 Task: Find connections with filter location Belmopan with filter topic #innovationwith filter profile language French with filter current company YouGov with filter school Rajarshi Shahu Mahavidyalaya (Autonomous), Latur with filter industry Engines and Power Transmission Equipment Manufacturing with filter service category Video Animation with filter keywords title Well Driller
Action: Mouse moved to (209, 313)
Screenshot: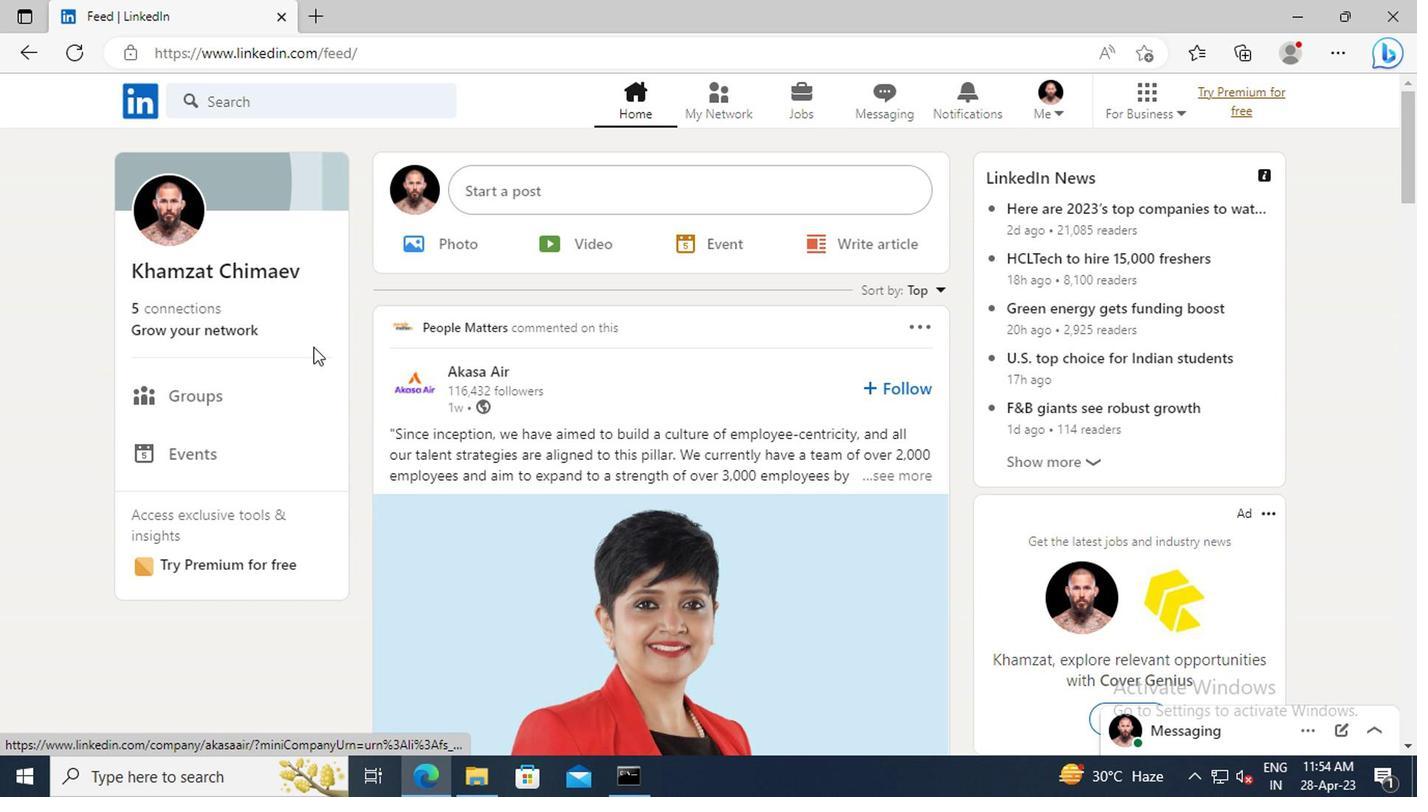 
Action: Mouse pressed left at (209, 313)
Screenshot: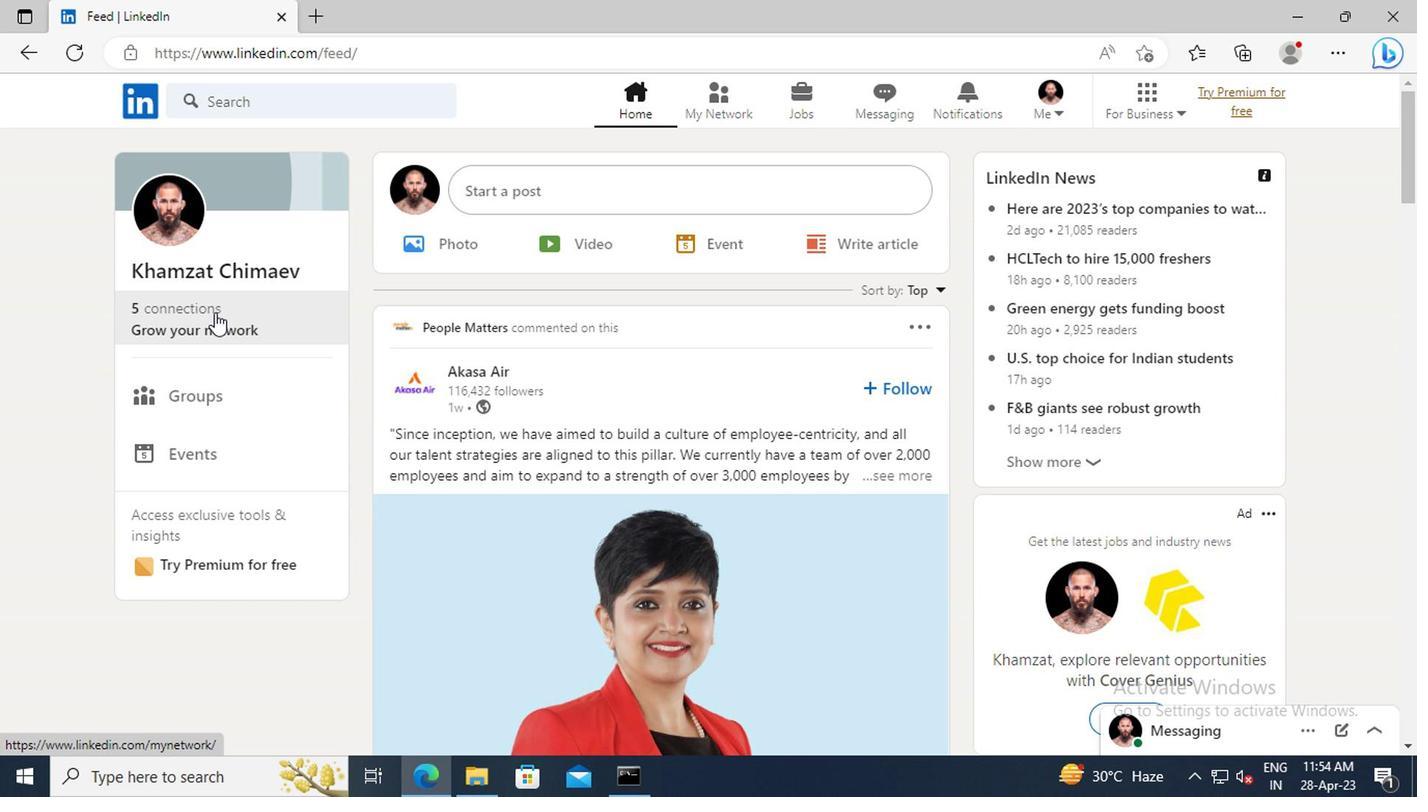 
Action: Mouse moved to (214, 217)
Screenshot: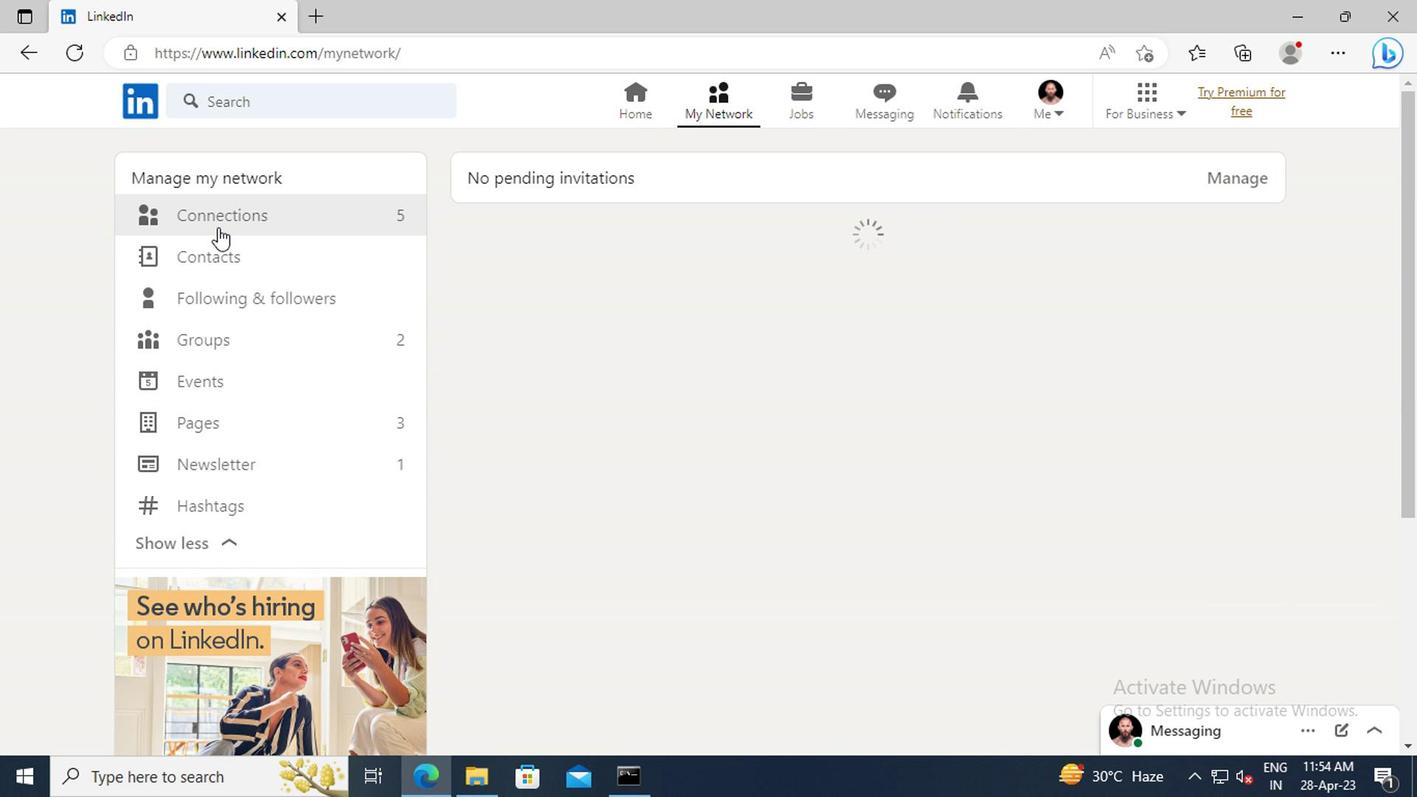 
Action: Mouse pressed left at (214, 217)
Screenshot: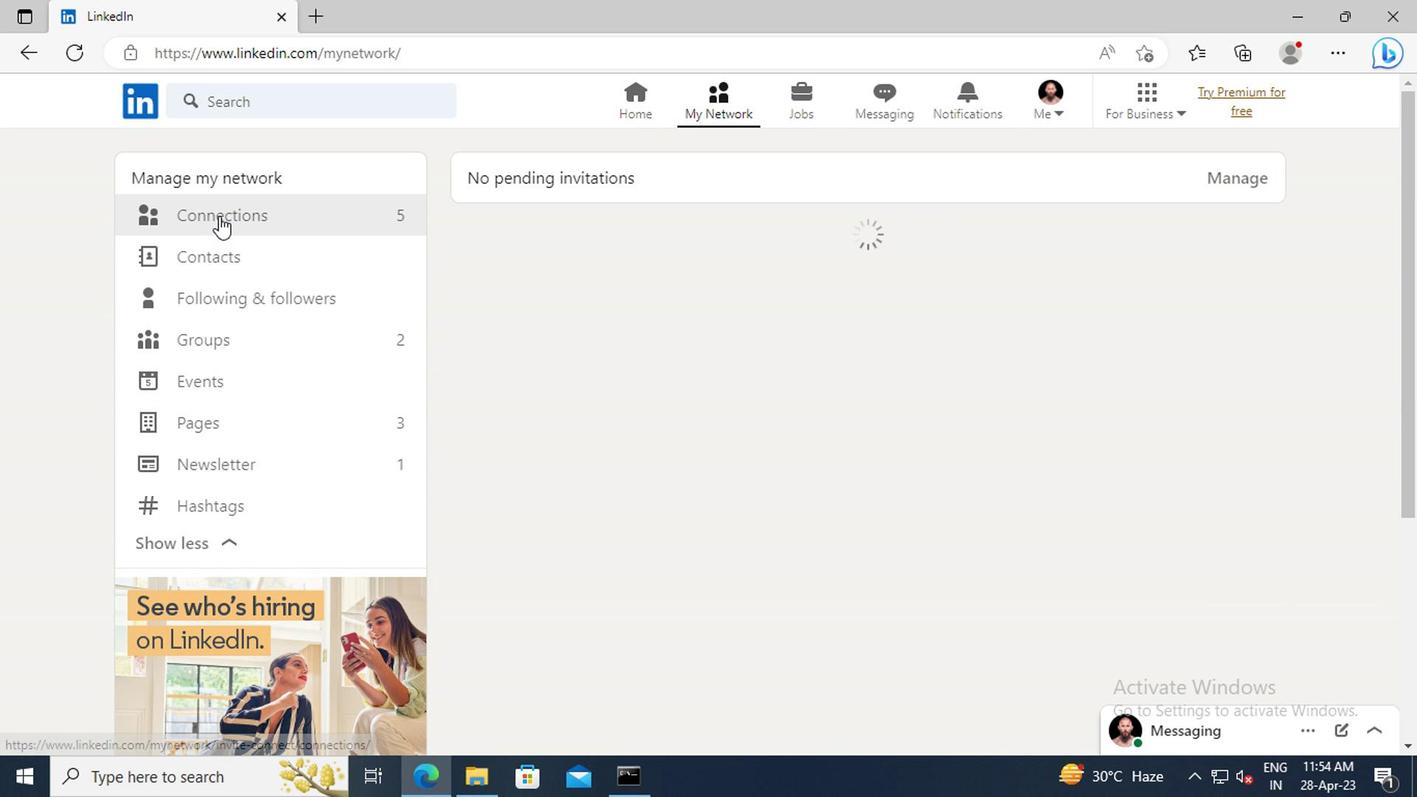 
Action: Mouse moved to (851, 219)
Screenshot: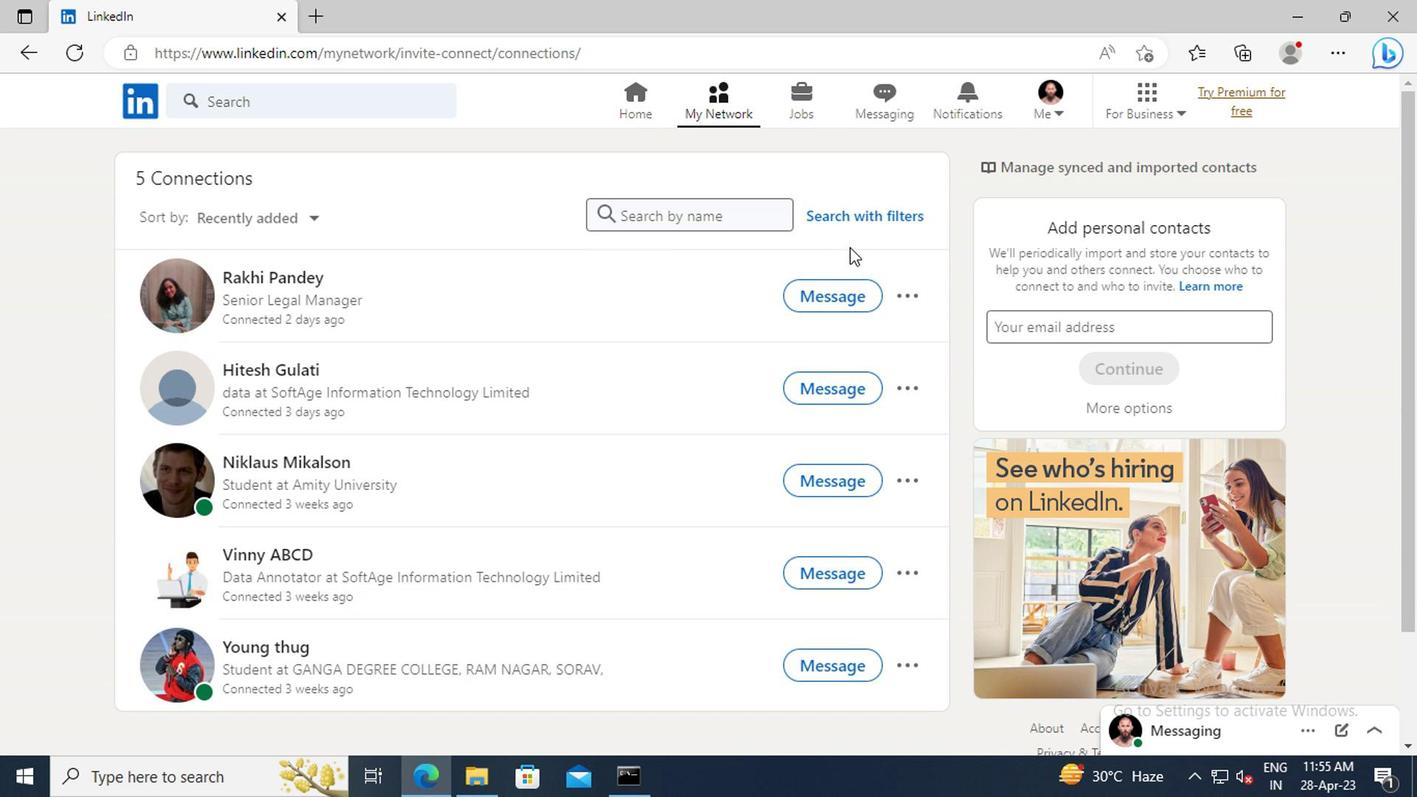 
Action: Mouse pressed left at (851, 219)
Screenshot: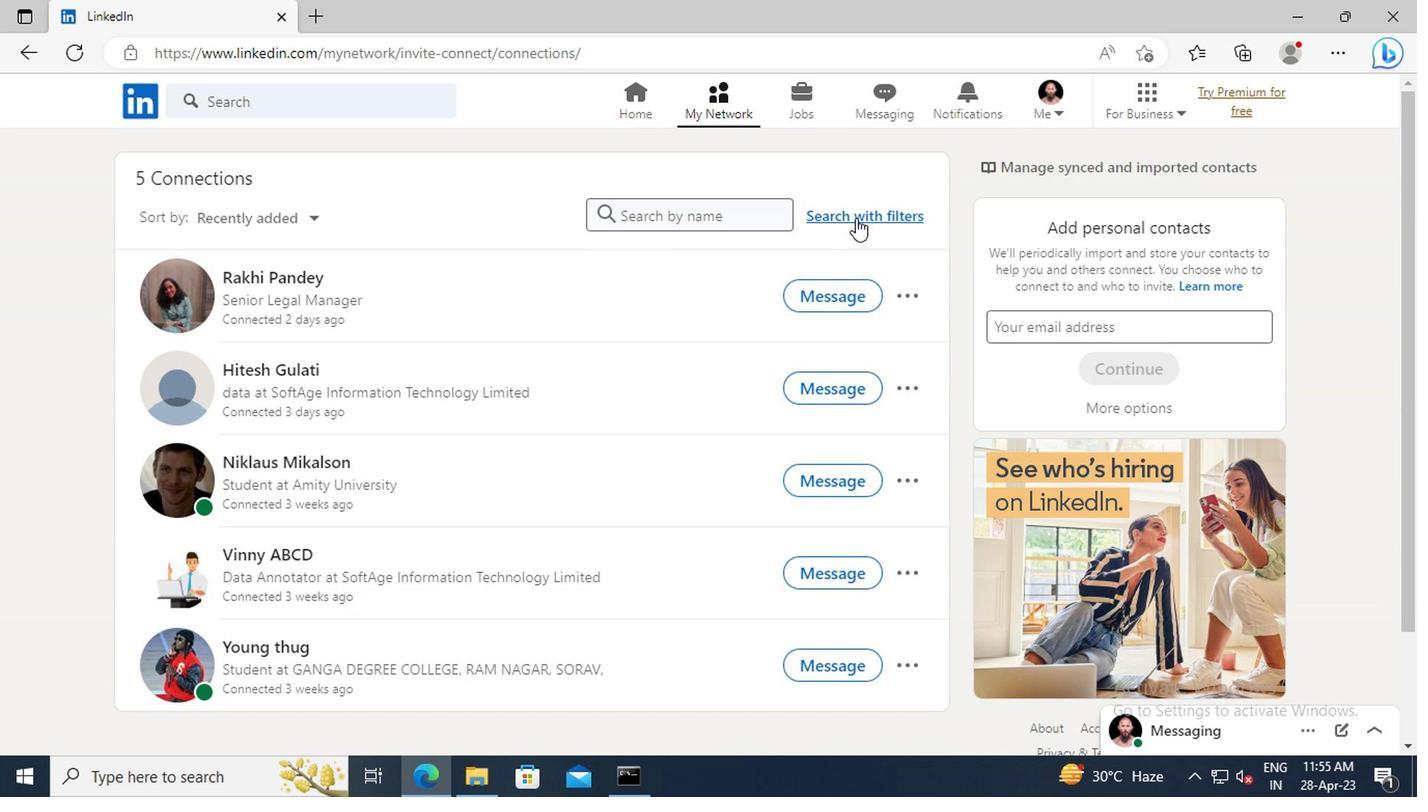 
Action: Mouse moved to (792, 171)
Screenshot: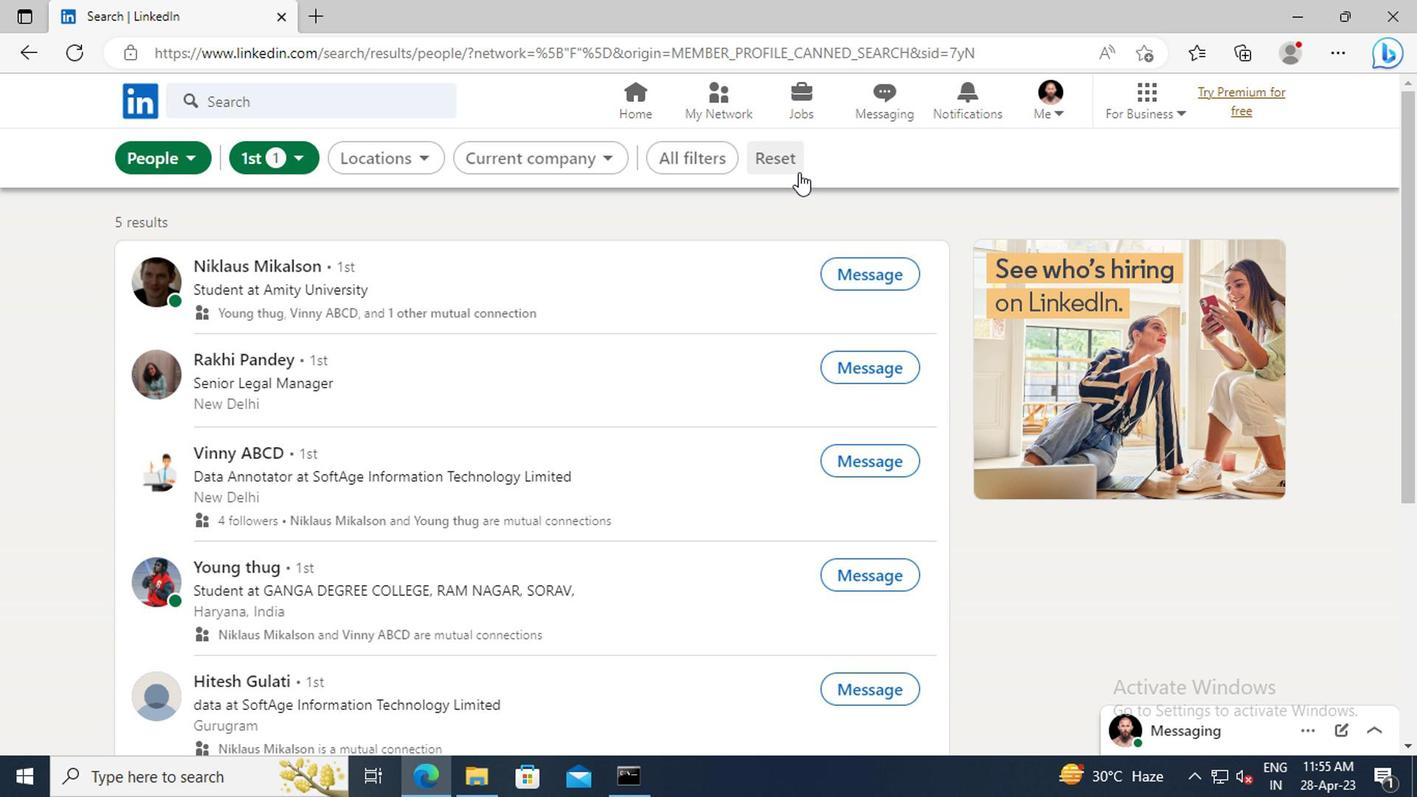 
Action: Mouse pressed left at (792, 171)
Screenshot: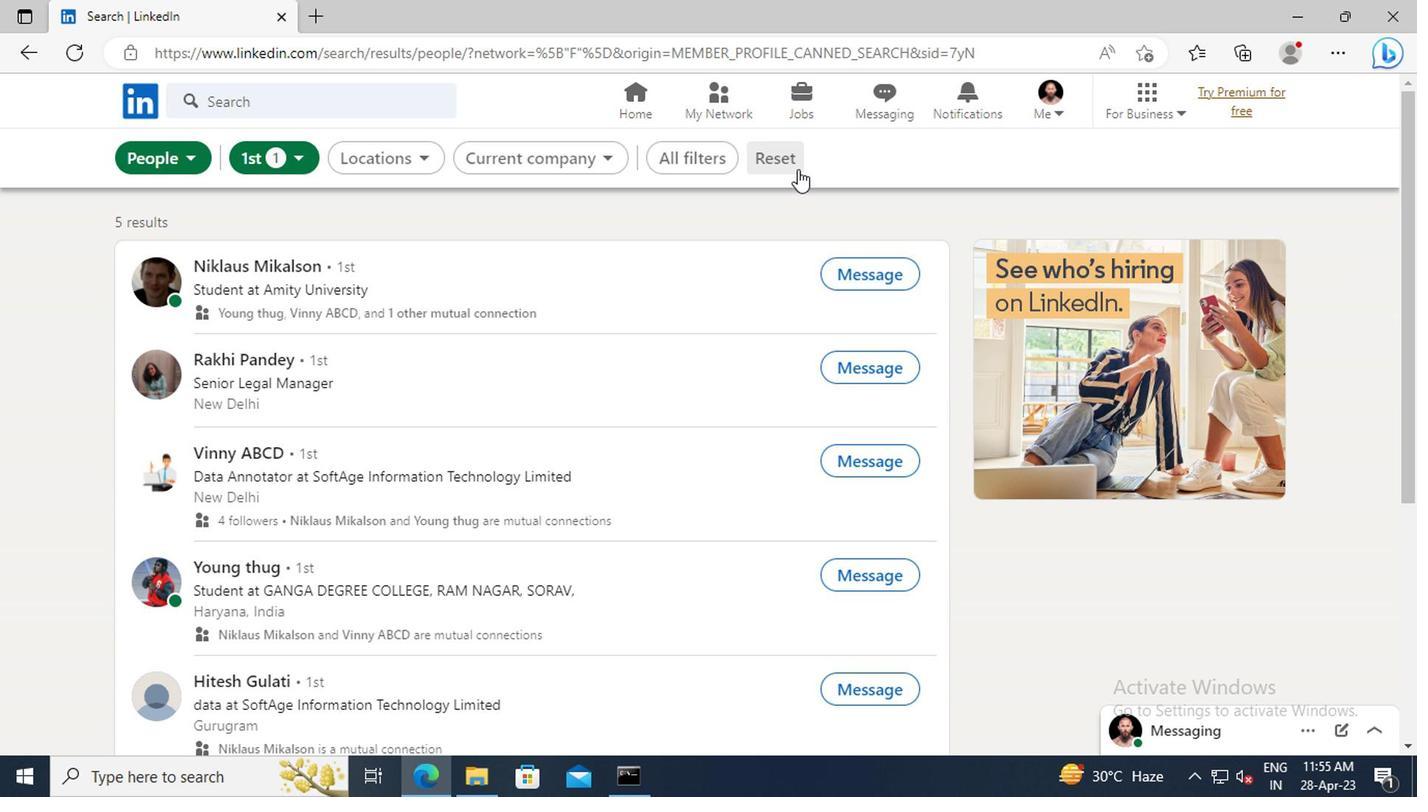 
Action: Mouse moved to (758, 166)
Screenshot: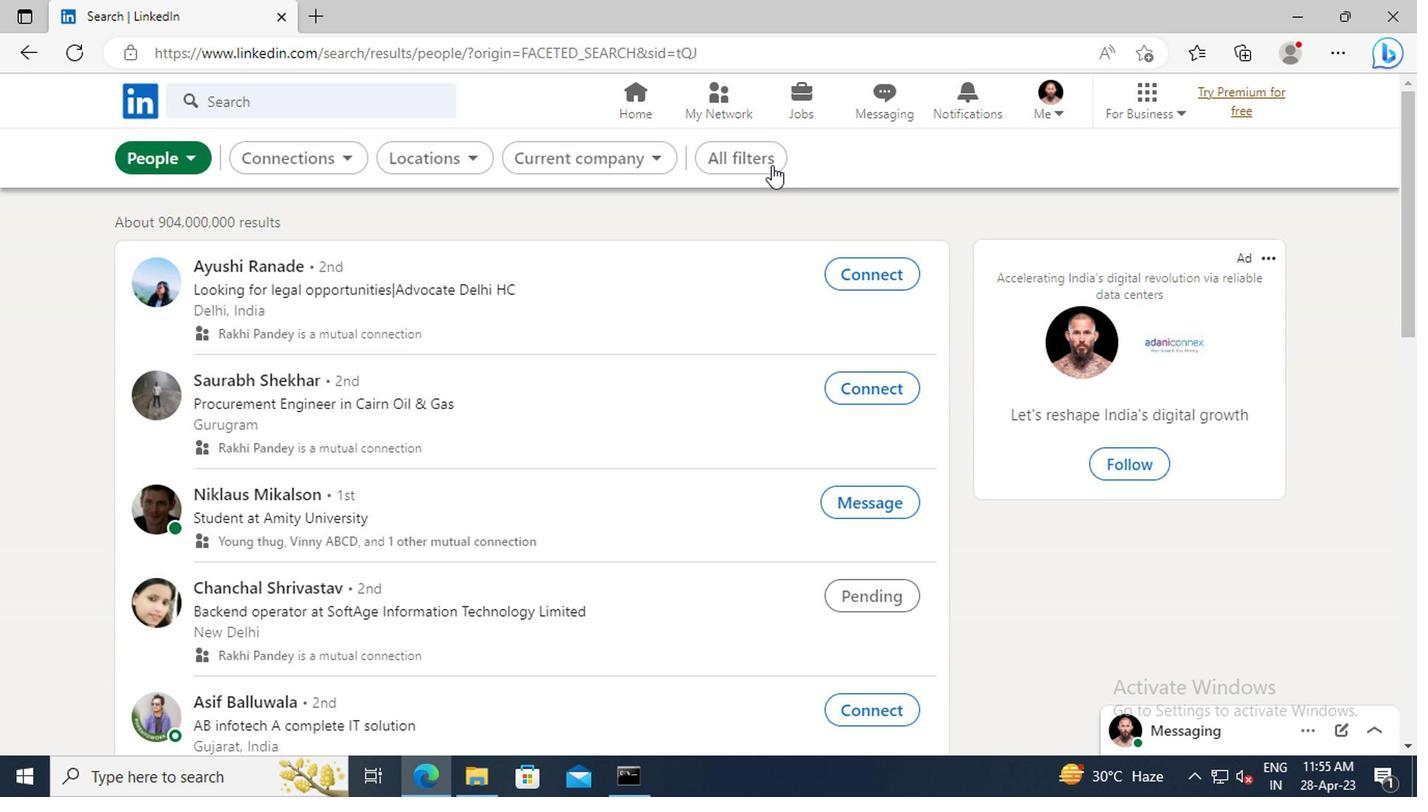 
Action: Mouse pressed left at (758, 166)
Screenshot: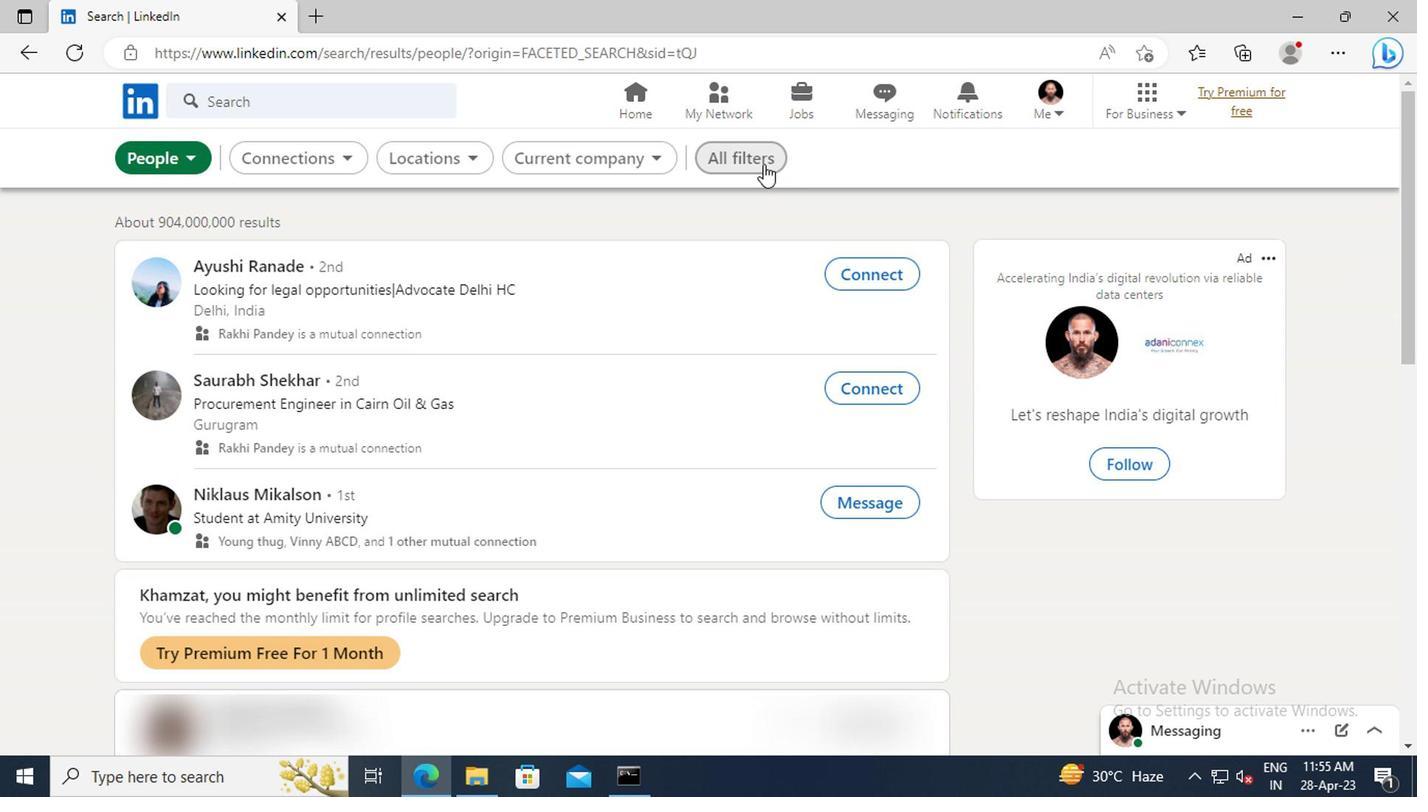
Action: Mouse moved to (1174, 401)
Screenshot: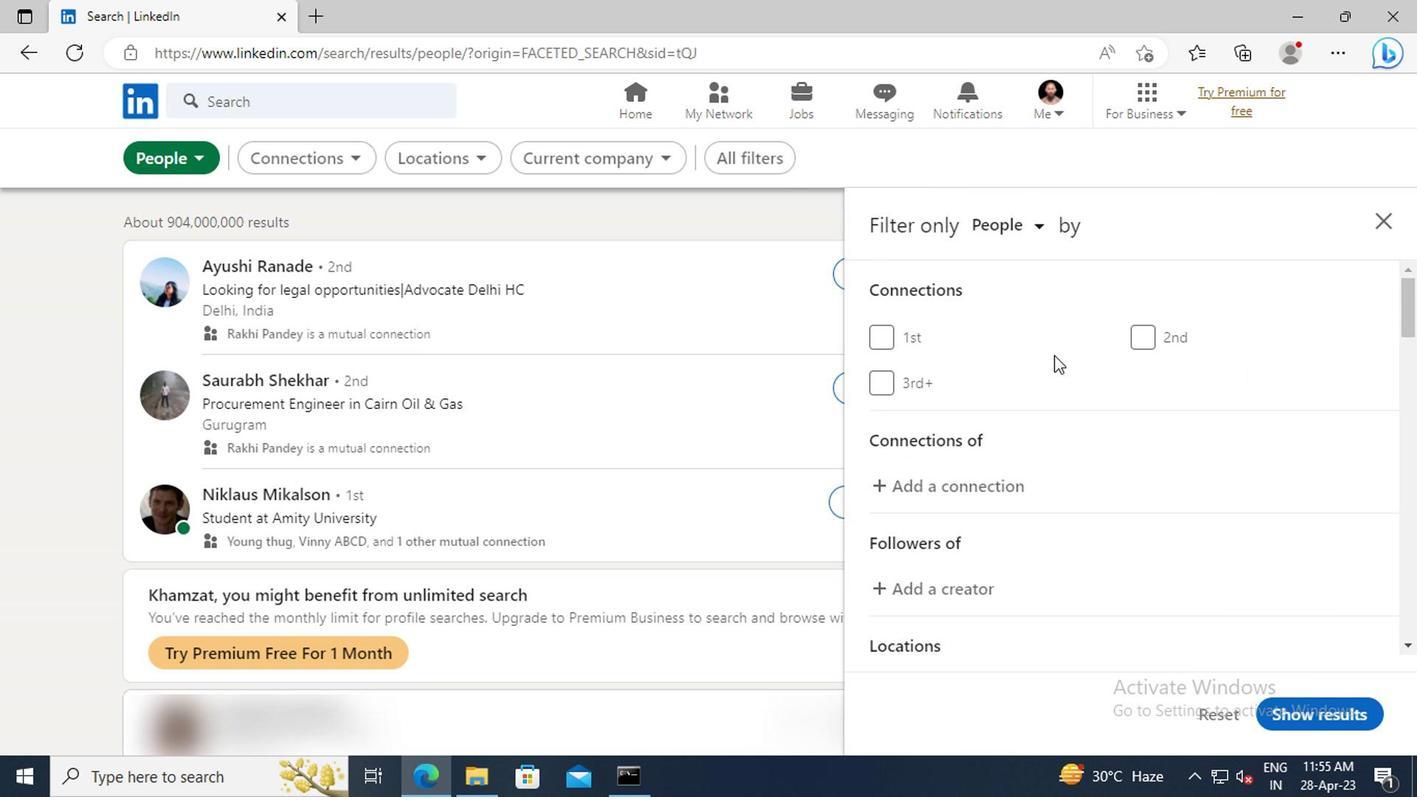 
Action: Mouse scrolled (1174, 400) with delta (0, 0)
Screenshot: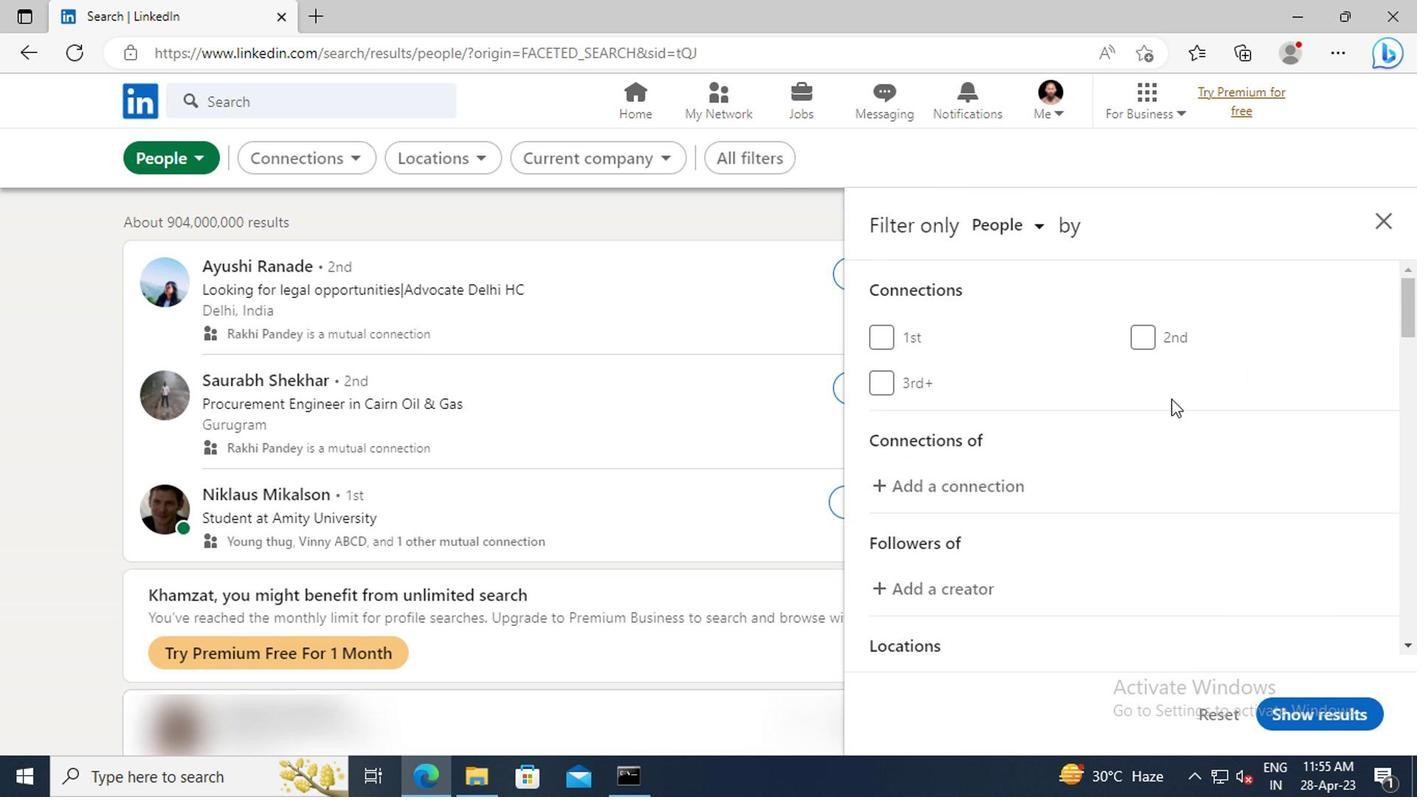 
Action: Mouse scrolled (1174, 400) with delta (0, 0)
Screenshot: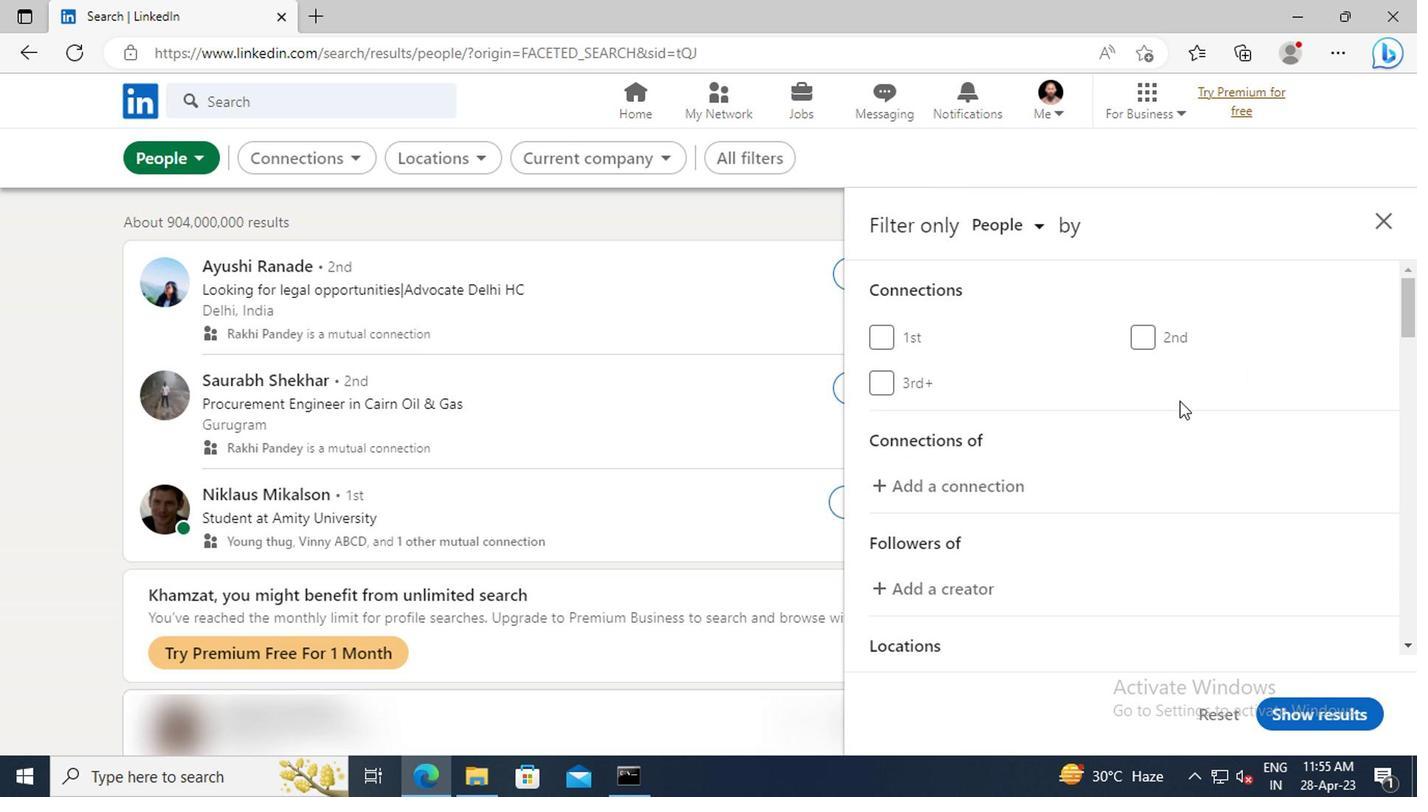 
Action: Mouse scrolled (1174, 400) with delta (0, 0)
Screenshot: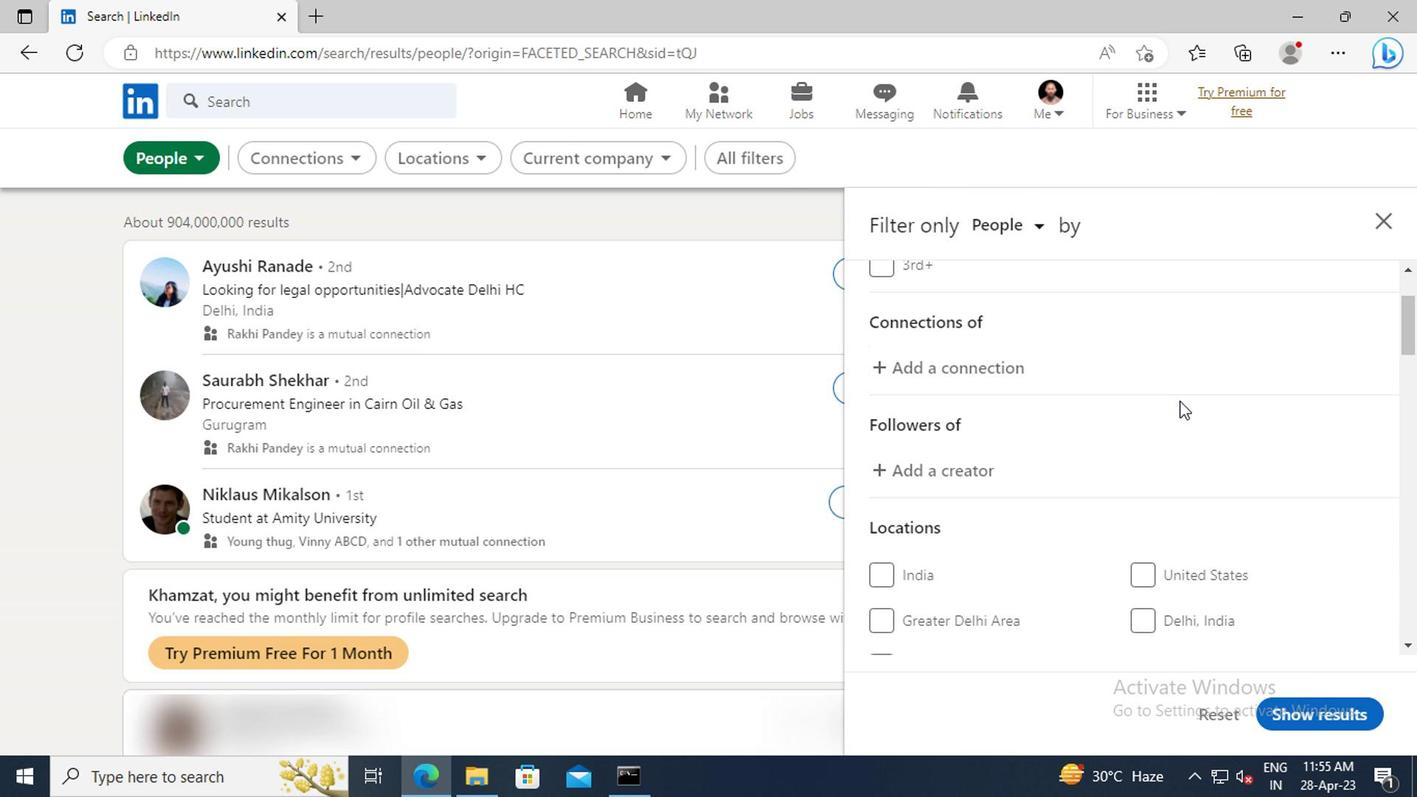 
Action: Mouse scrolled (1174, 400) with delta (0, 0)
Screenshot: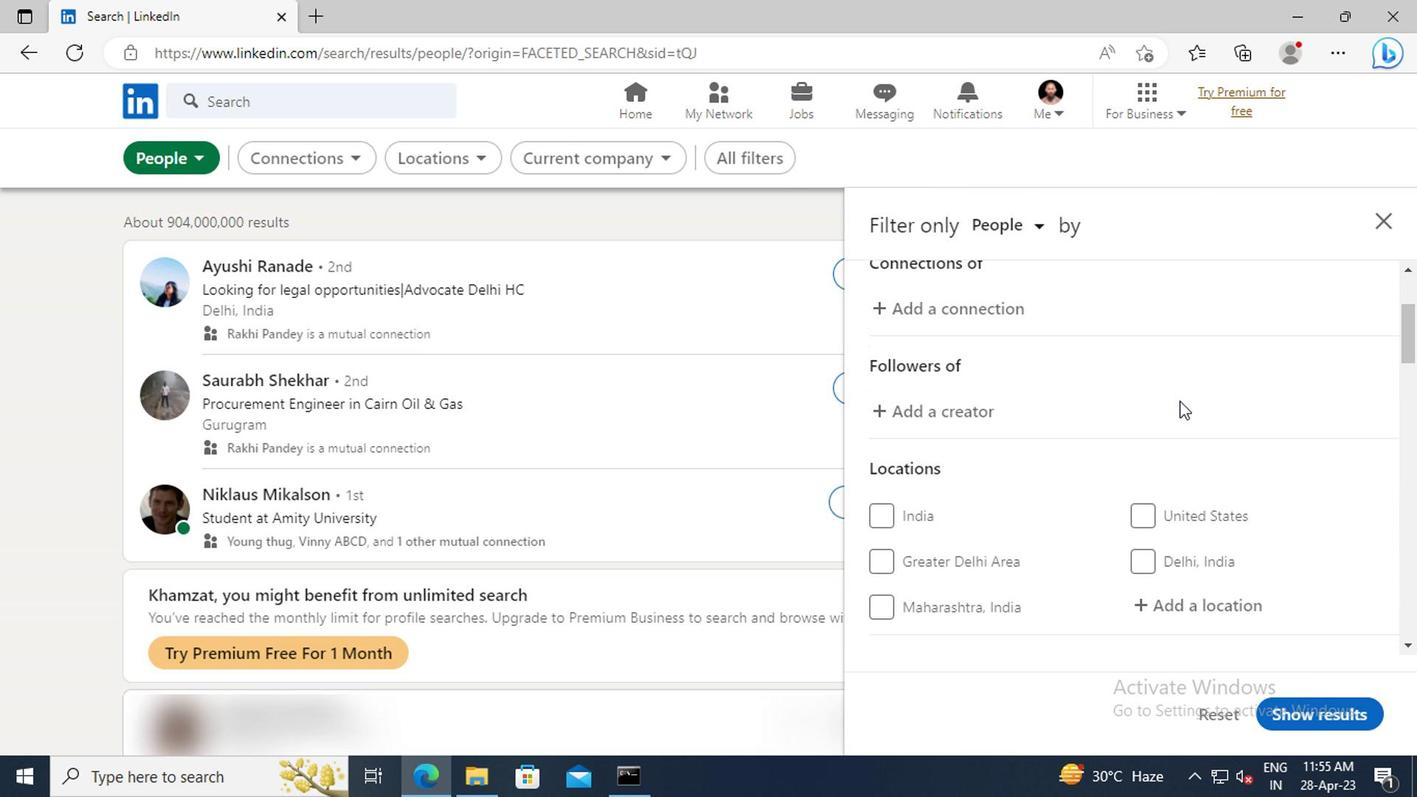 
Action: Mouse scrolled (1174, 400) with delta (0, 0)
Screenshot: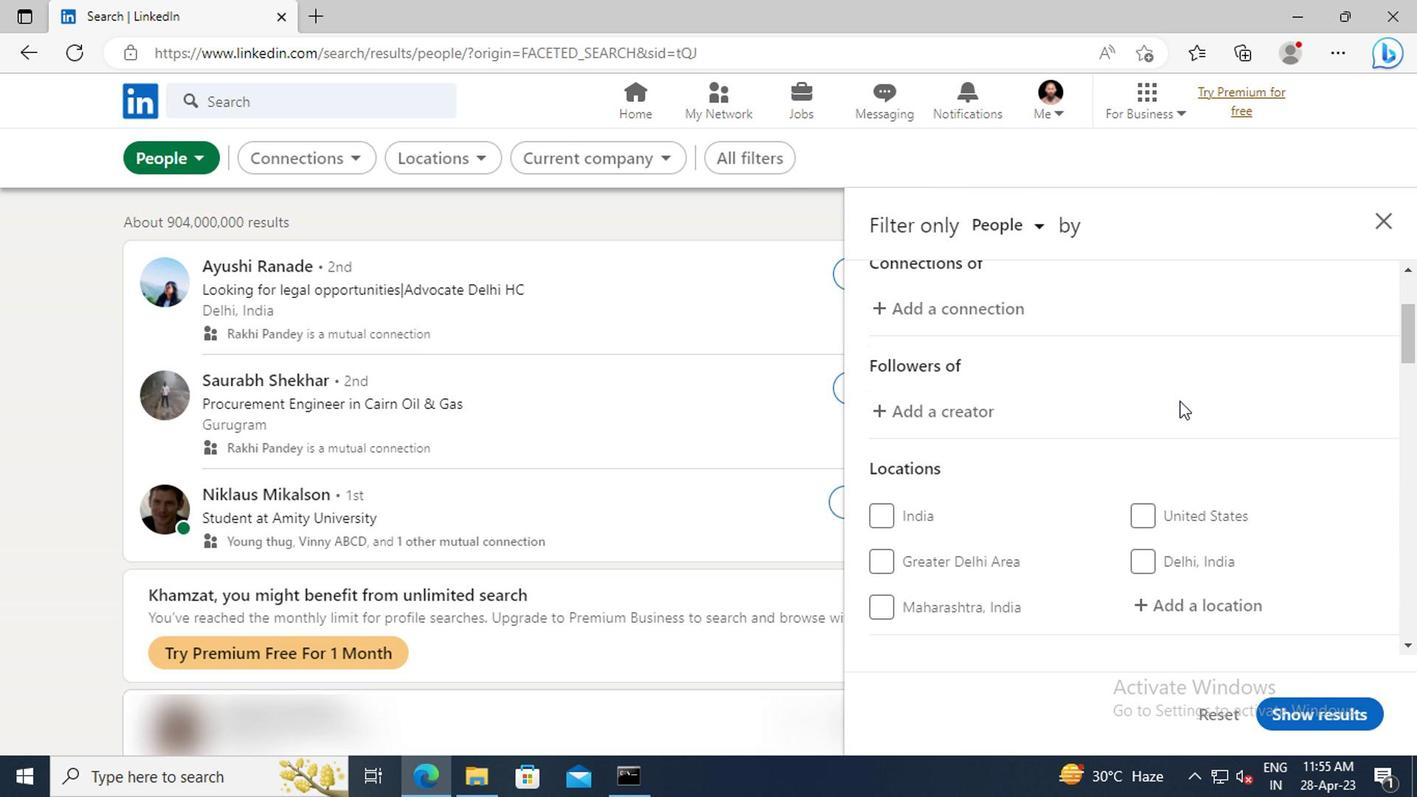 
Action: Mouse moved to (1181, 482)
Screenshot: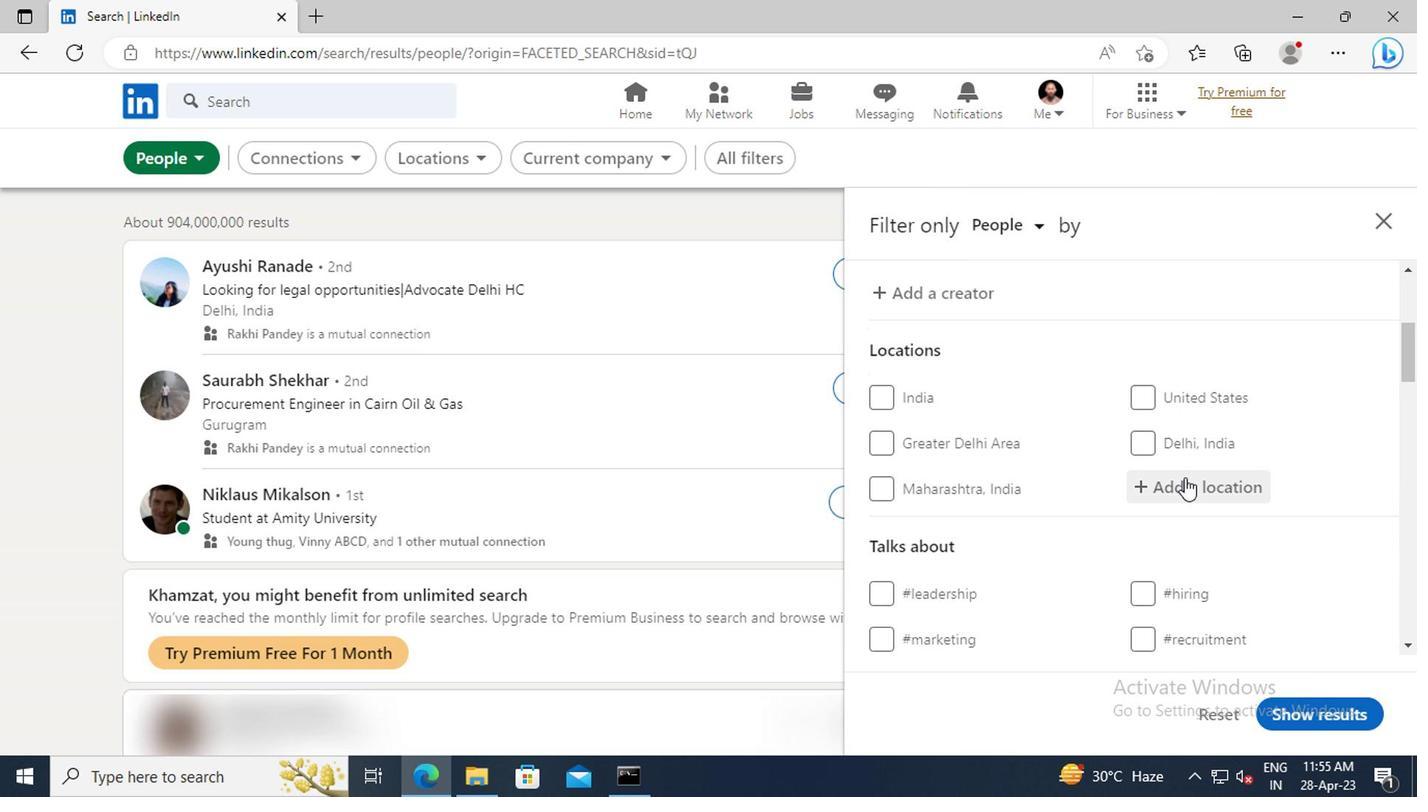 
Action: Mouse pressed left at (1181, 482)
Screenshot: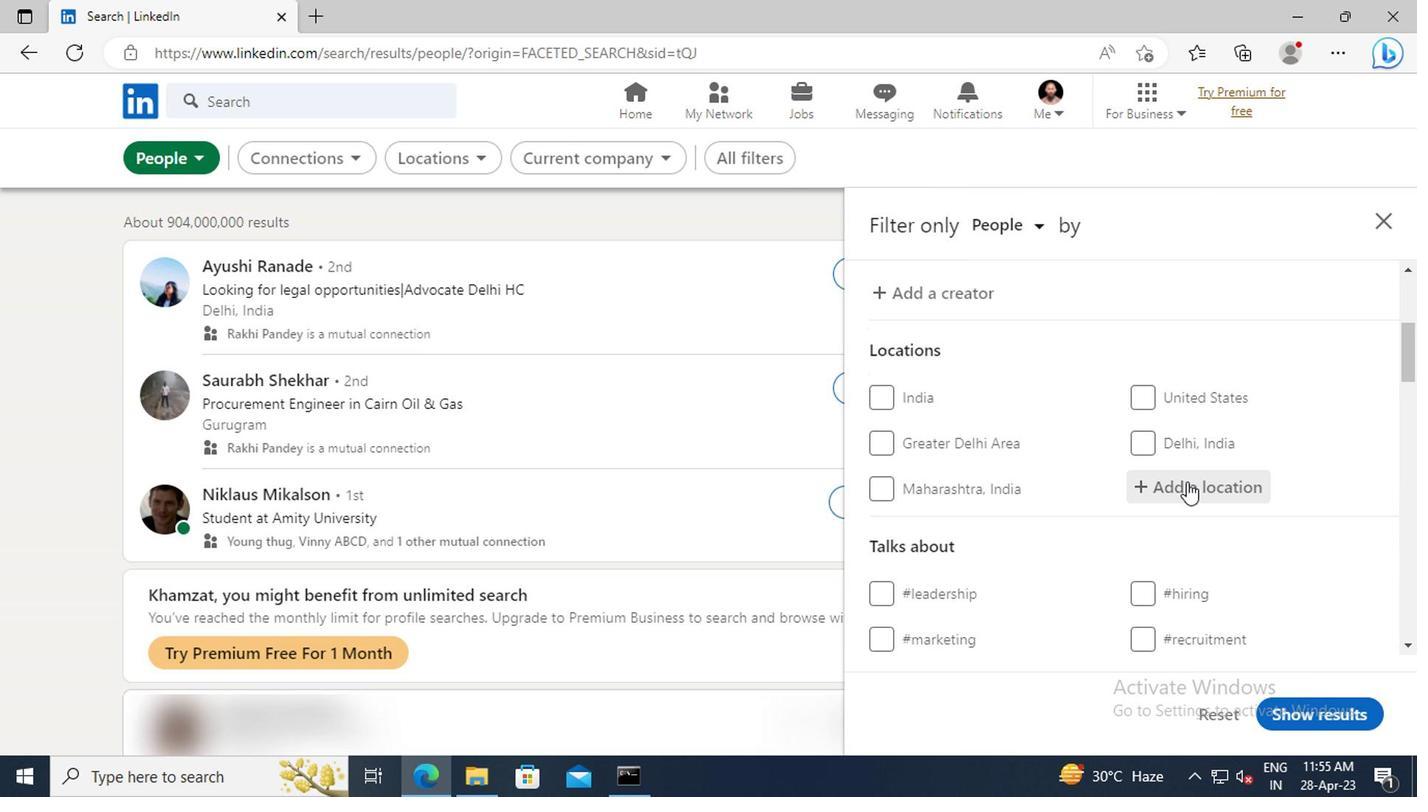 
Action: Key pressed <Key.shift>BELMOPAN<Key.enter>
Screenshot: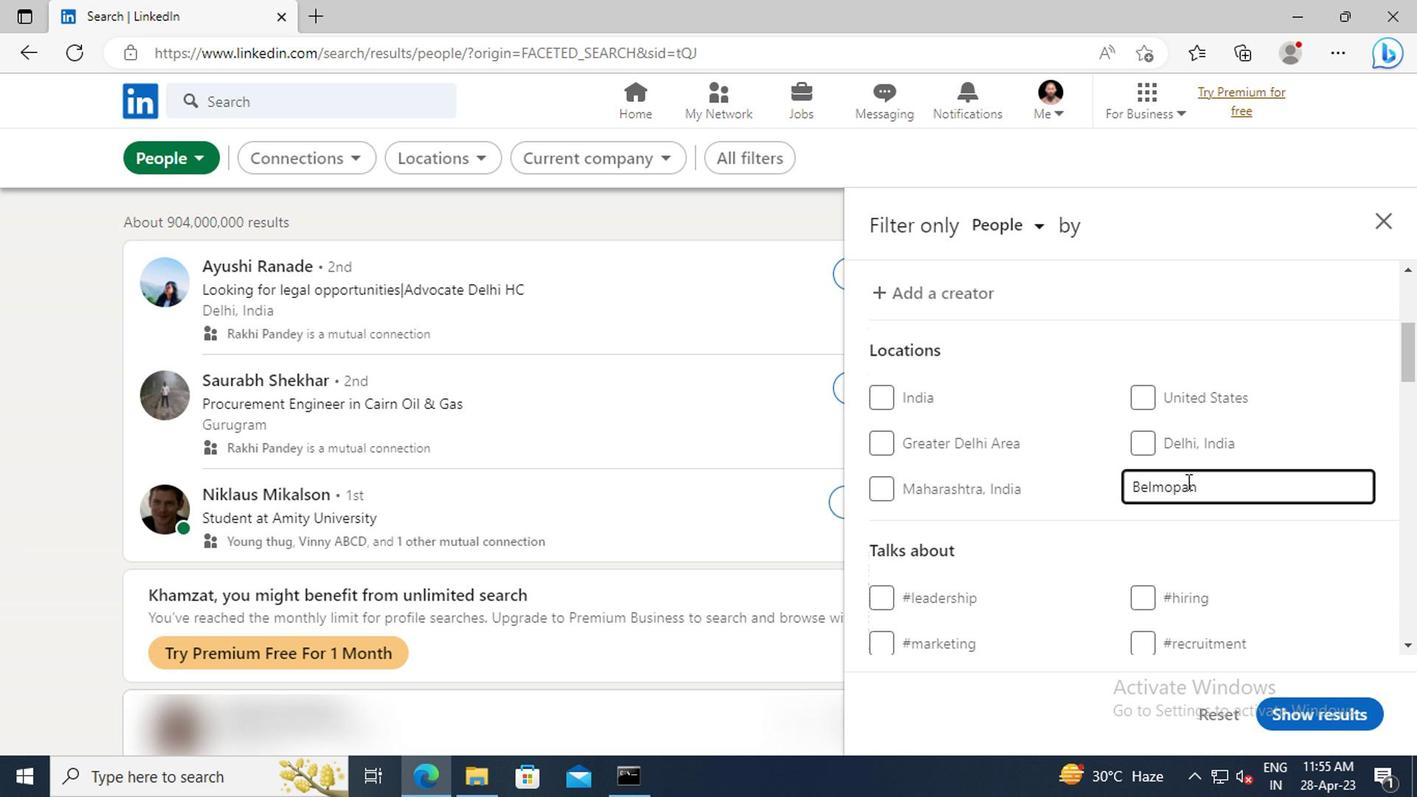 
Action: Mouse scrolled (1181, 481) with delta (0, 0)
Screenshot: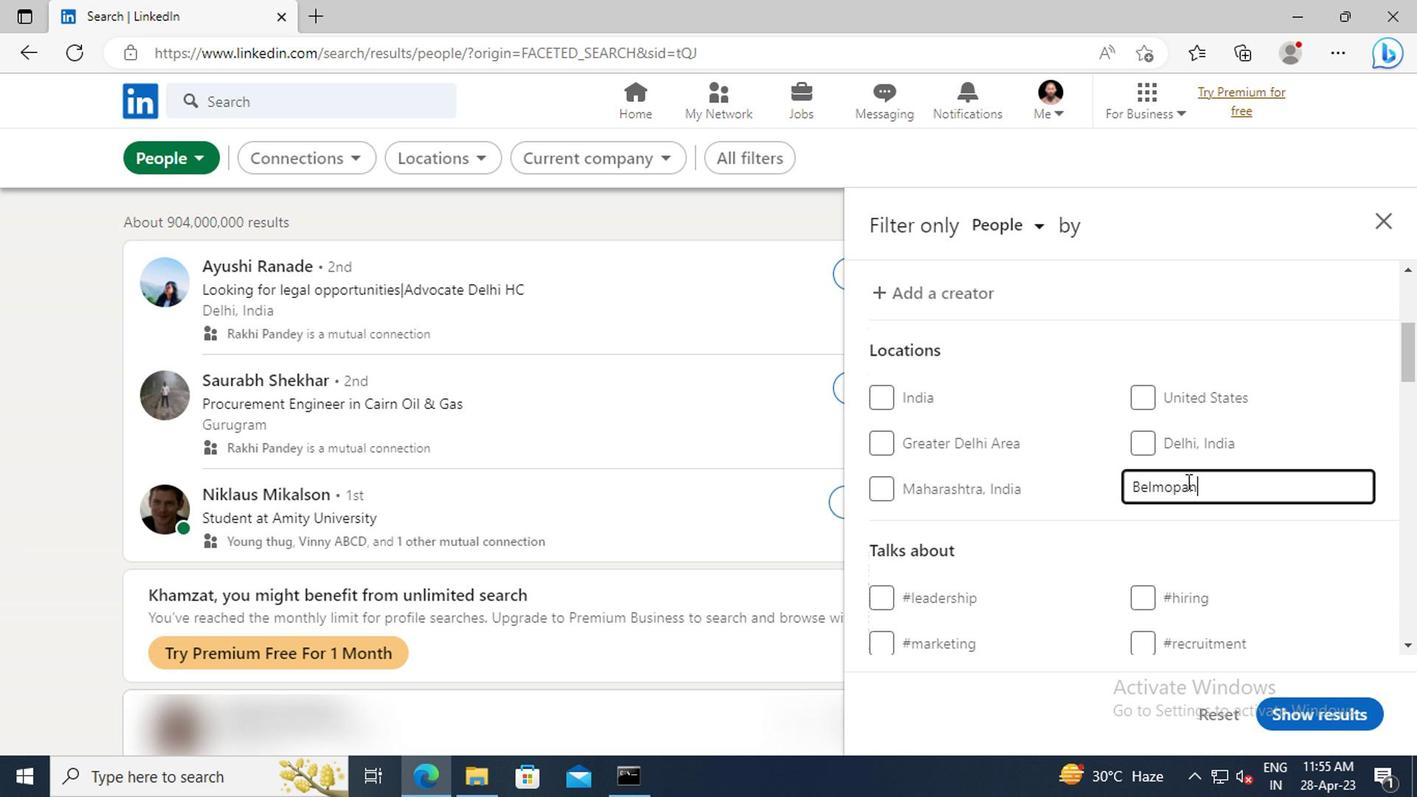 
Action: Mouse scrolled (1181, 481) with delta (0, 0)
Screenshot: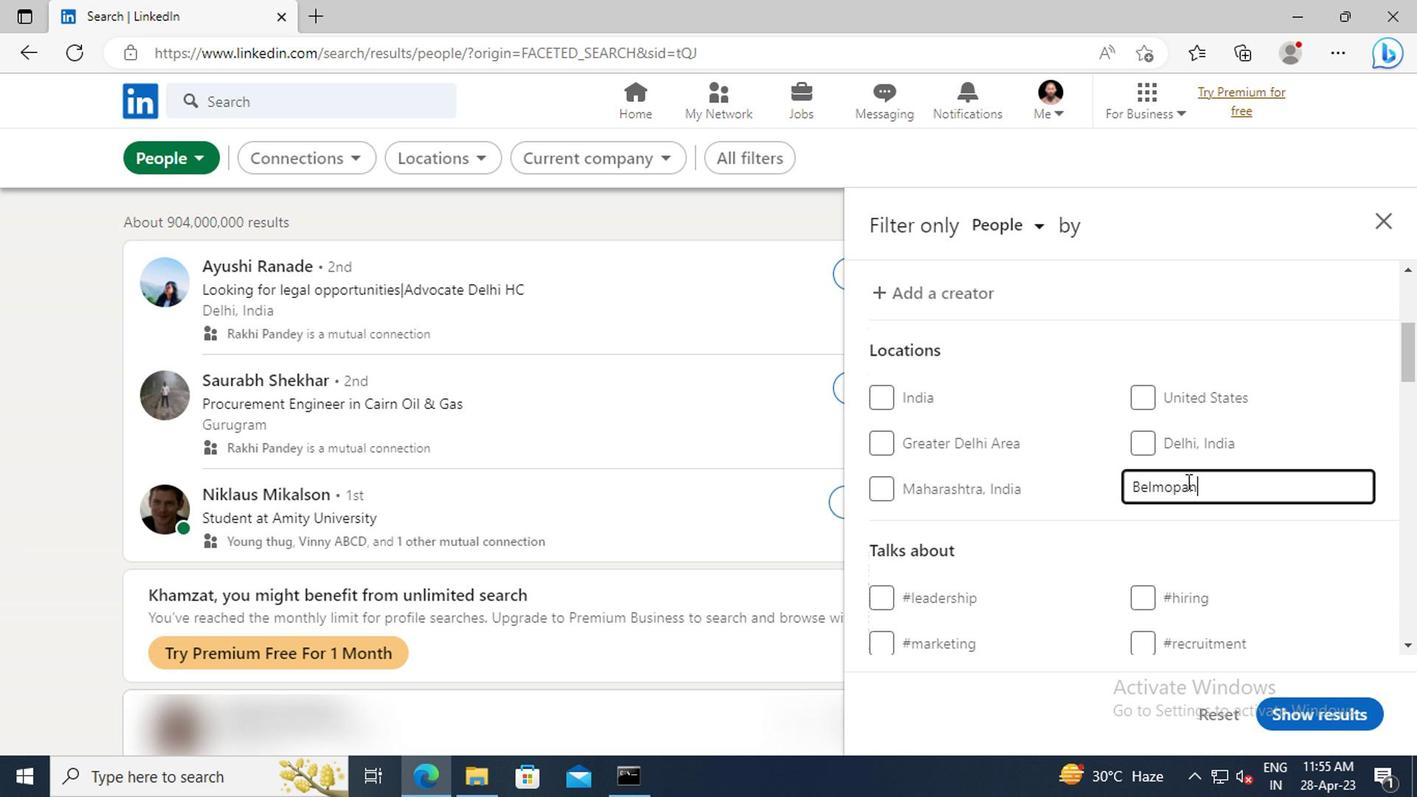 
Action: Mouse scrolled (1181, 481) with delta (0, 0)
Screenshot: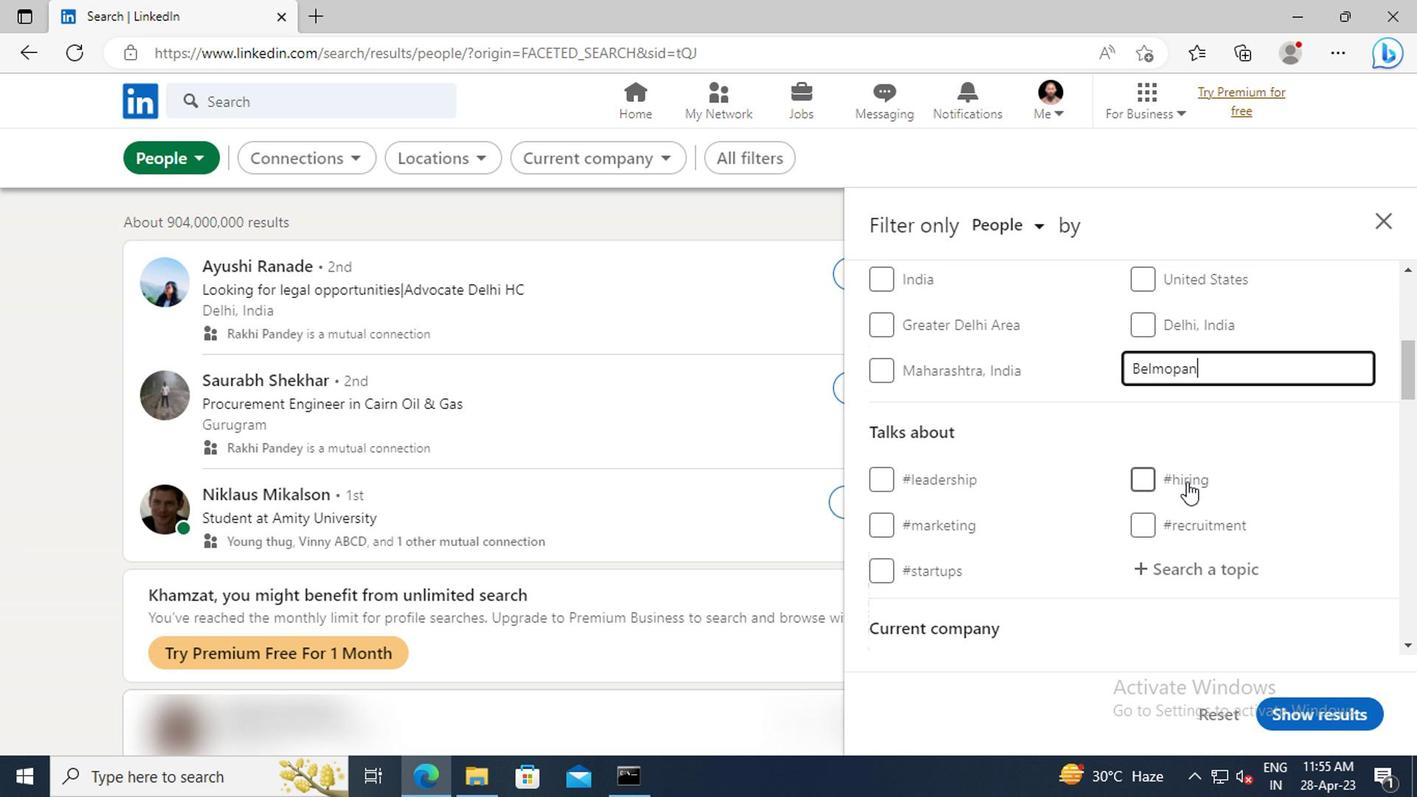 
Action: Mouse moved to (1173, 510)
Screenshot: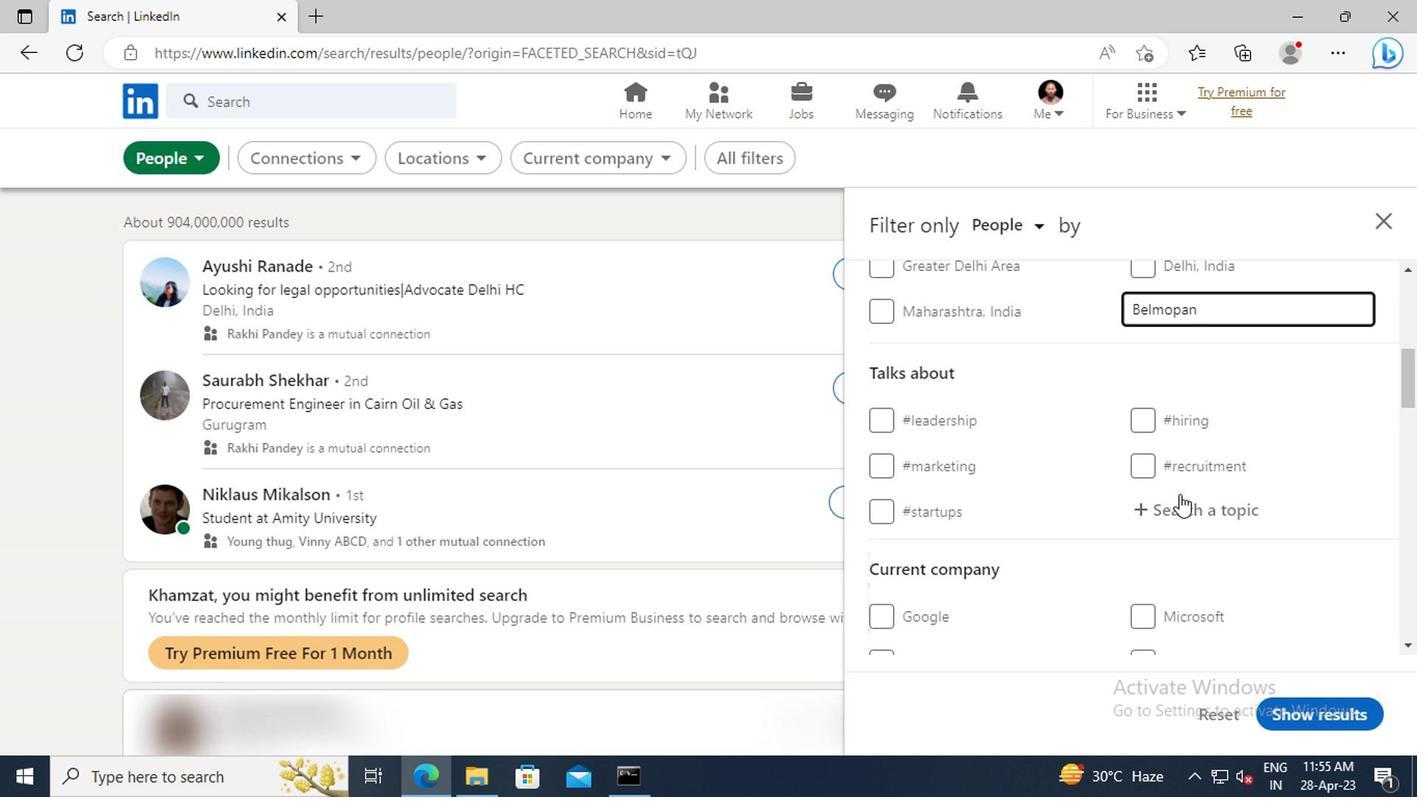 
Action: Mouse pressed left at (1173, 510)
Screenshot: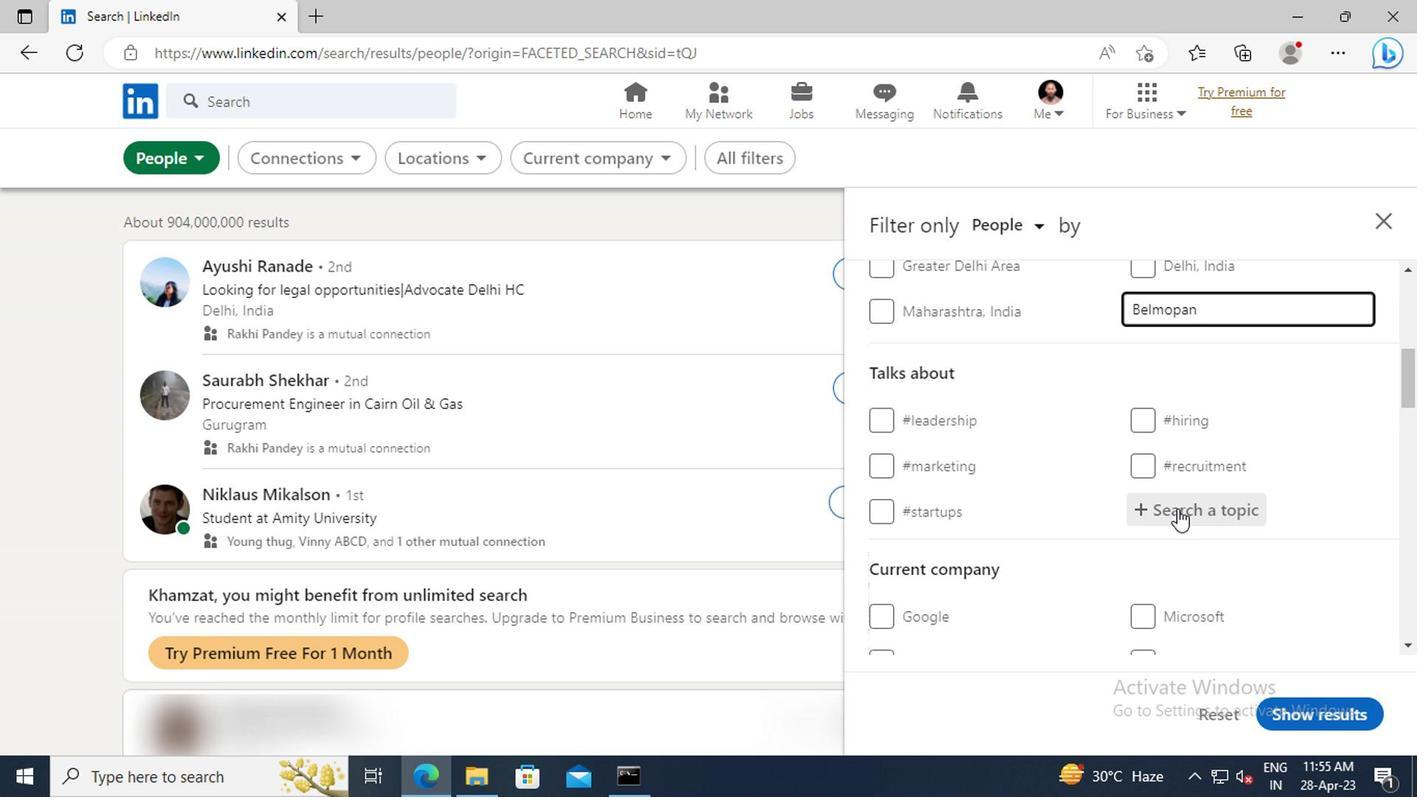 
Action: Key pressed INNOVATION
Screenshot: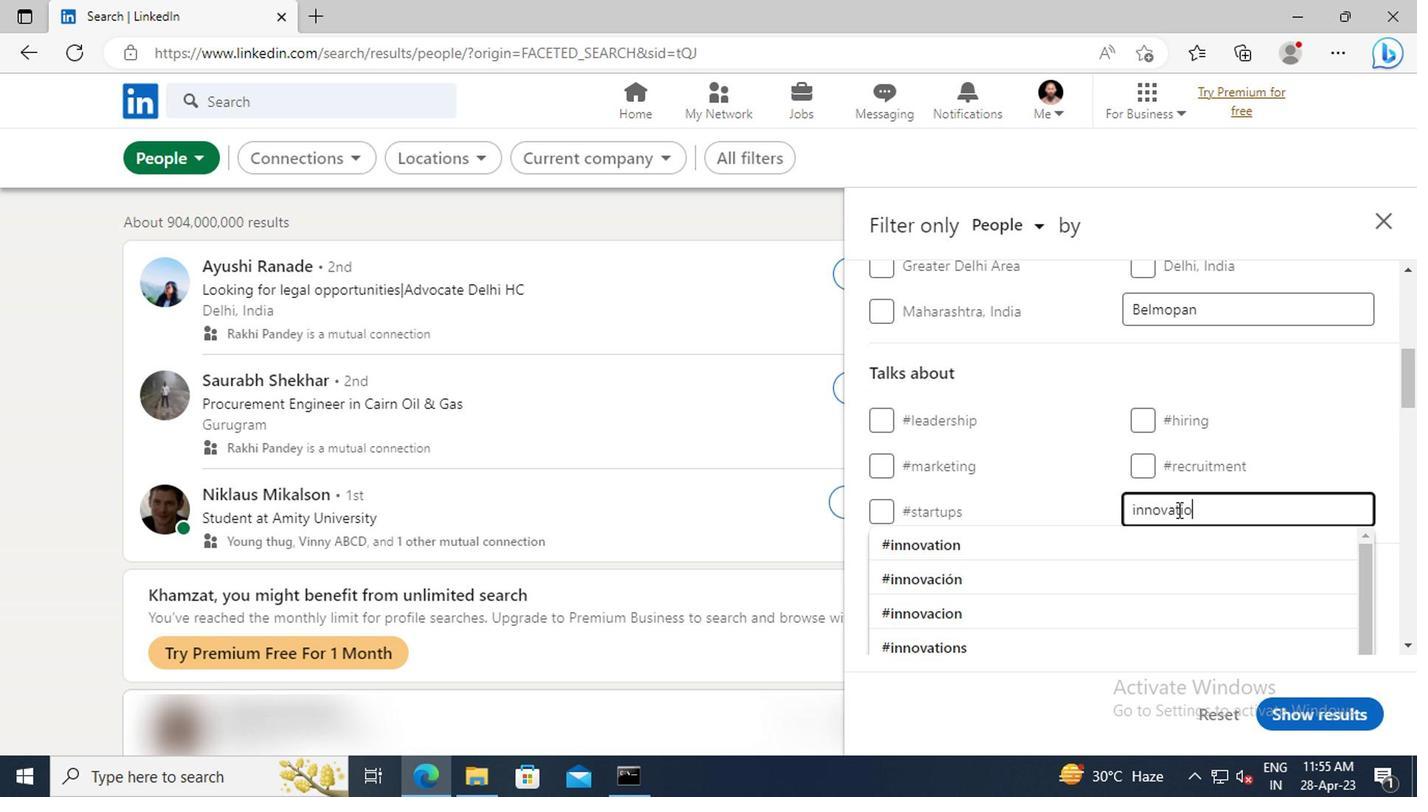 
Action: Mouse moved to (1174, 541)
Screenshot: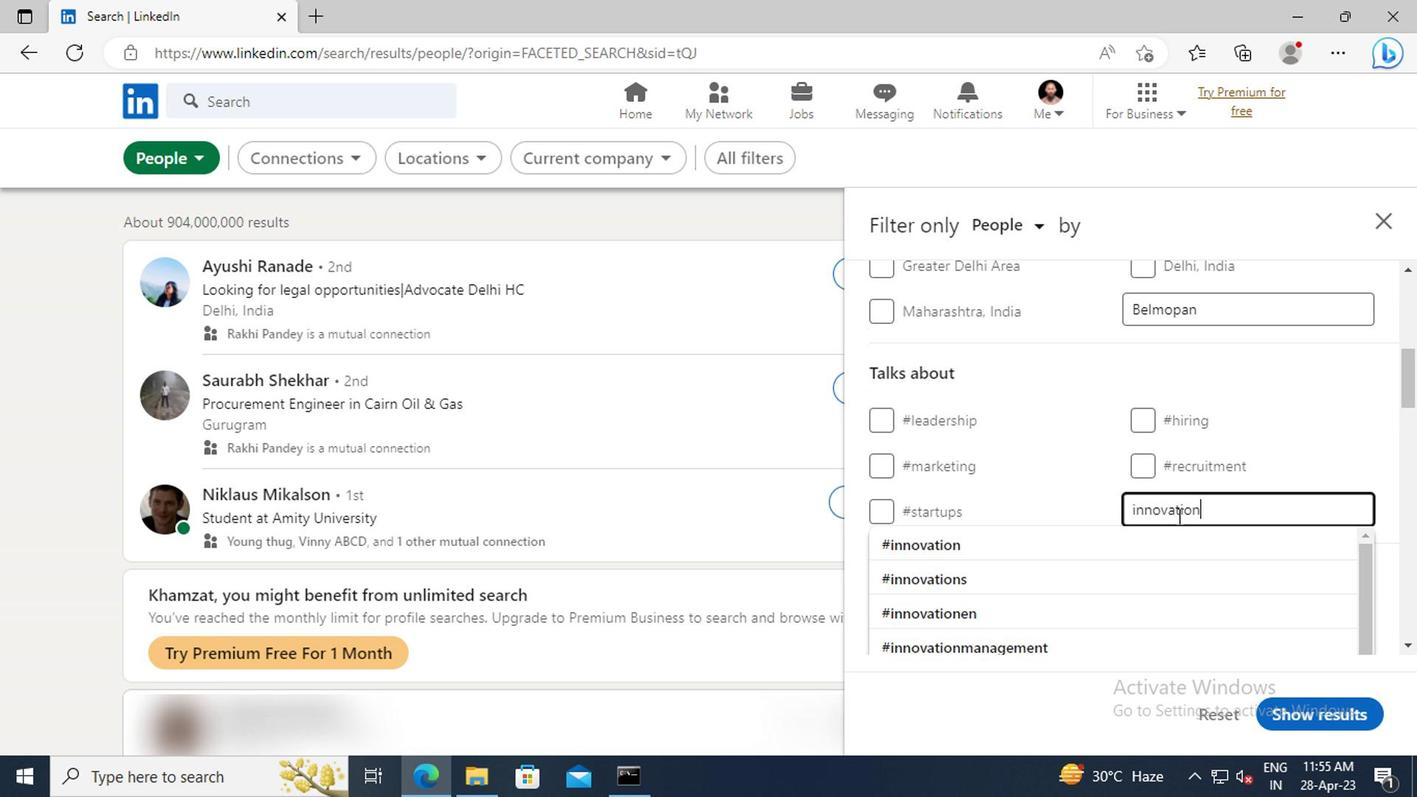 
Action: Mouse pressed left at (1174, 541)
Screenshot: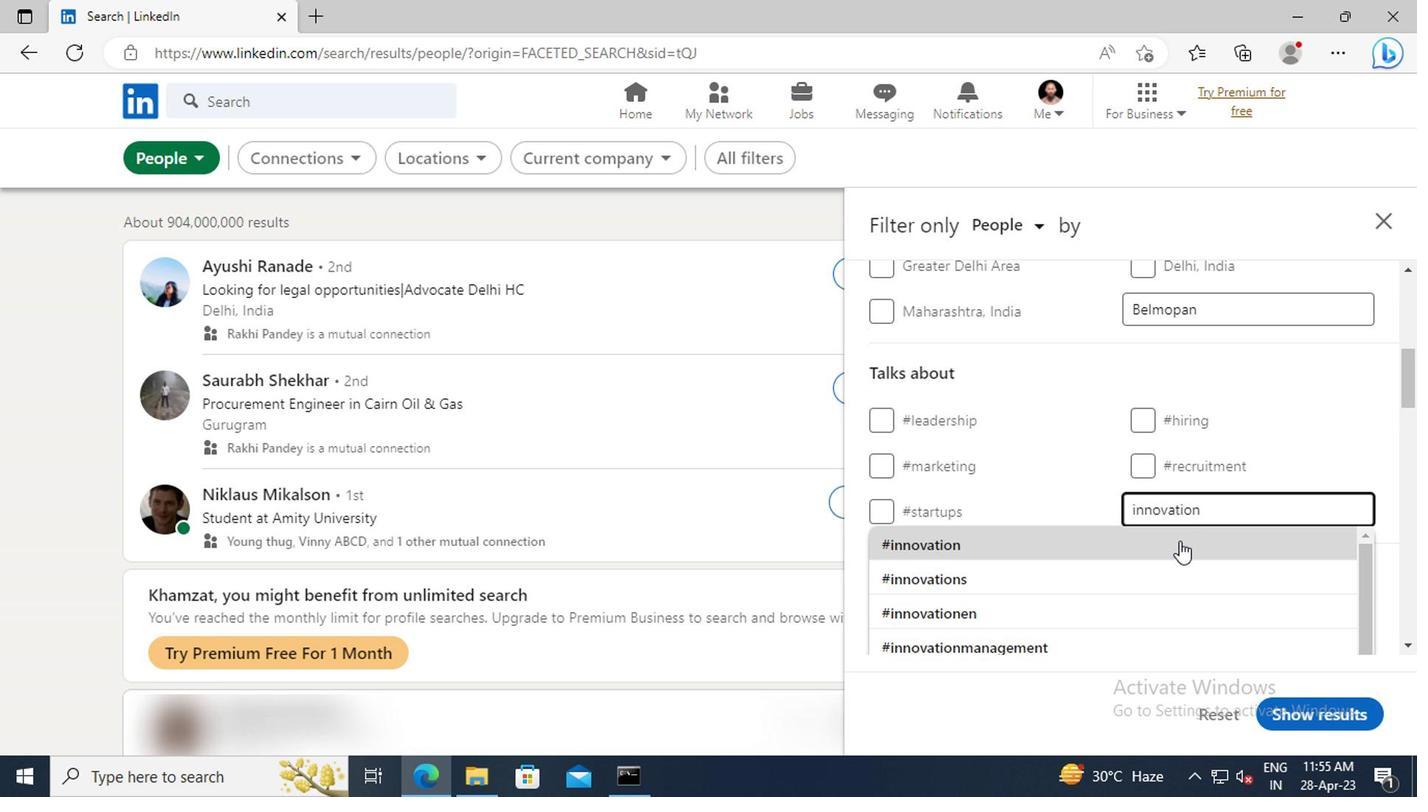 
Action: Mouse moved to (1183, 439)
Screenshot: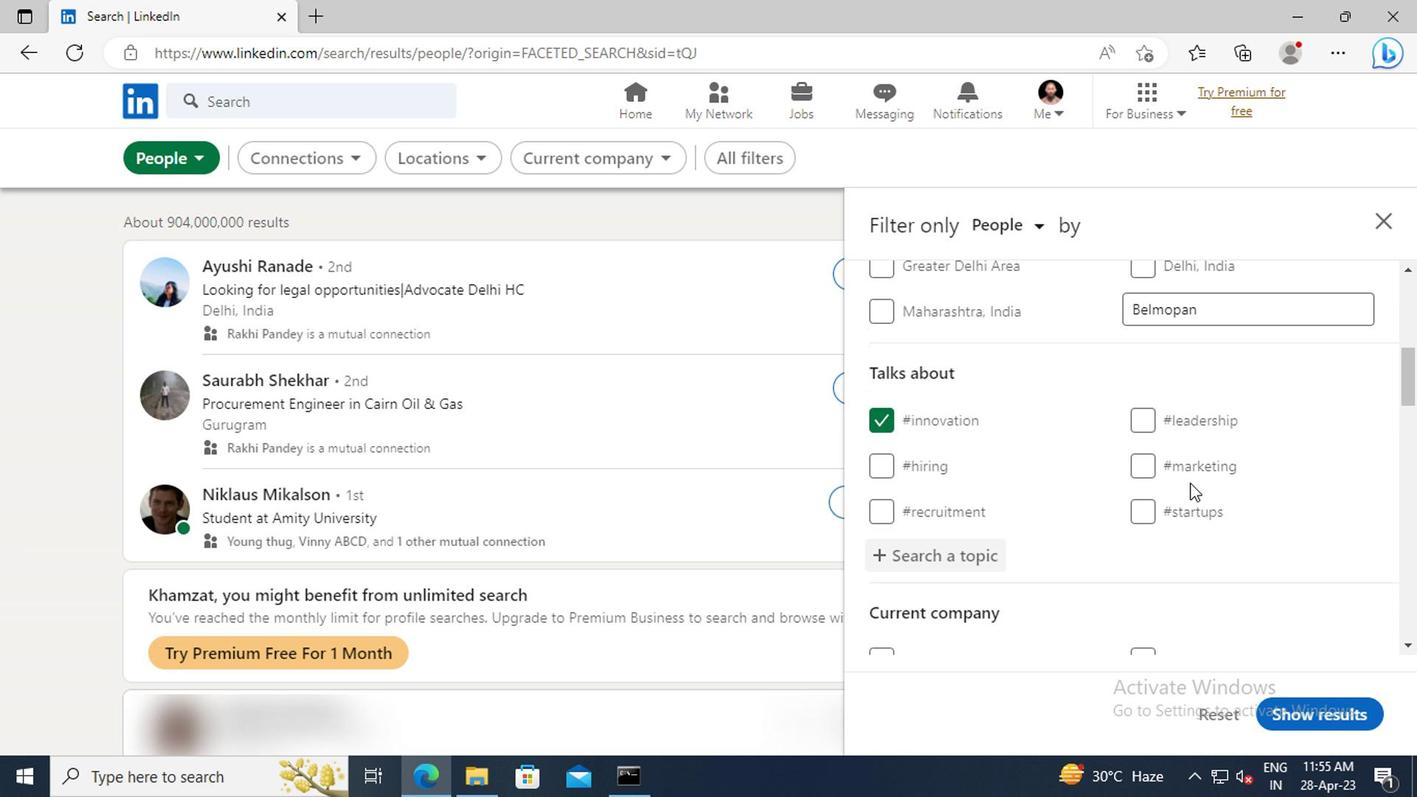 
Action: Mouse scrolled (1183, 439) with delta (0, 0)
Screenshot: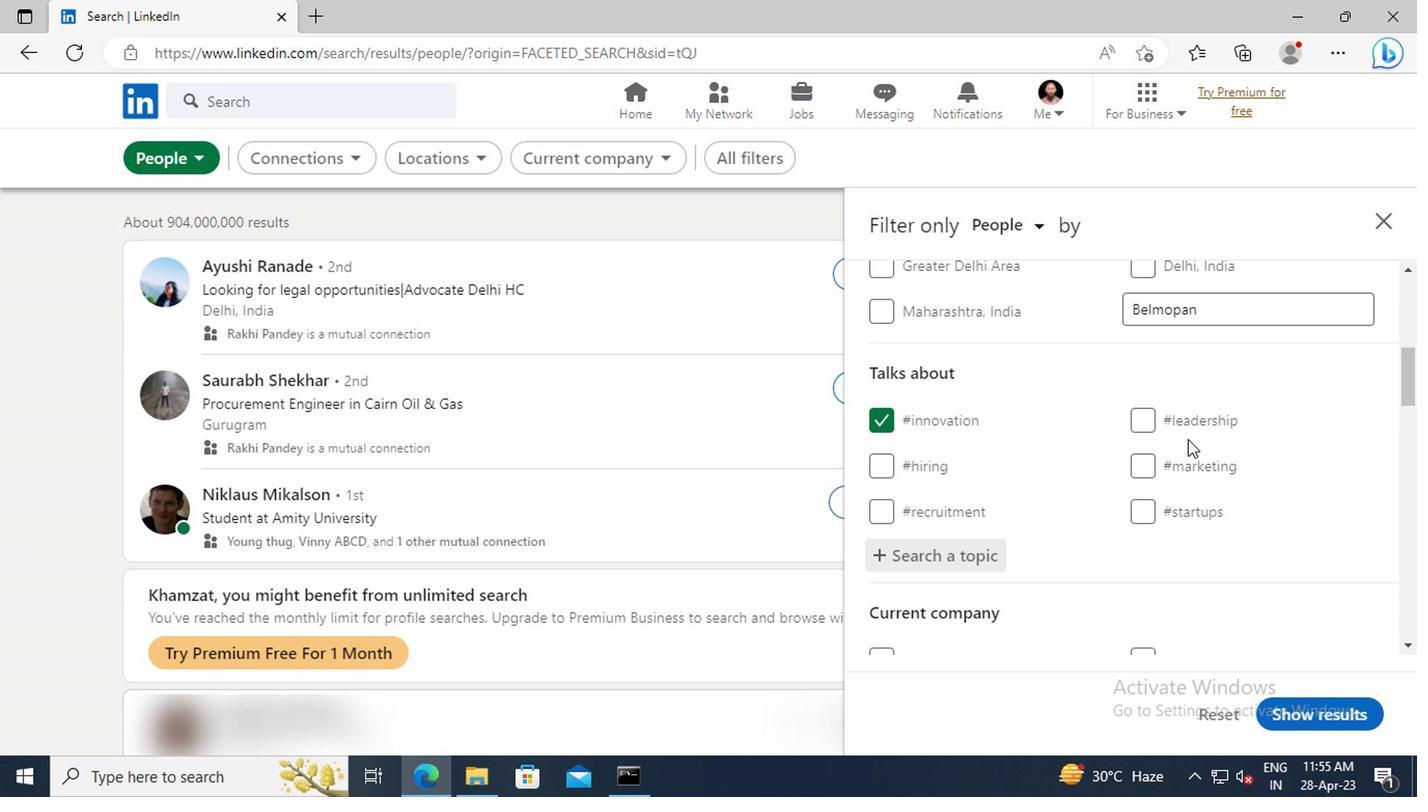 
Action: Mouse scrolled (1183, 439) with delta (0, 0)
Screenshot: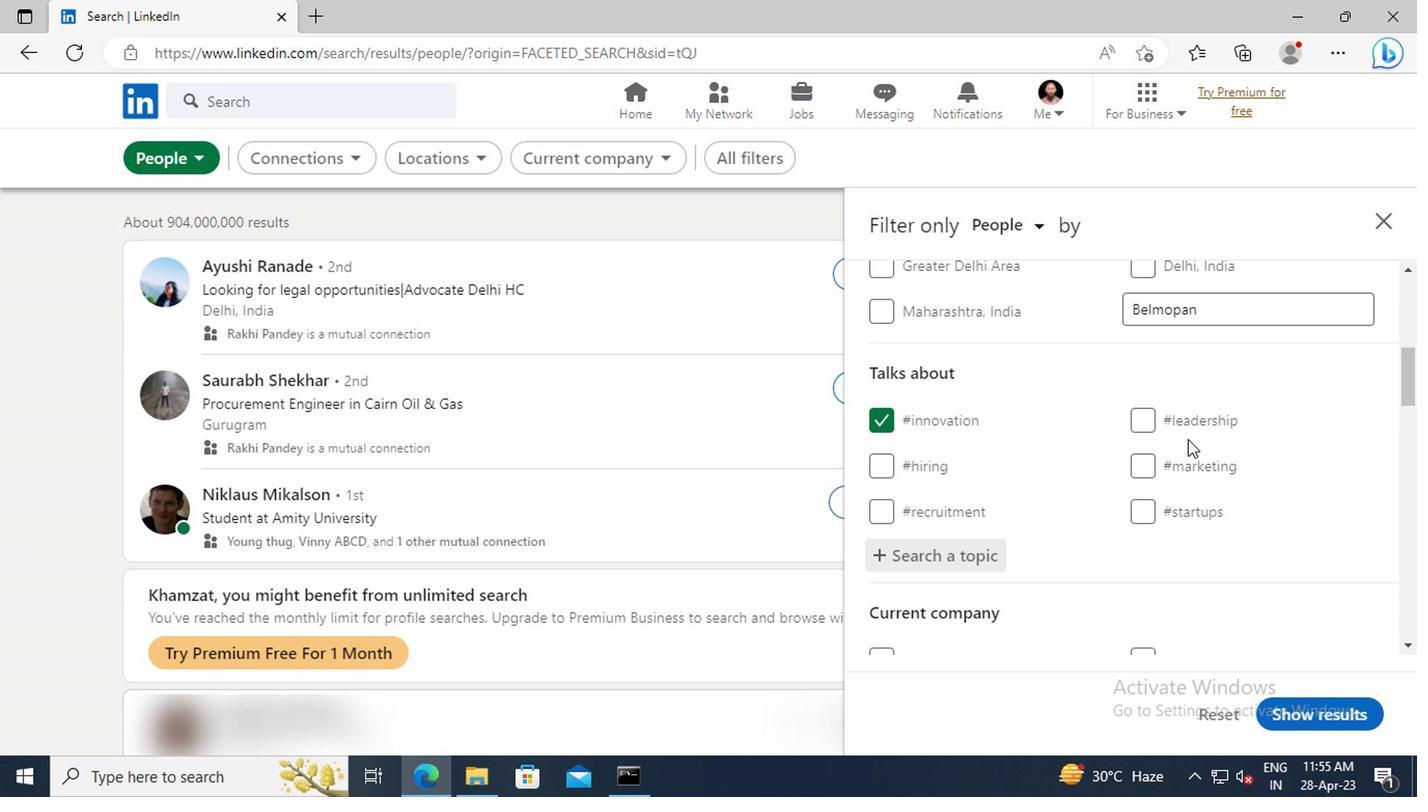 
Action: Mouse scrolled (1183, 439) with delta (0, 0)
Screenshot: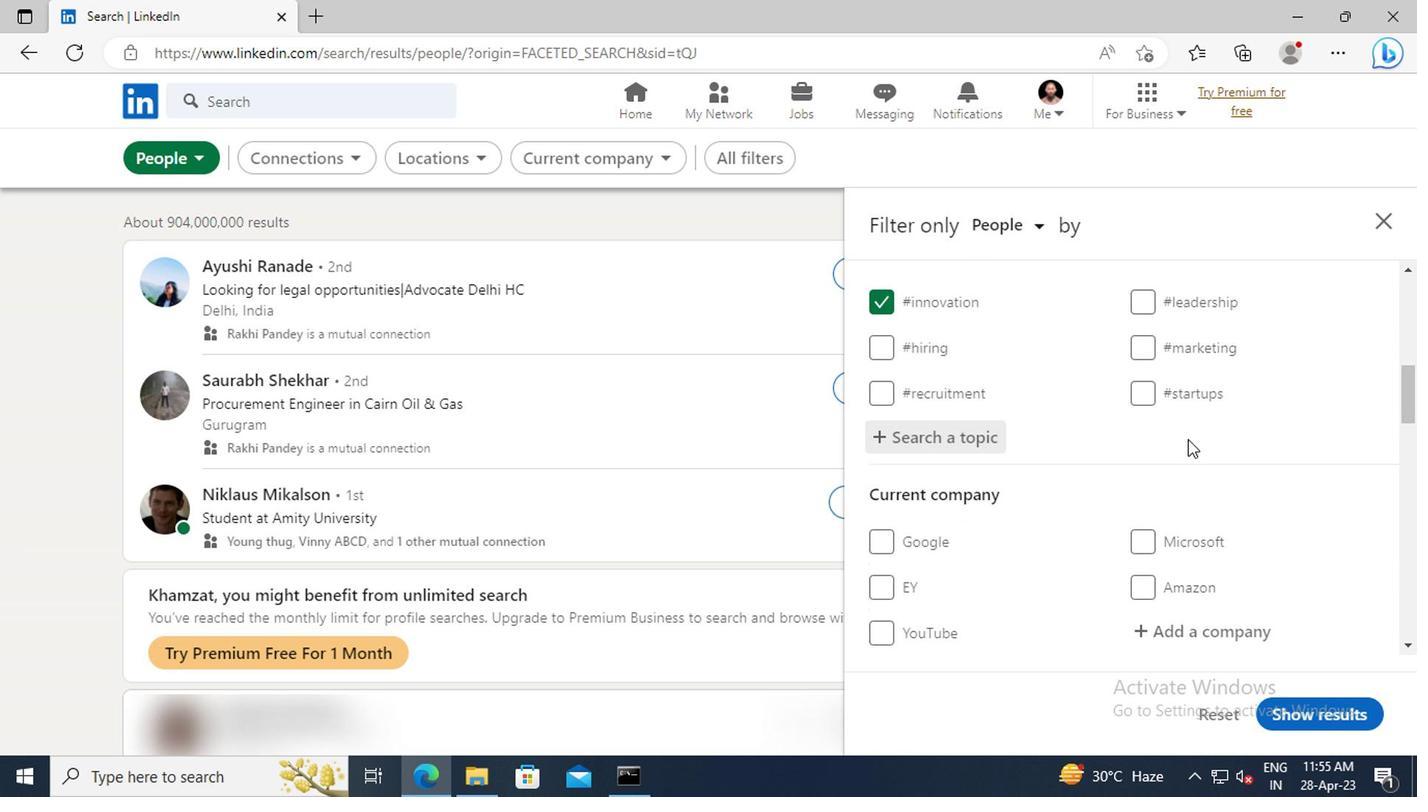 
Action: Mouse scrolled (1183, 439) with delta (0, 0)
Screenshot: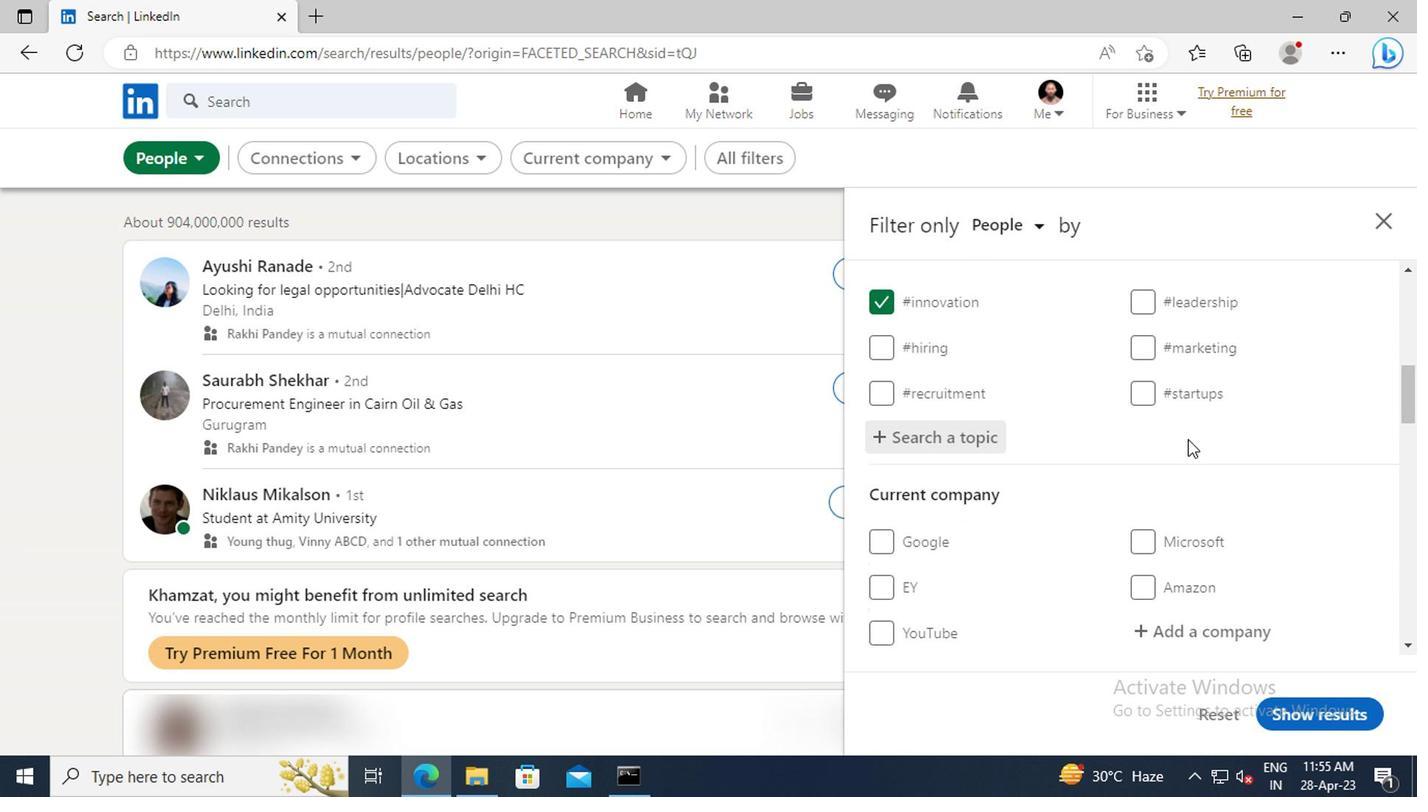 
Action: Mouse scrolled (1183, 439) with delta (0, 0)
Screenshot: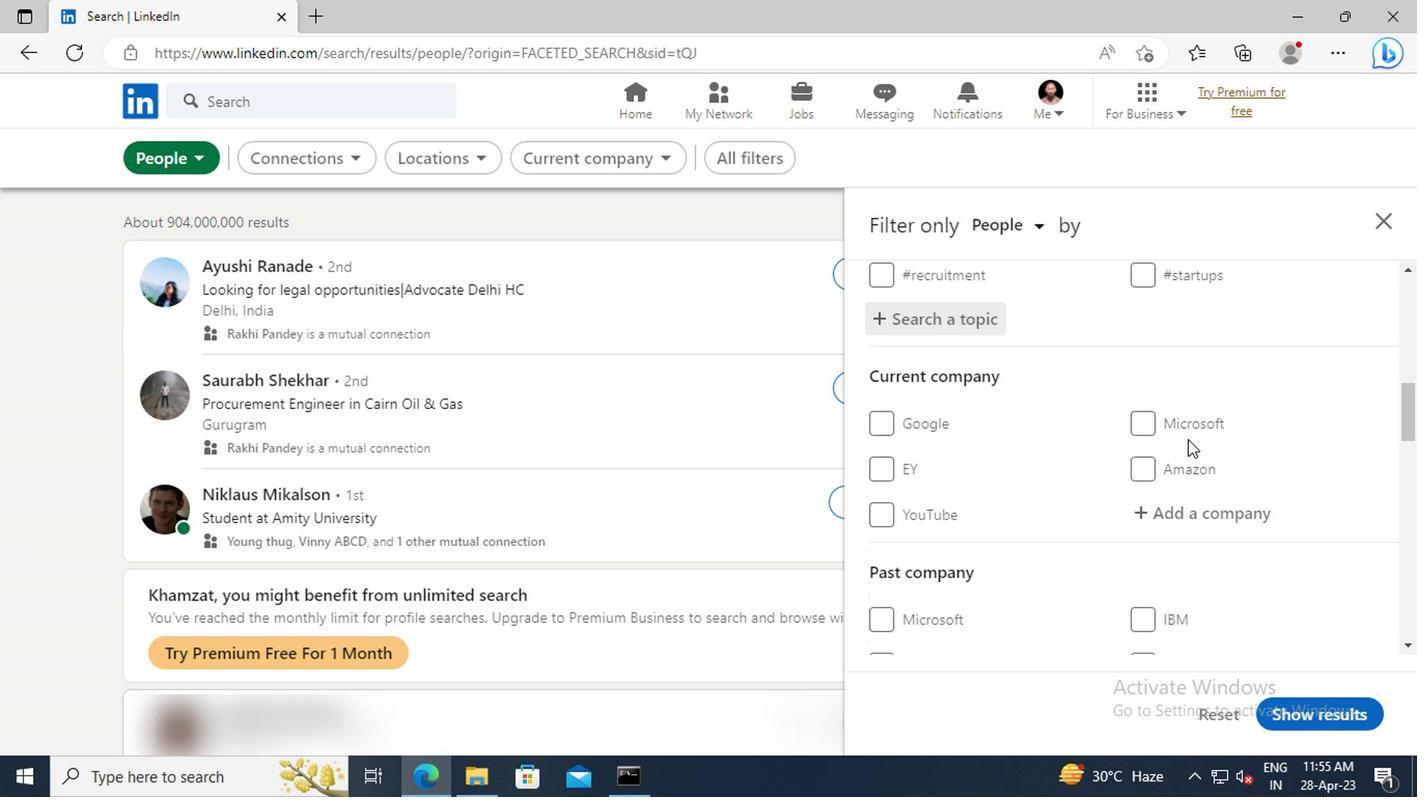 
Action: Mouse scrolled (1183, 439) with delta (0, 0)
Screenshot: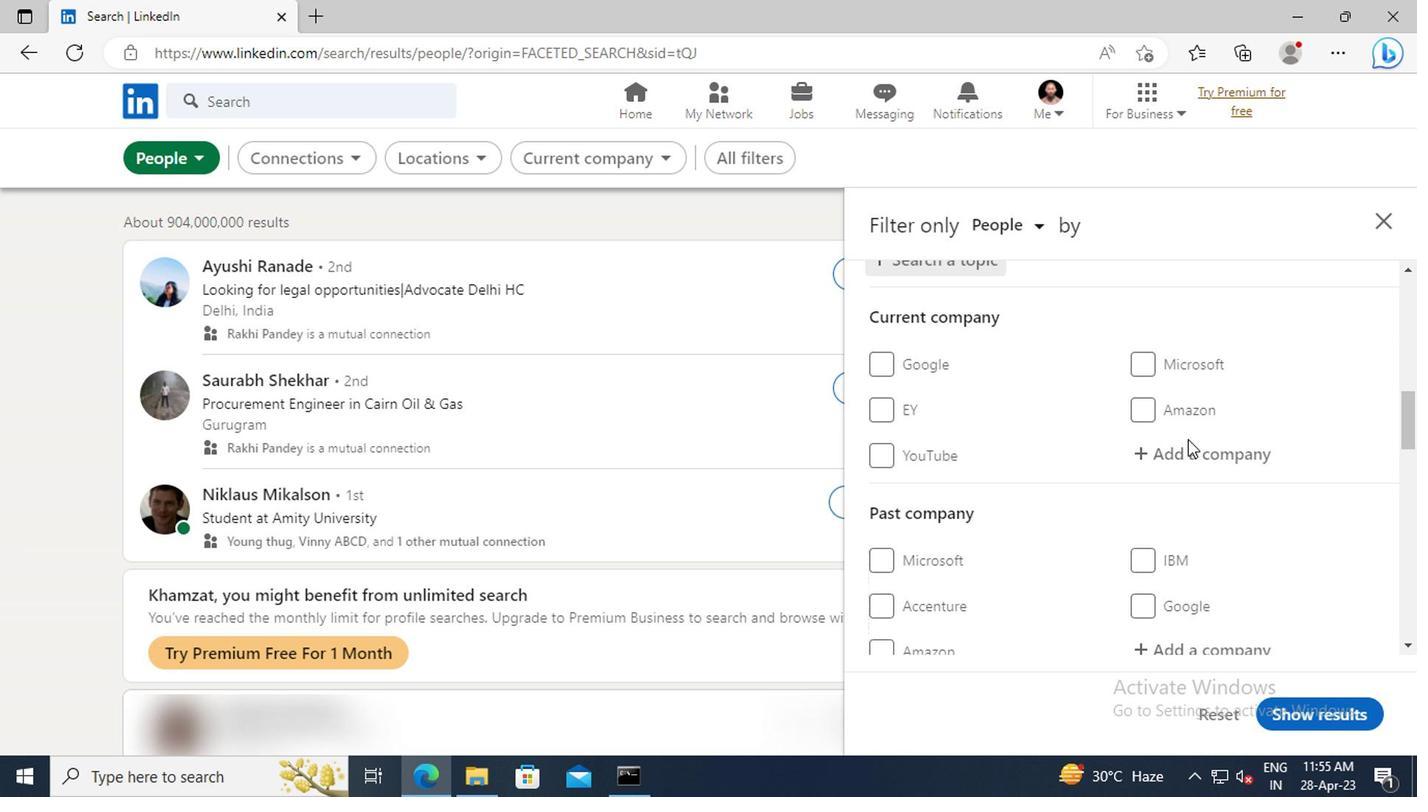 
Action: Mouse scrolled (1183, 439) with delta (0, 0)
Screenshot: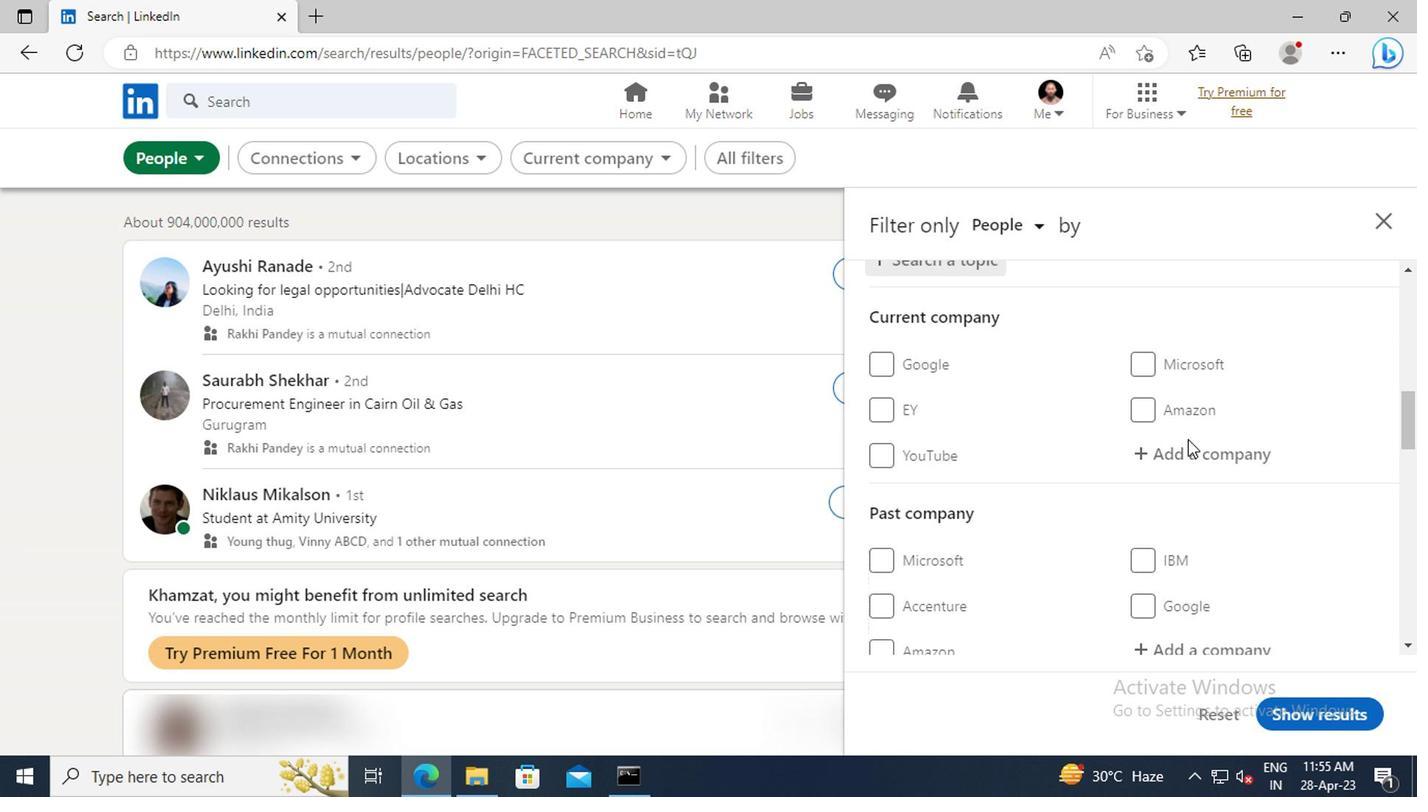 
Action: Mouse scrolled (1183, 439) with delta (0, 0)
Screenshot: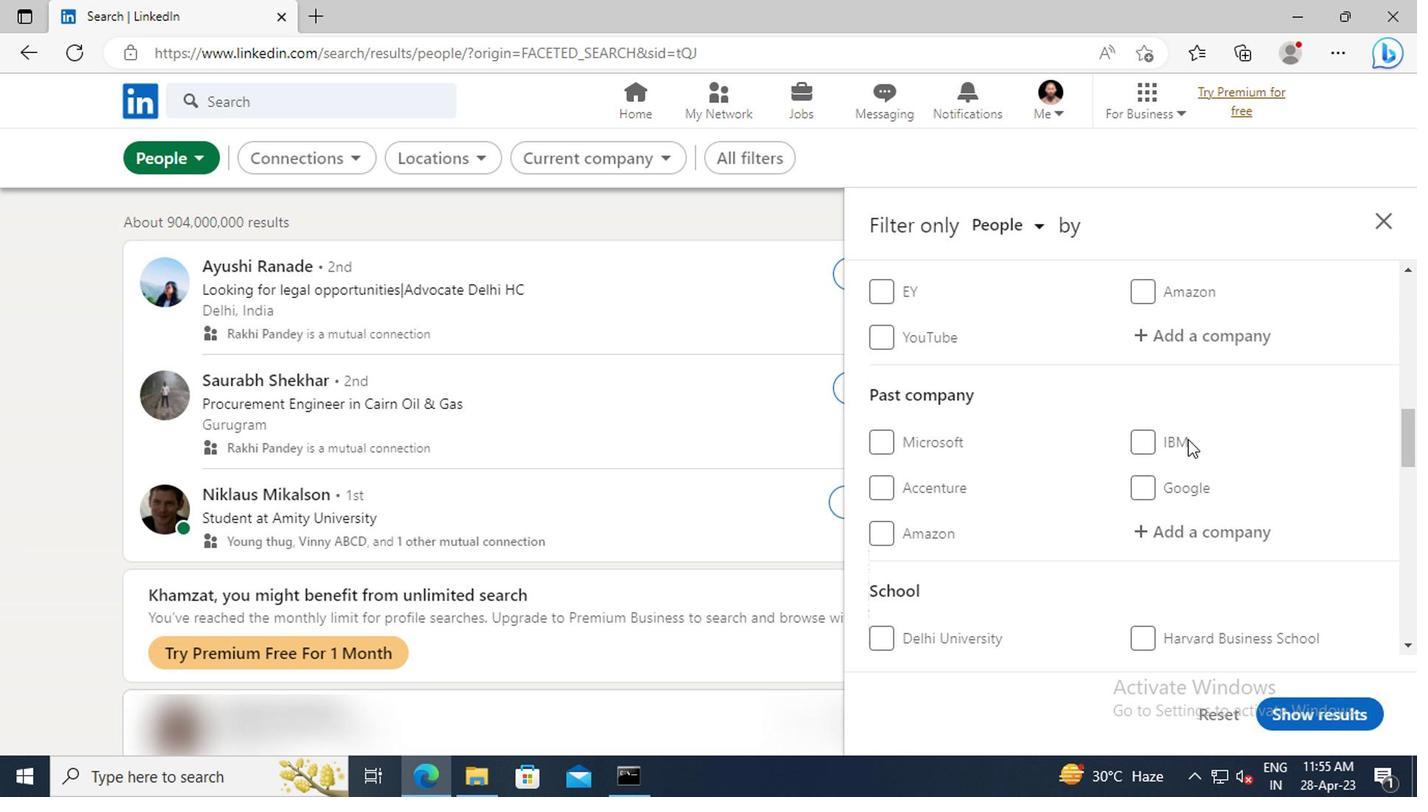 
Action: Mouse scrolled (1183, 439) with delta (0, 0)
Screenshot: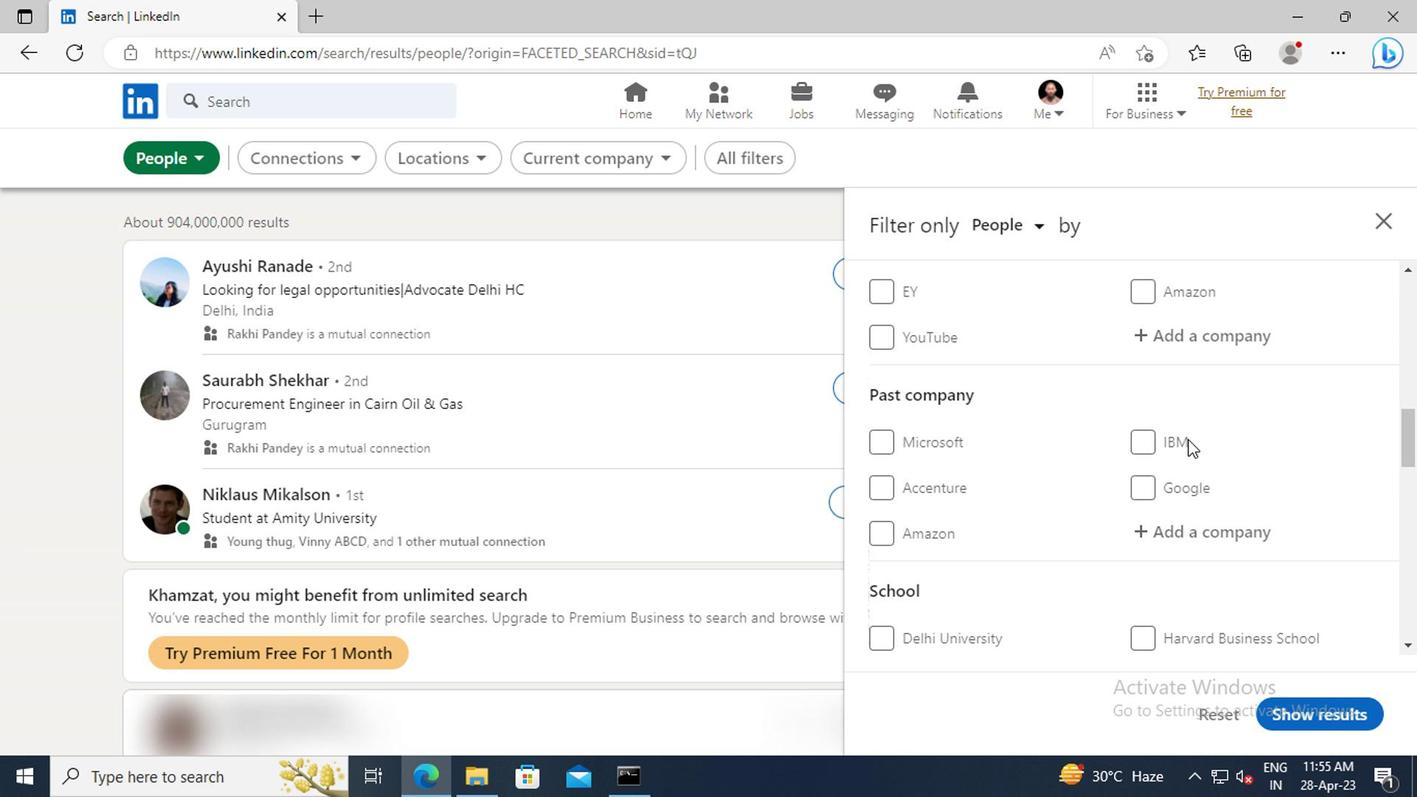 
Action: Mouse scrolled (1183, 439) with delta (0, 0)
Screenshot: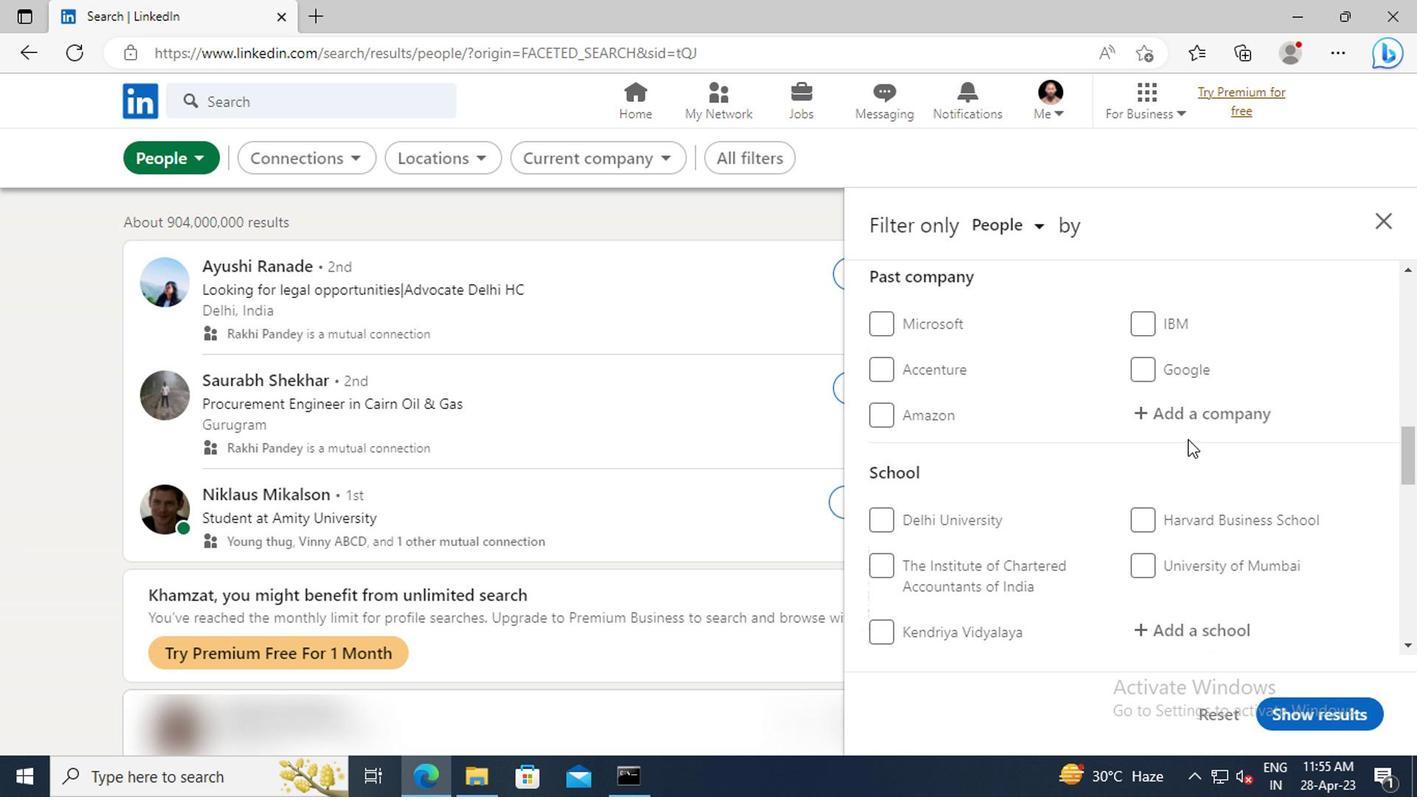 
Action: Mouse scrolled (1183, 439) with delta (0, 0)
Screenshot: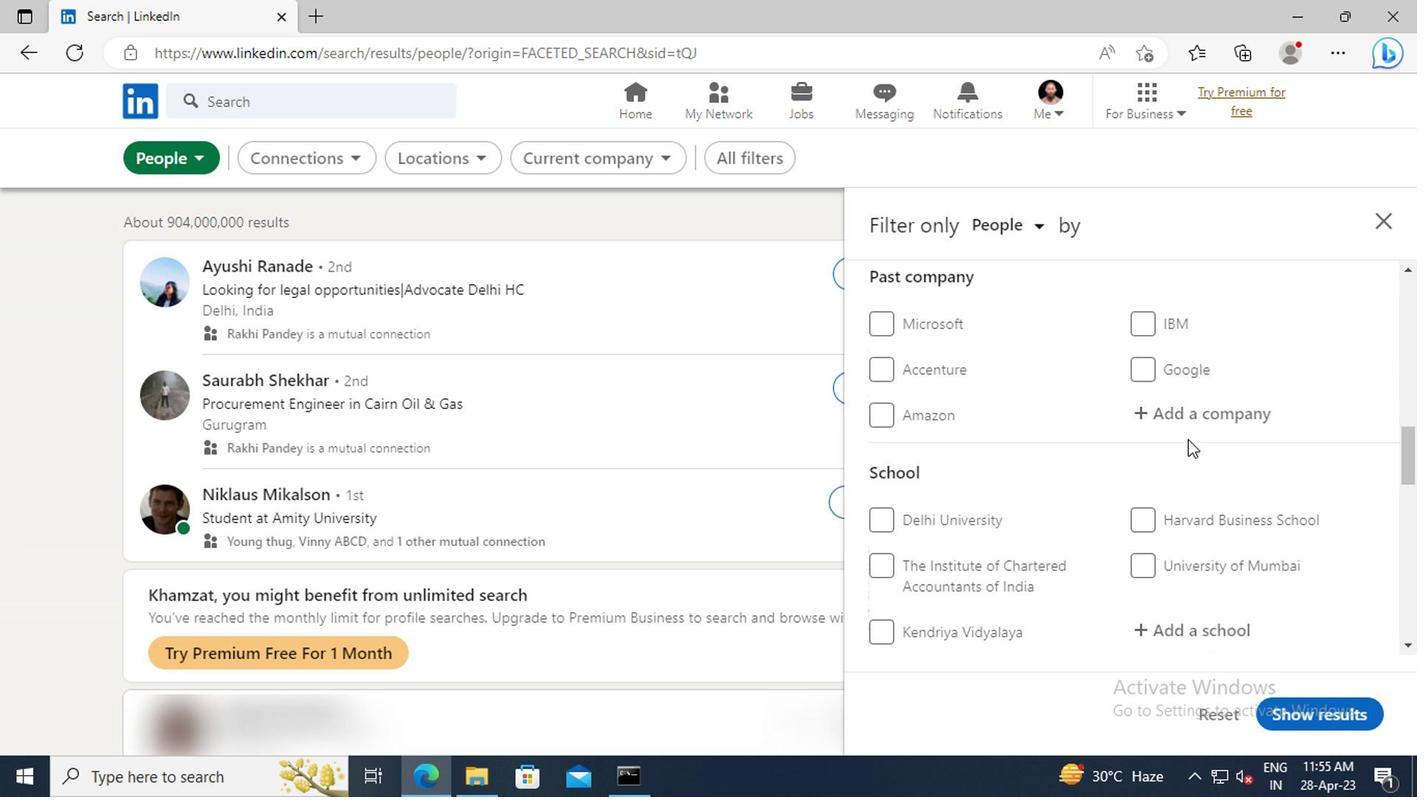 
Action: Mouse scrolled (1183, 439) with delta (0, 0)
Screenshot: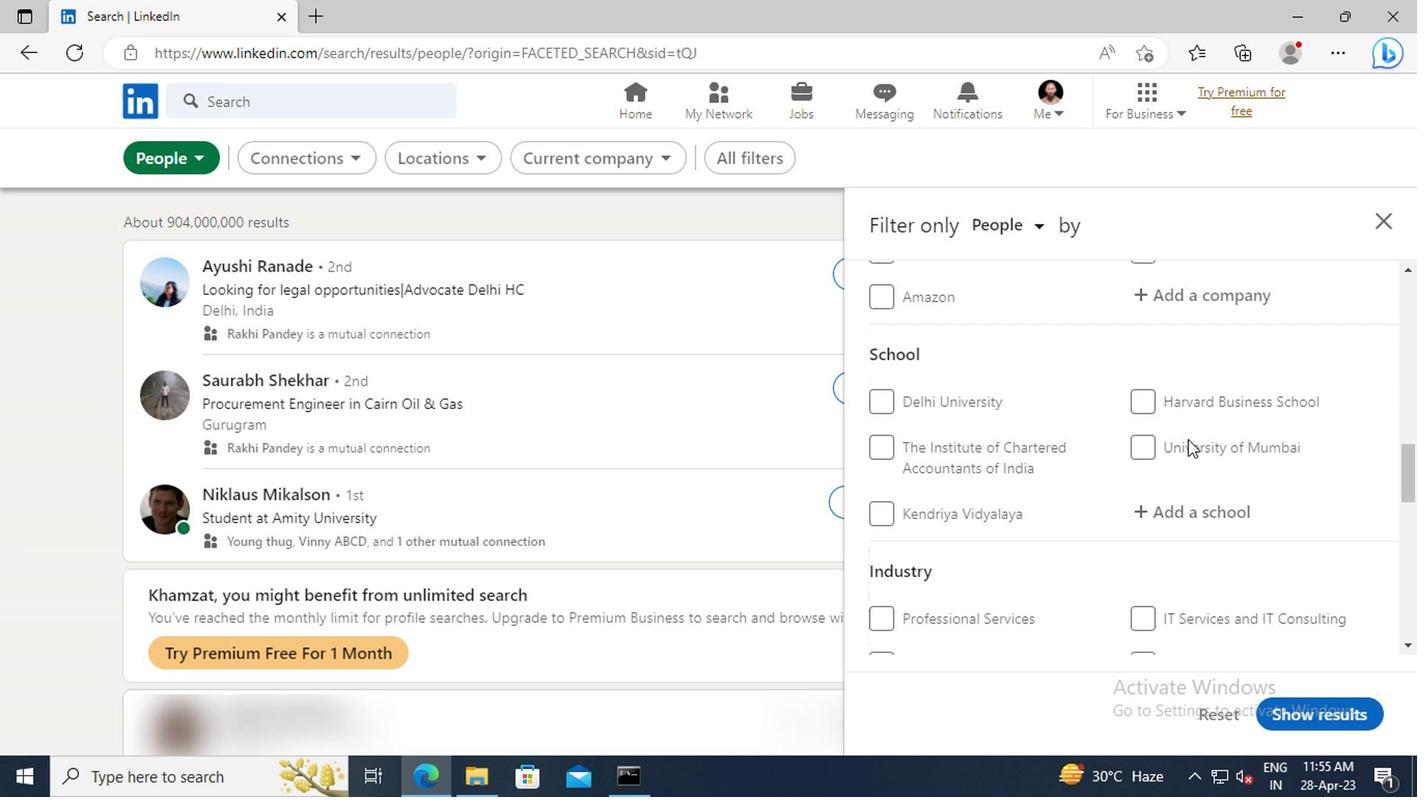 
Action: Mouse scrolled (1183, 439) with delta (0, 0)
Screenshot: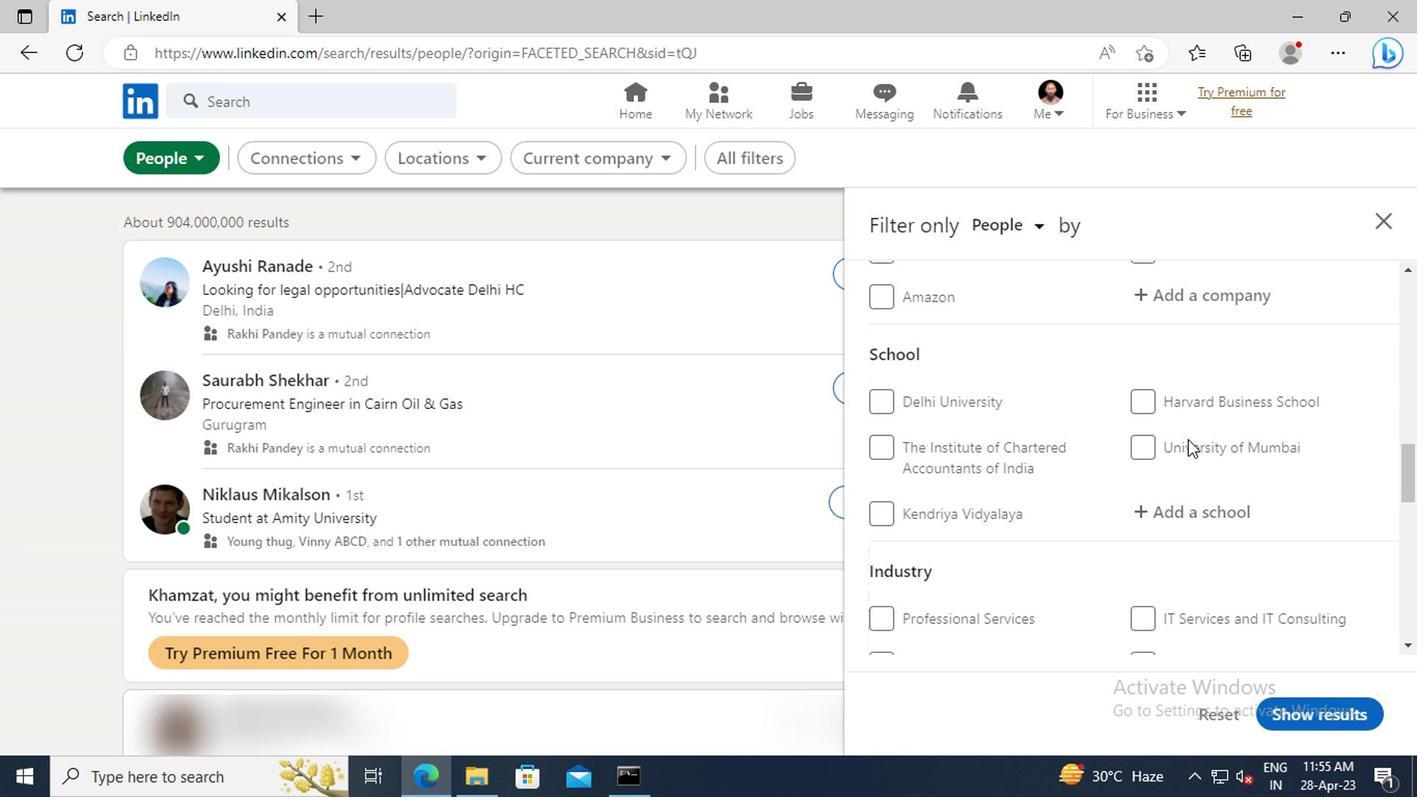 
Action: Mouse scrolled (1183, 439) with delta (0, 0)
Screenshot: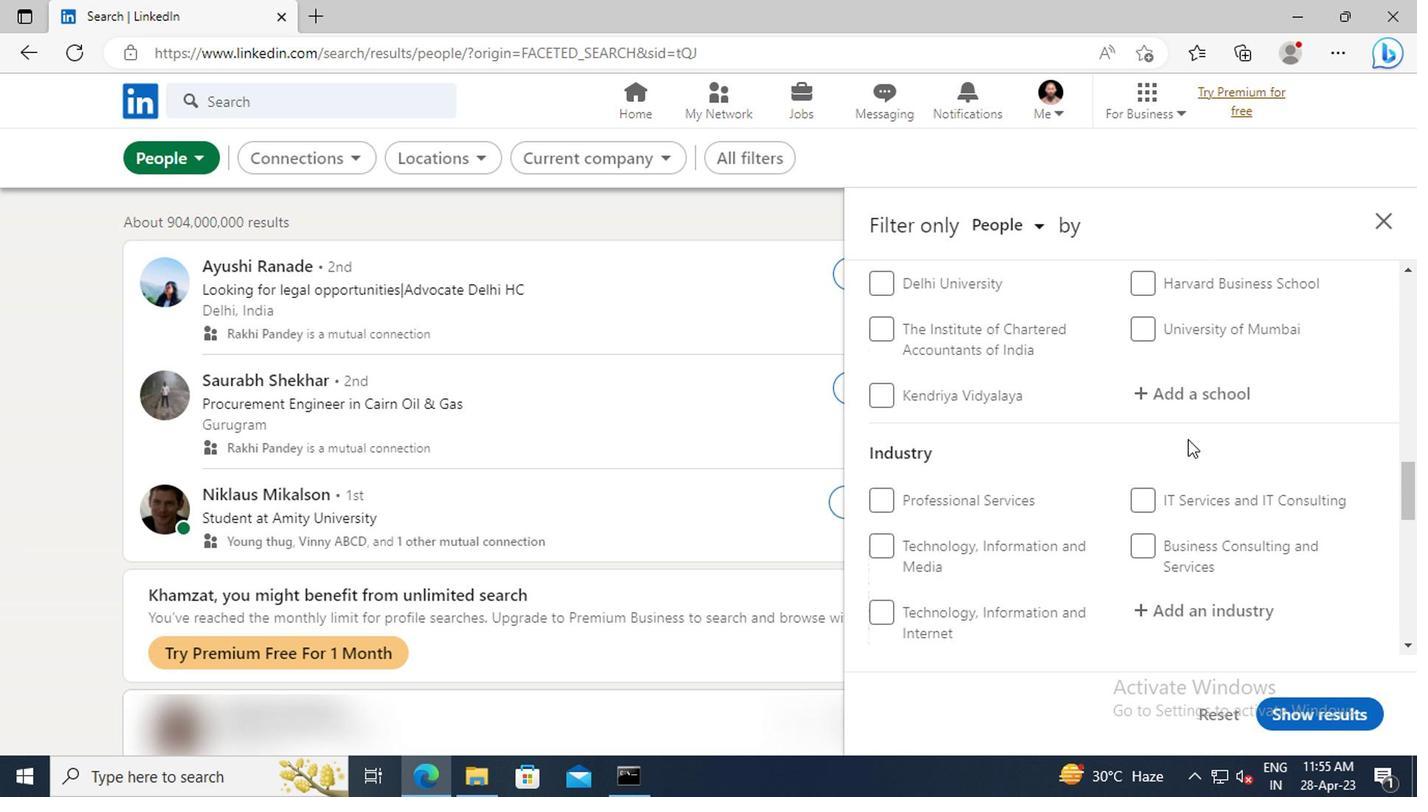 
Action: Mouse scrolled (1183, 439) with delta (0, 0)
Screenshot: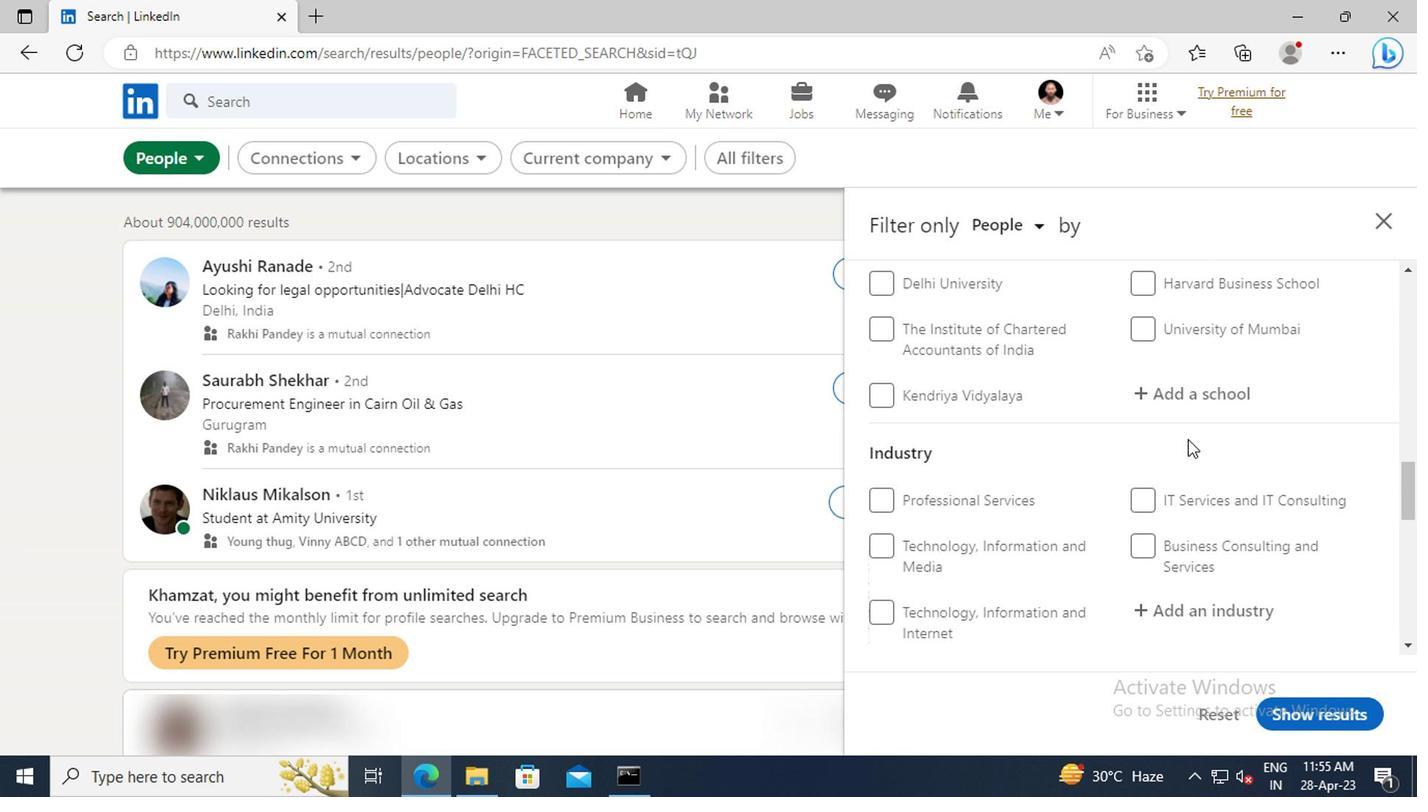 
Action: Mouse scrolled (1183, 439) with delta (0, 0)
Screenshot: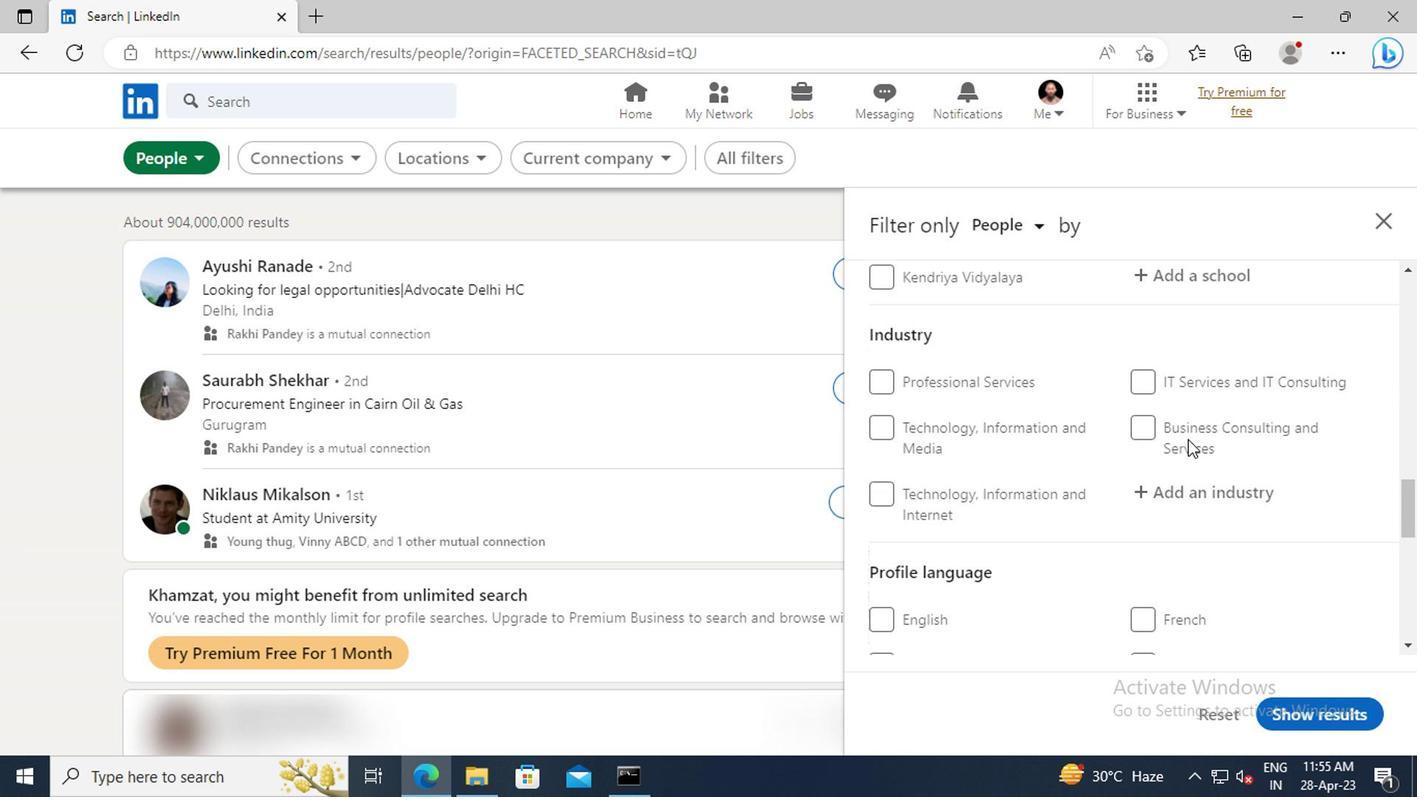 
Action: Mouse scrolled (1183, 439) with delta (0, 0)
Screenshot: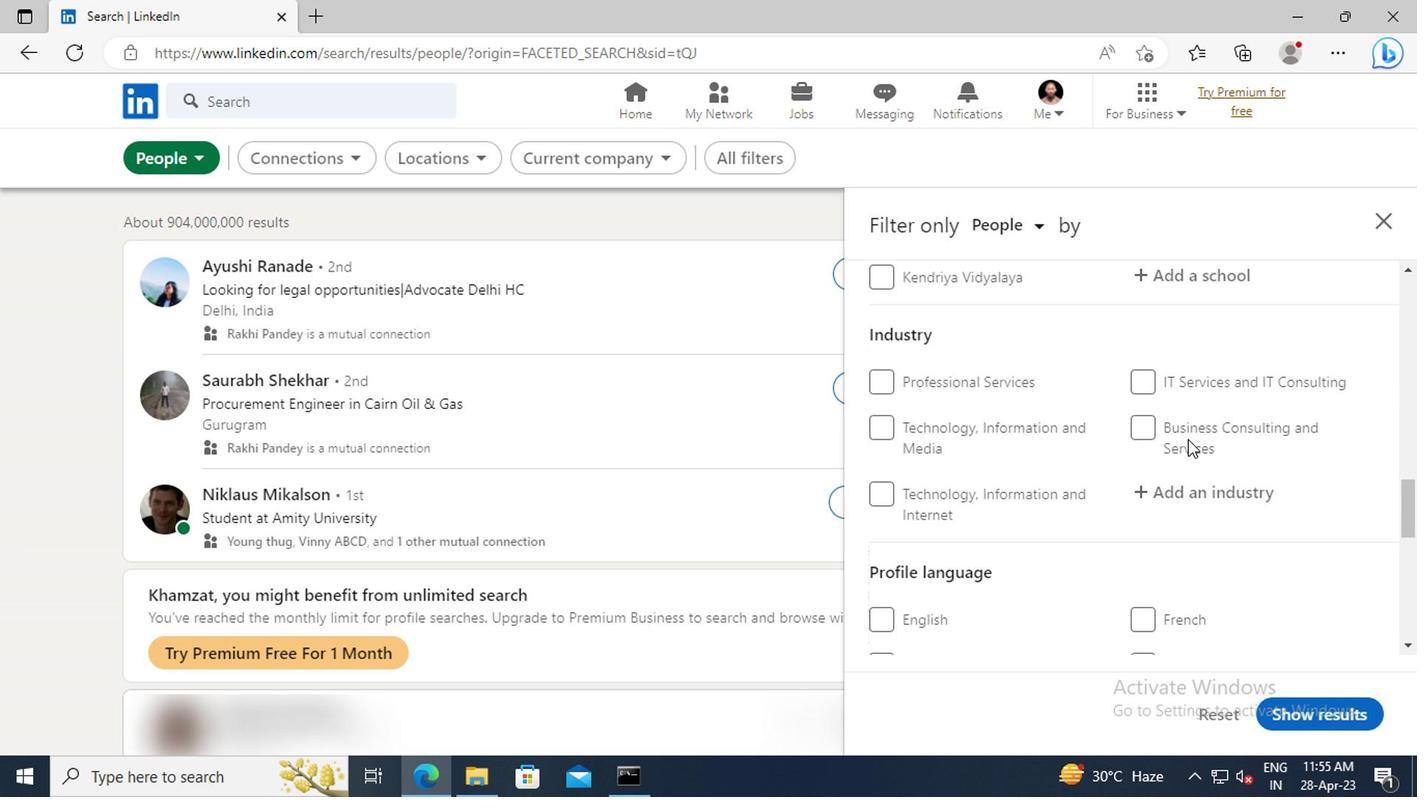 
Action: Mouse moved to (1144, 507)
Screenshot: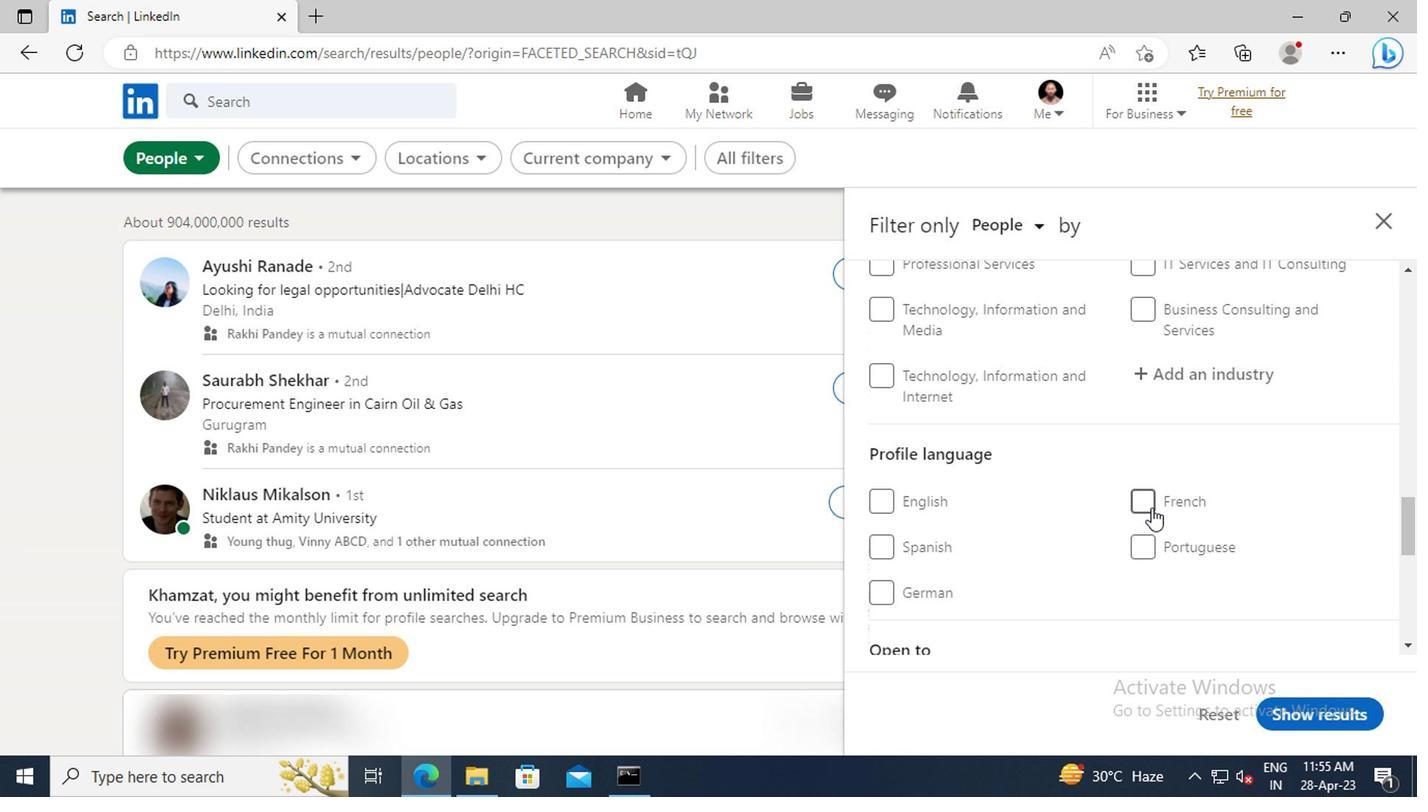 
Action: Mouse pressed left at (1144, 507)
Screenshot: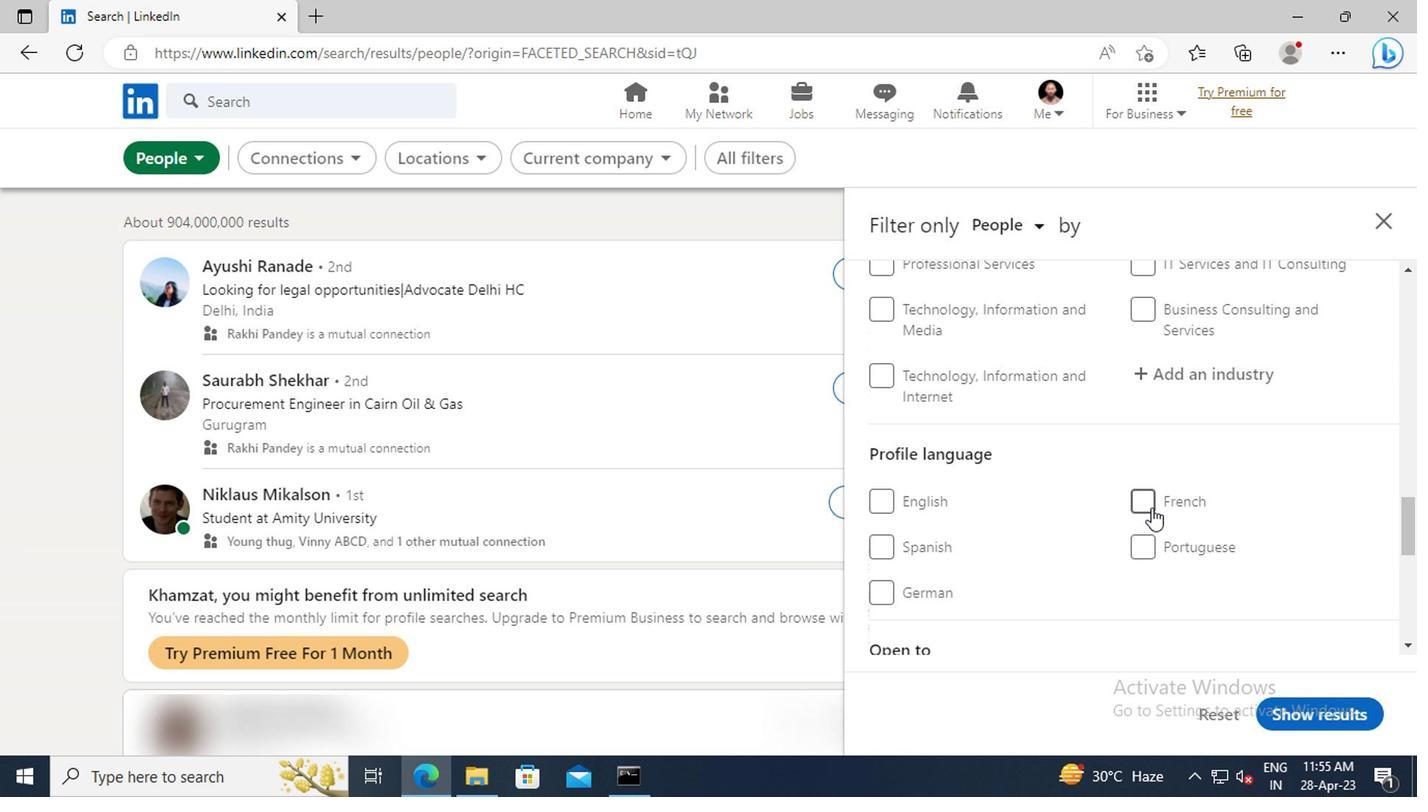 
Action: Mouse moved to (1159, 496)
Screenshot: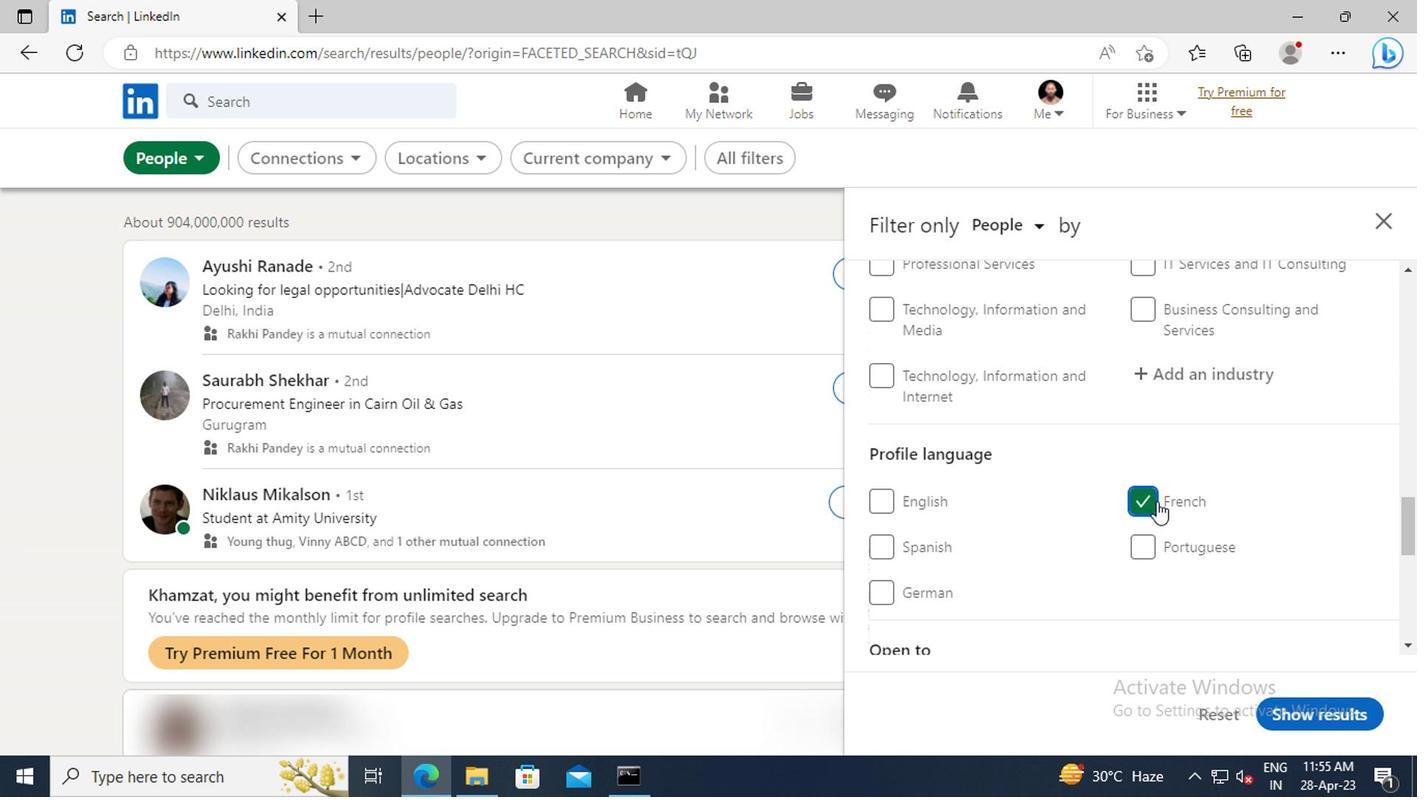 
Action: Mouse scrolled (1159, 496) with delta (0, 0)
Screenshot: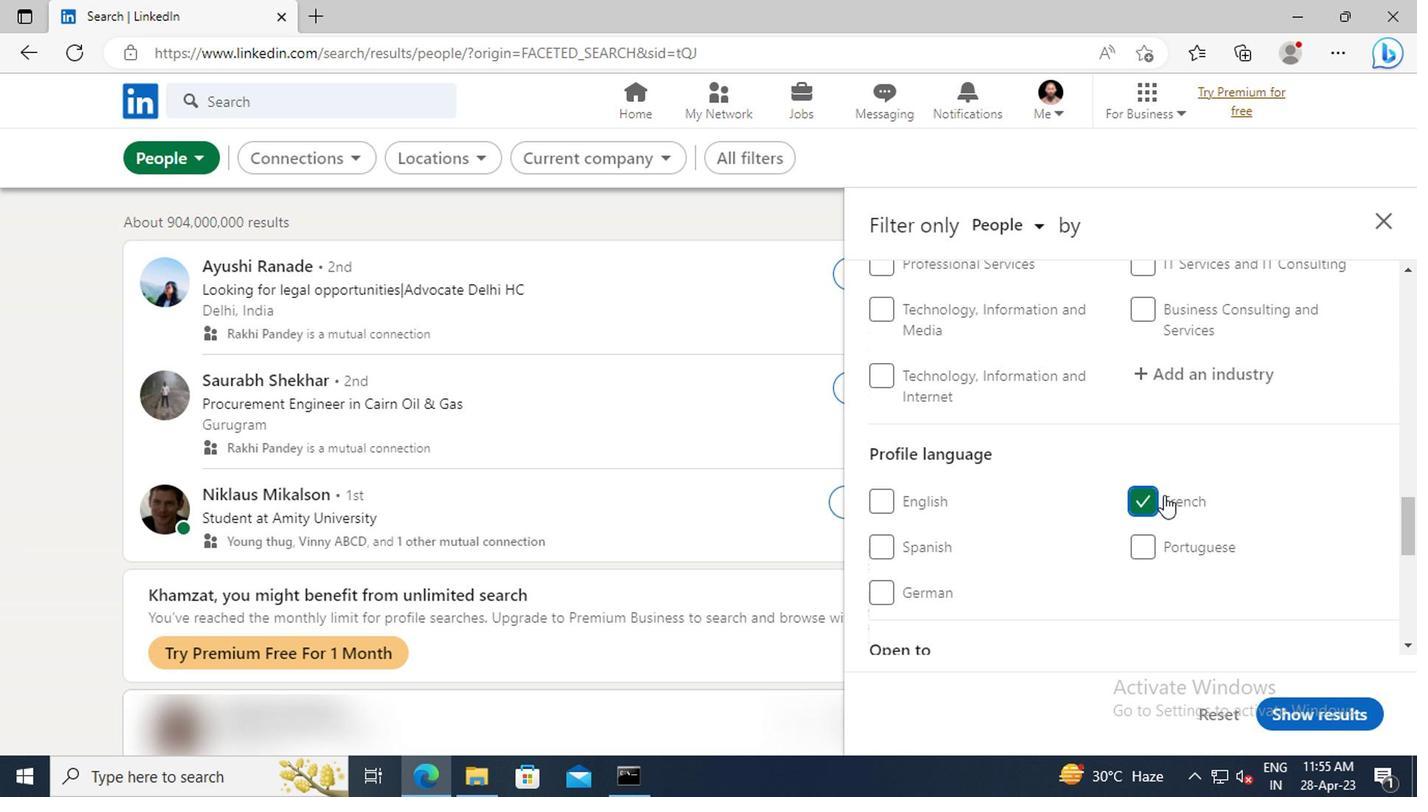 
Action: Mouse scrolled (1159, 496) with delta (0, 0)
Screenshot: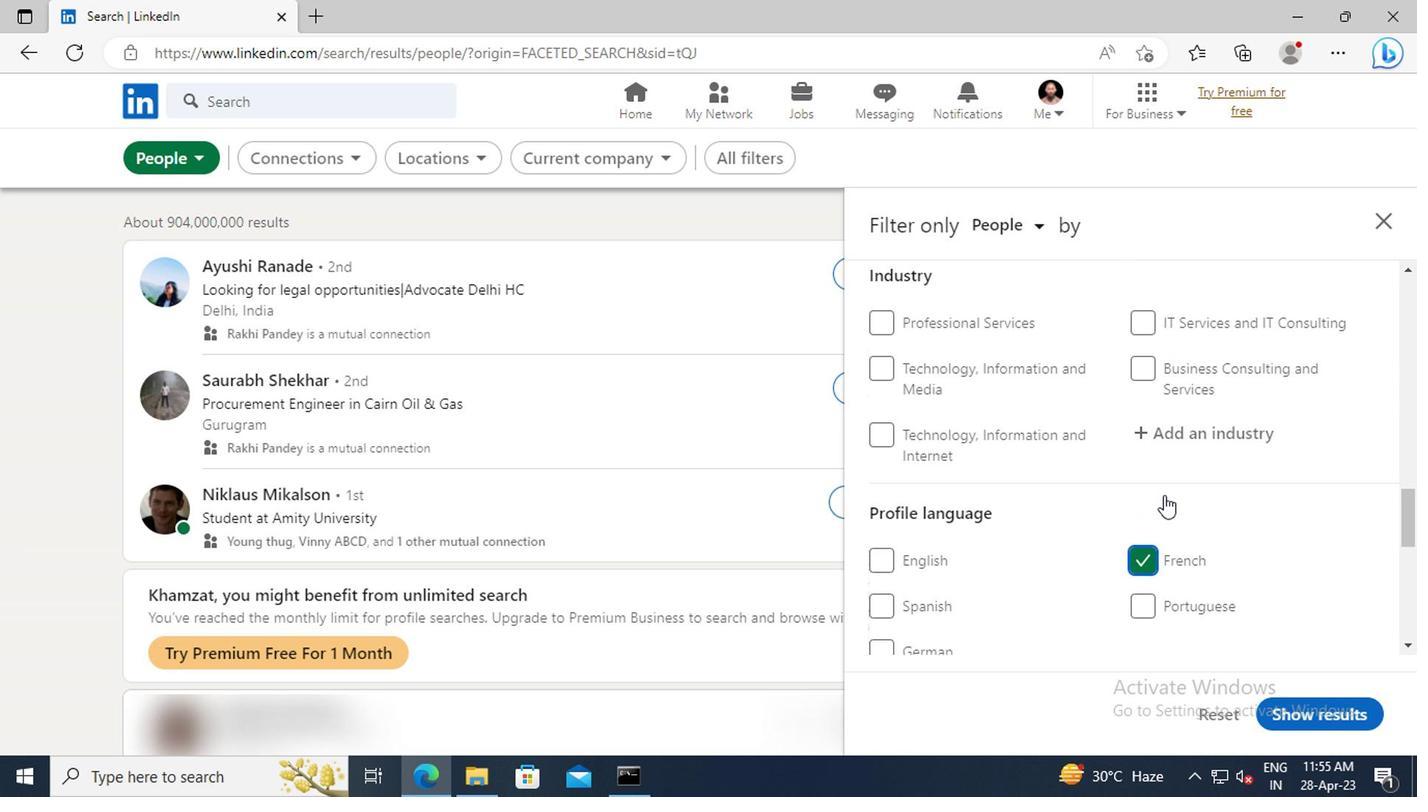 
Action: Mouse scrolled (1159, 496) with delta (0, 0)
Screenshot: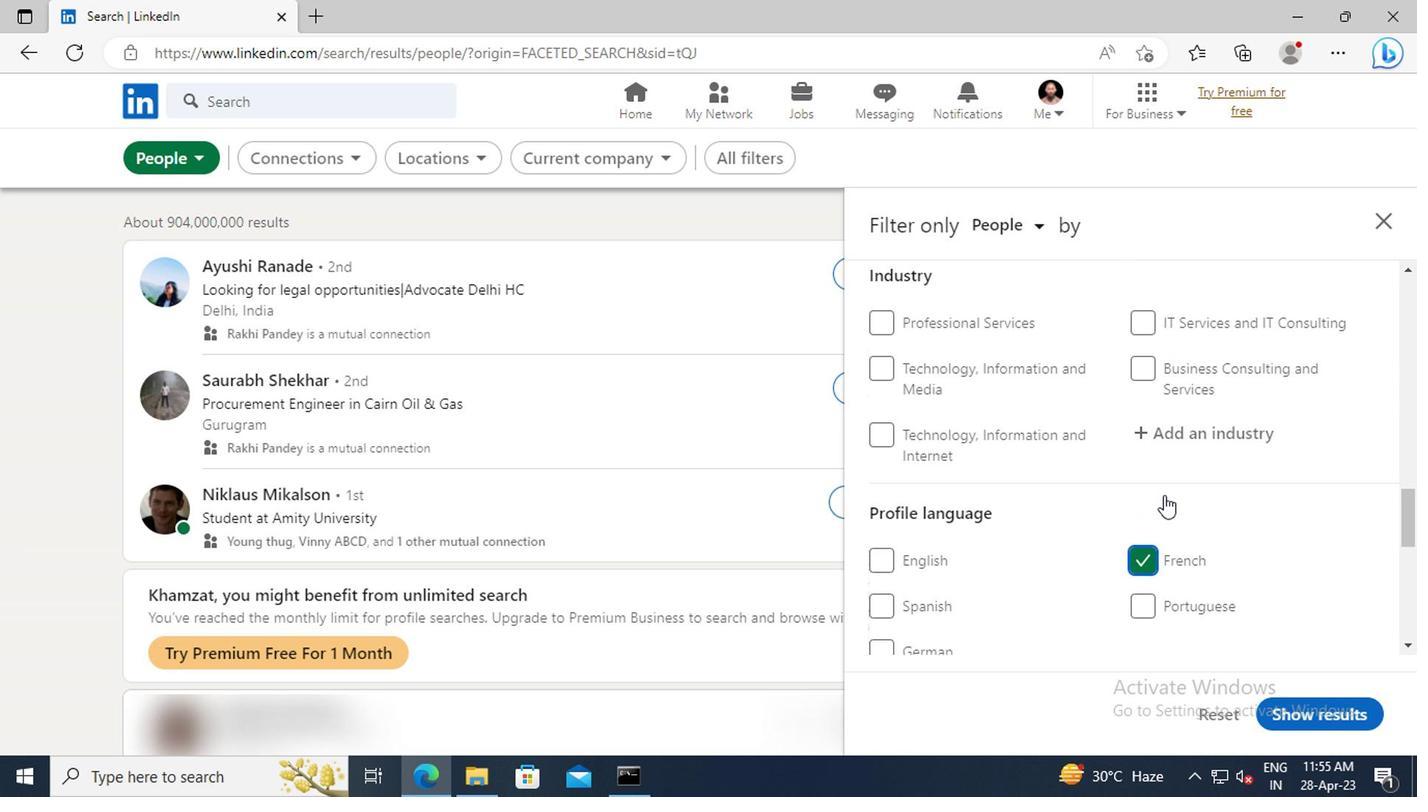 
Action: Mouse scrolled (1159, 496) with delta (0, 0)
Screenshot: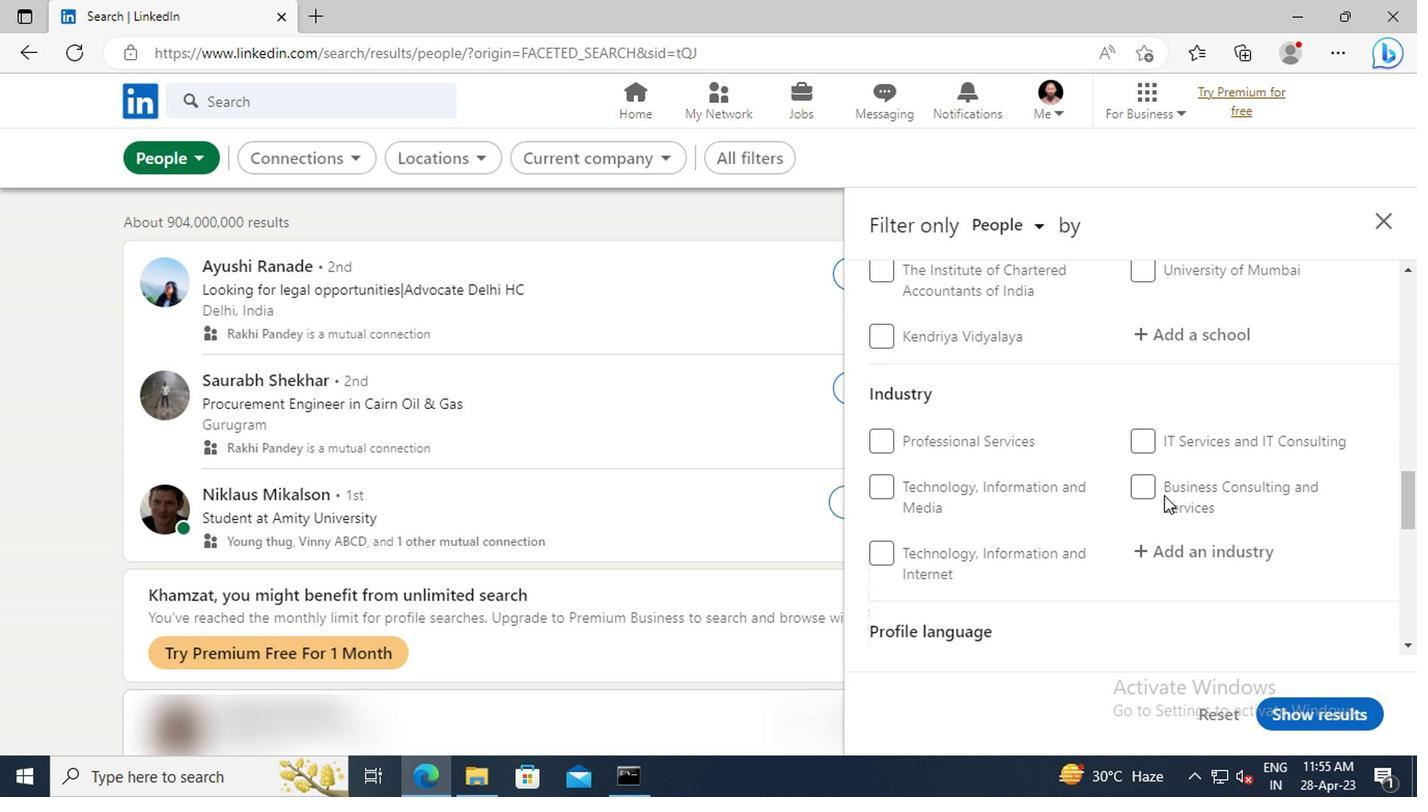 
Action: Mouse scrolled (1159, 496) with delta (0, 0)
Screenshot: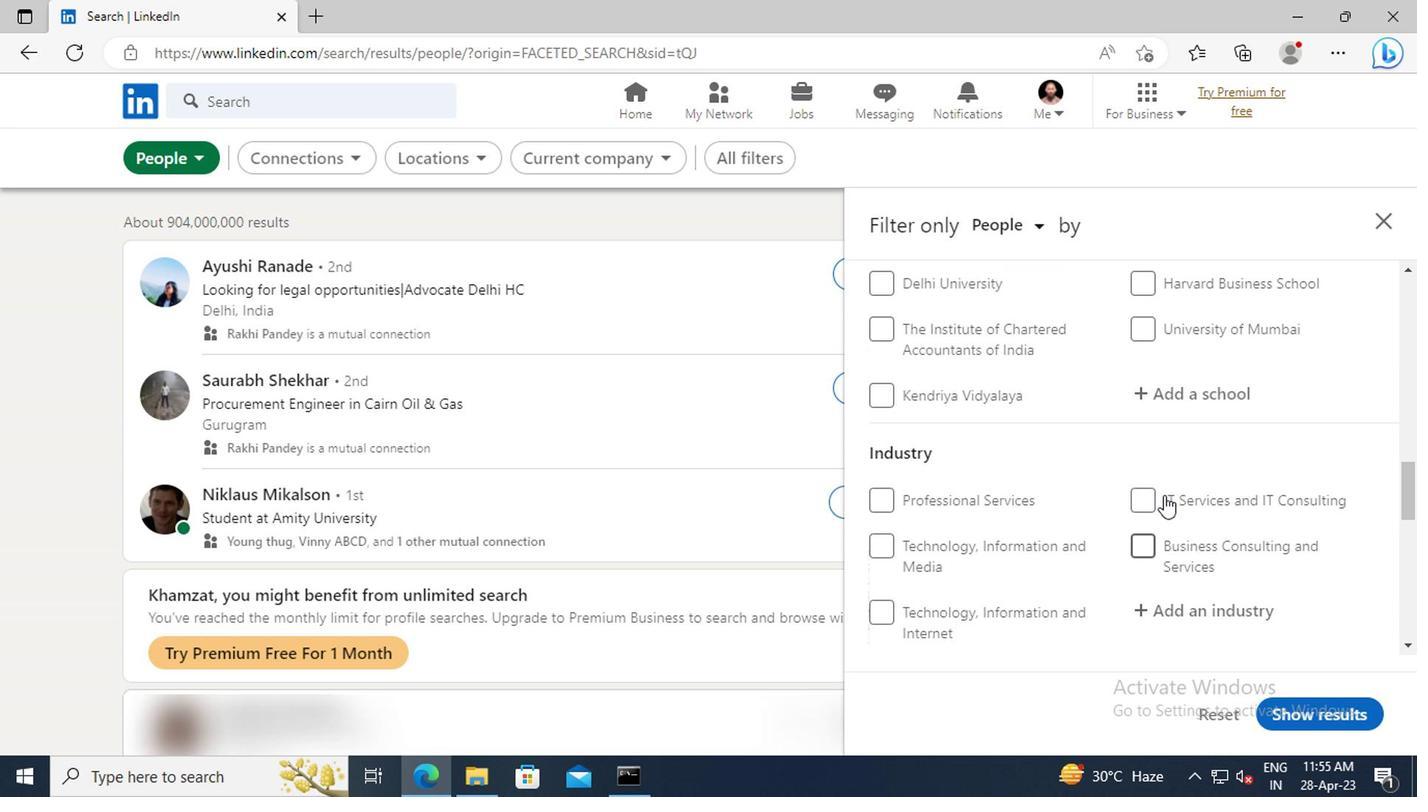 
Action: Mouse scrolled (1159, 496) with delta (0, 0)
Screenshot: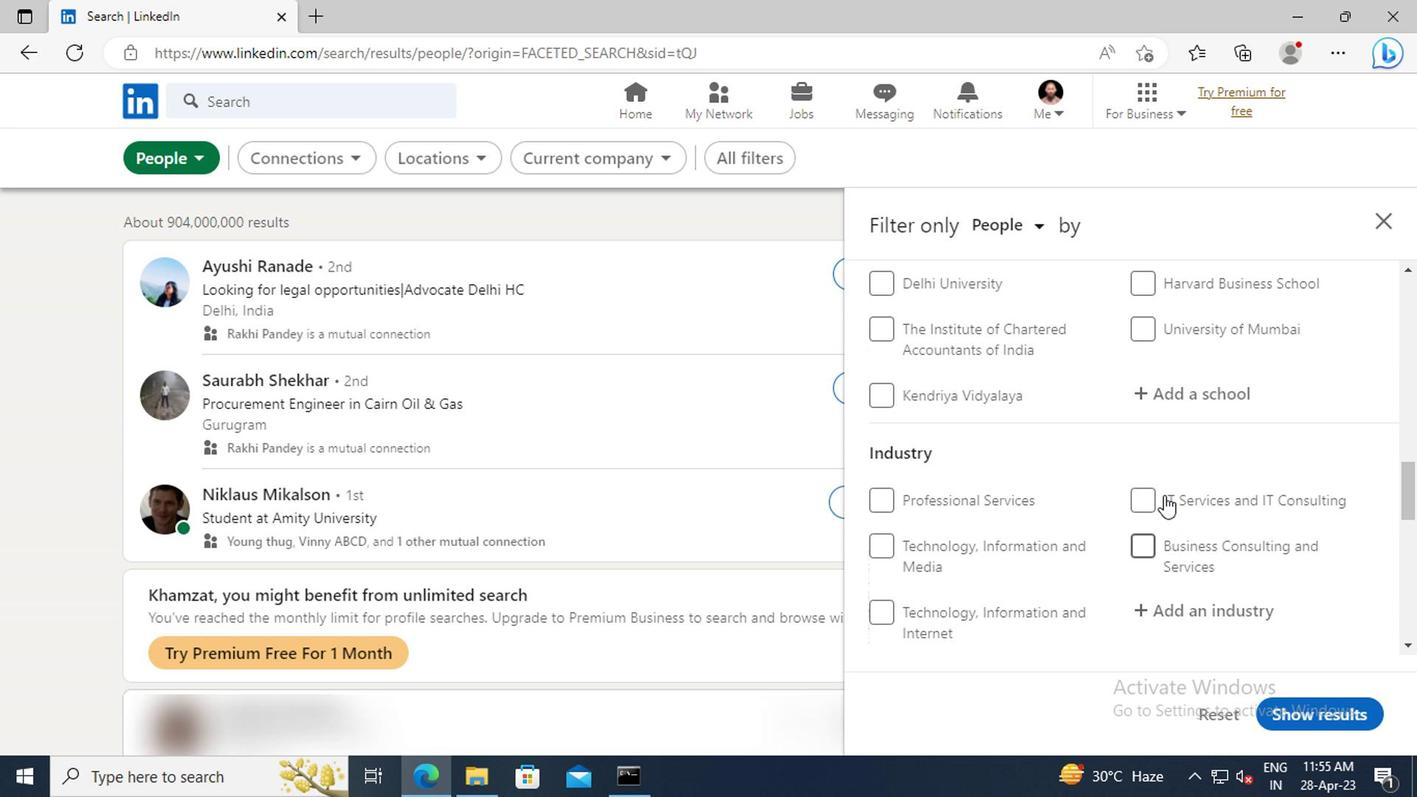 
Action: Mouse scrolled (1159, 496) with delta (0, 0)
Screenshot: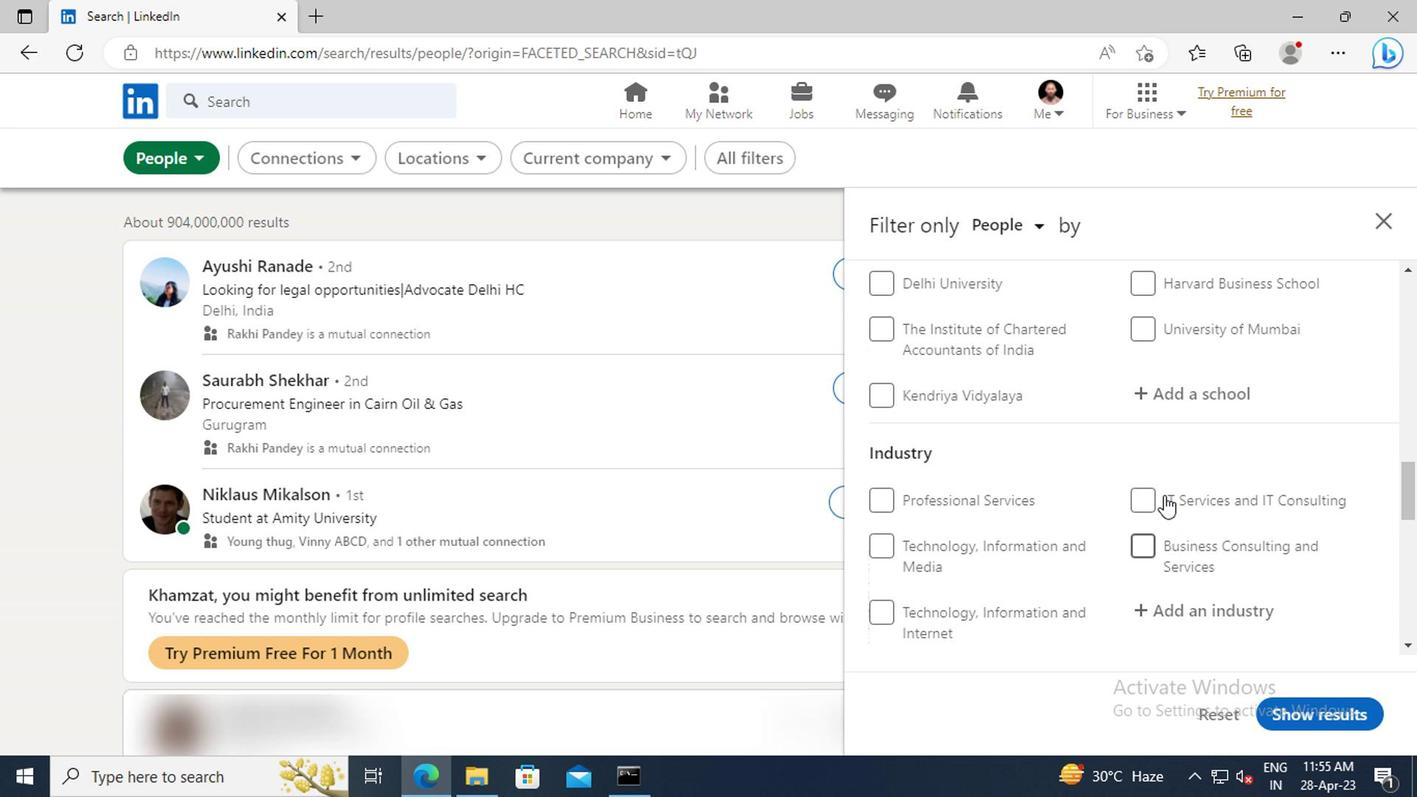 
Action: Mouse moved to (1162, 487)
Screenshot: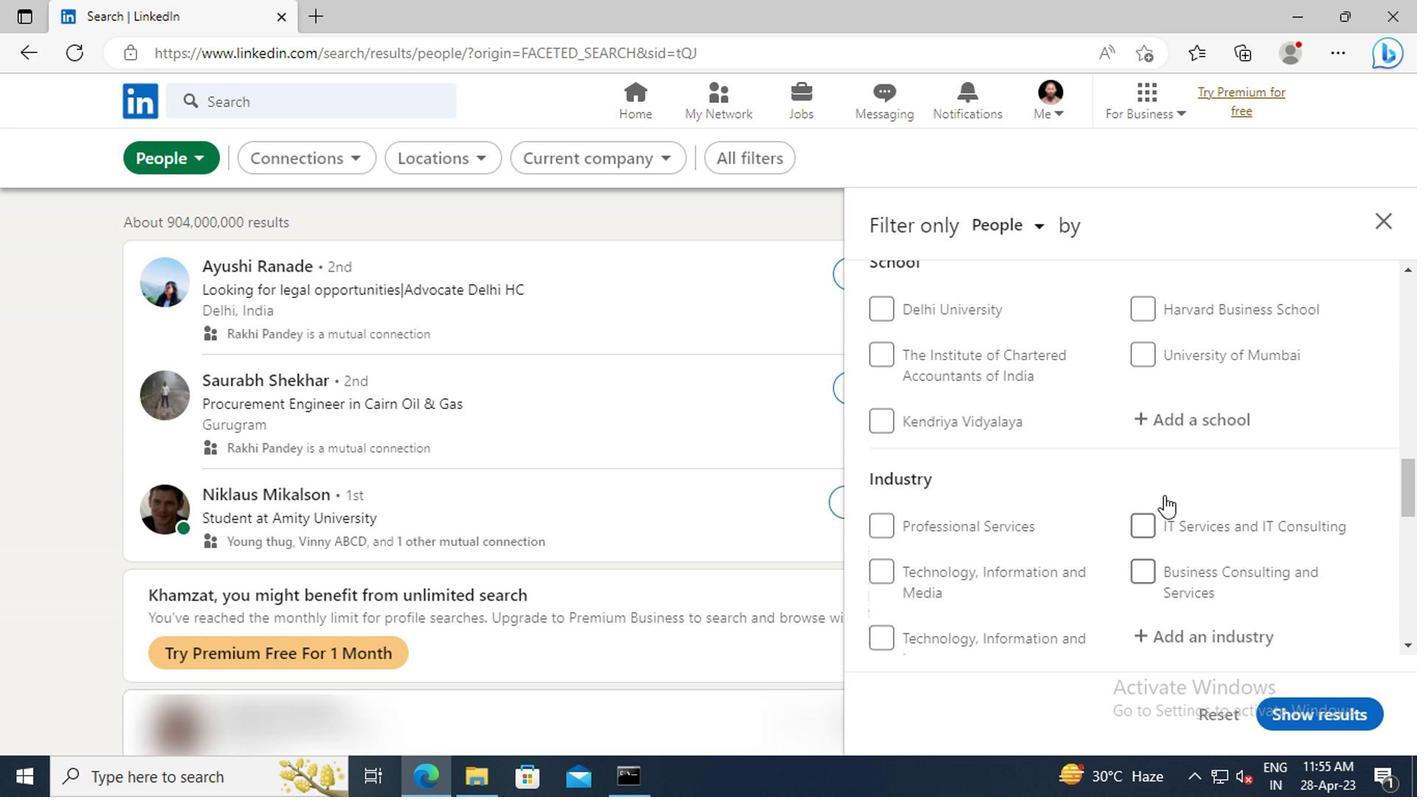 
Action: Mouse scrolled (1162, 488) with delta (0, 1)
Screenshot: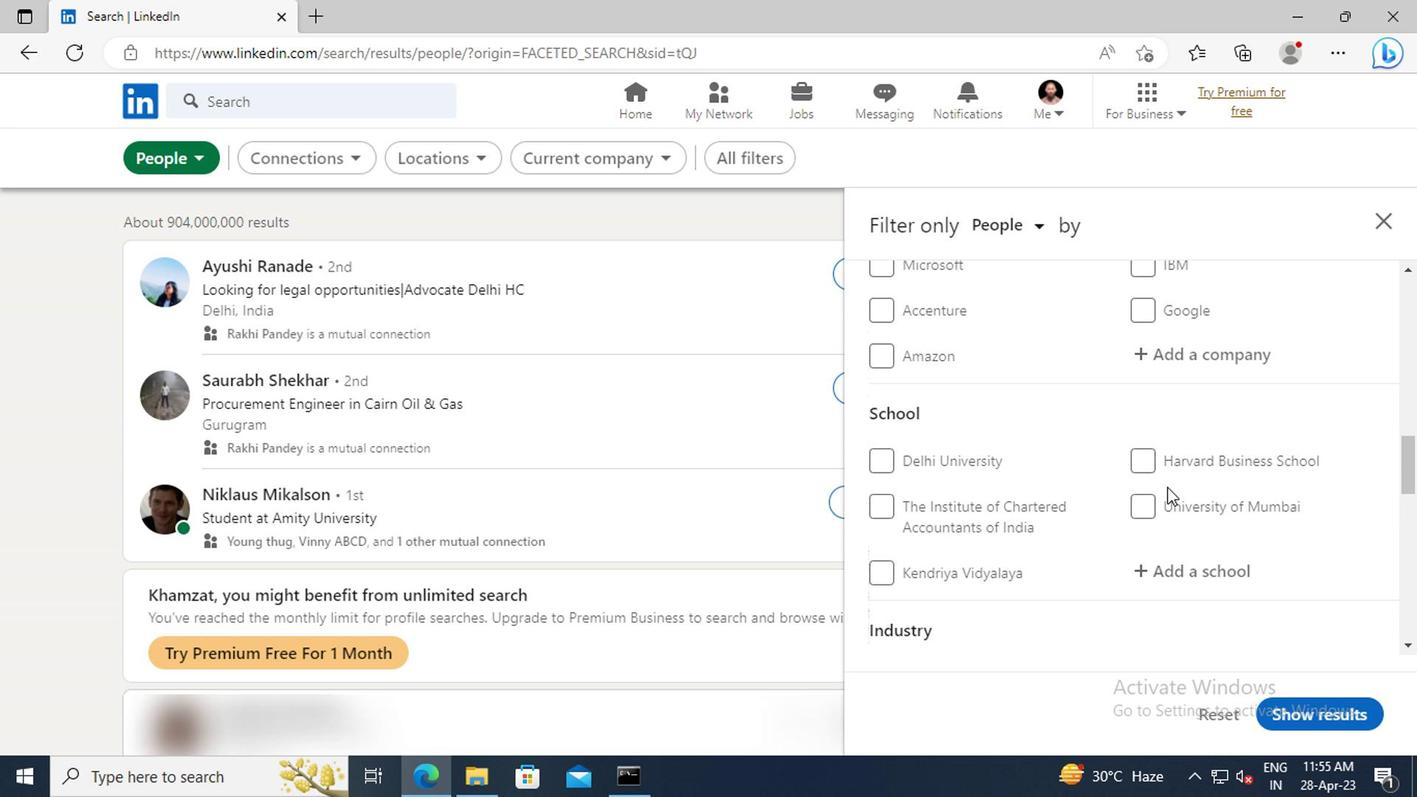 
Action: Mouse scrolled (1162, 488) with delta (0, 1)
Screenshot: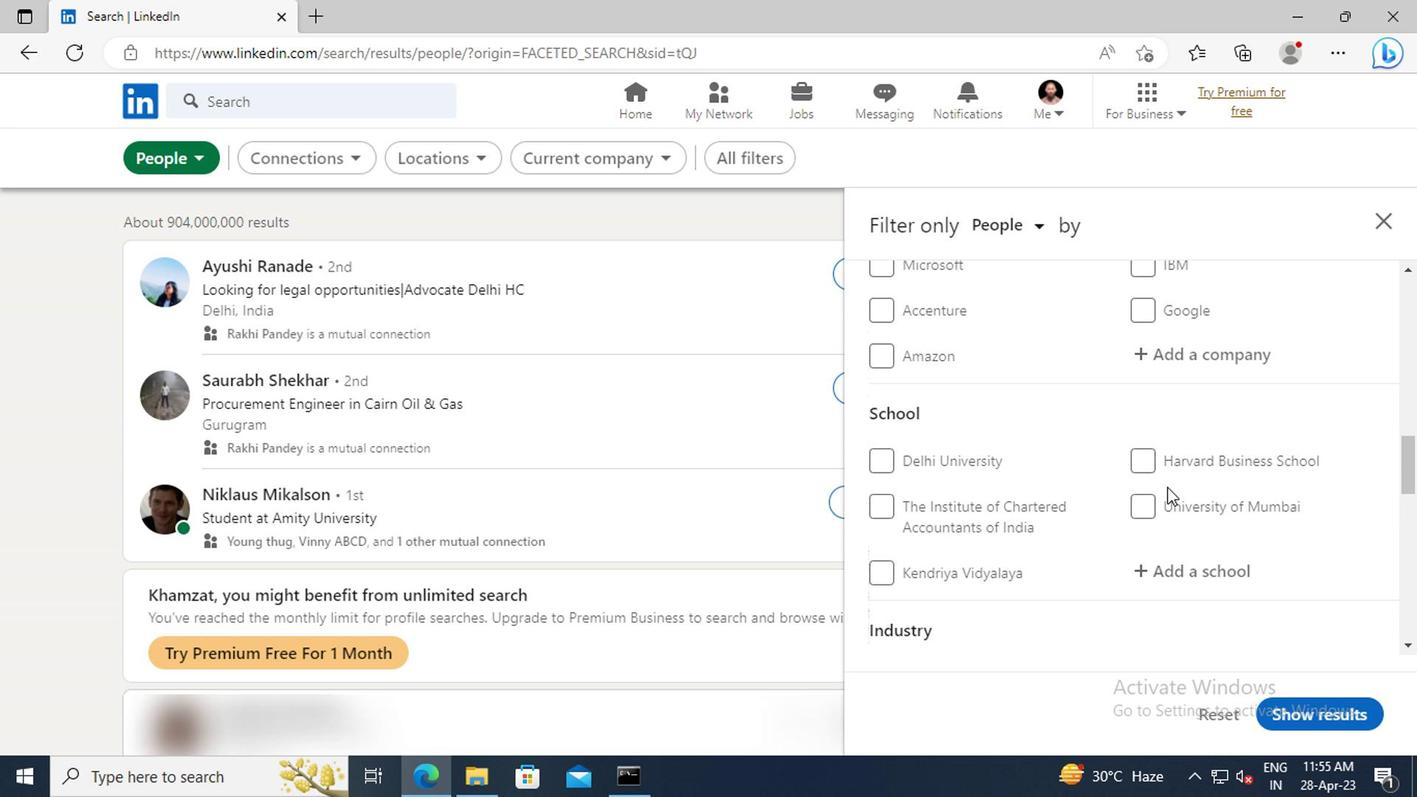 
Action: Mouse scrolled (1162, 488) with delta (0, 1)
Screenshot: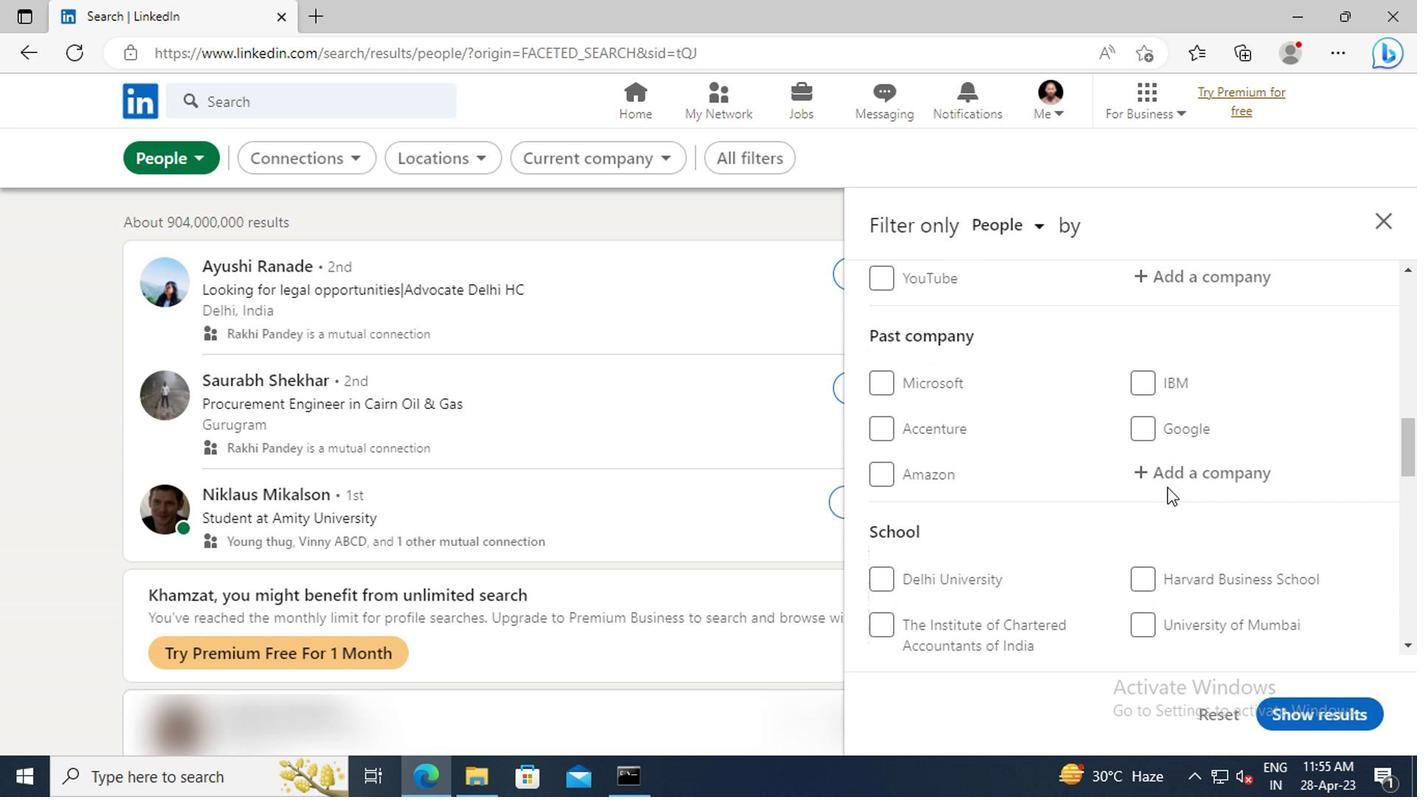 
Action: Mouse scrolled (1162, 488) with delta (0, 1)
Screenshot: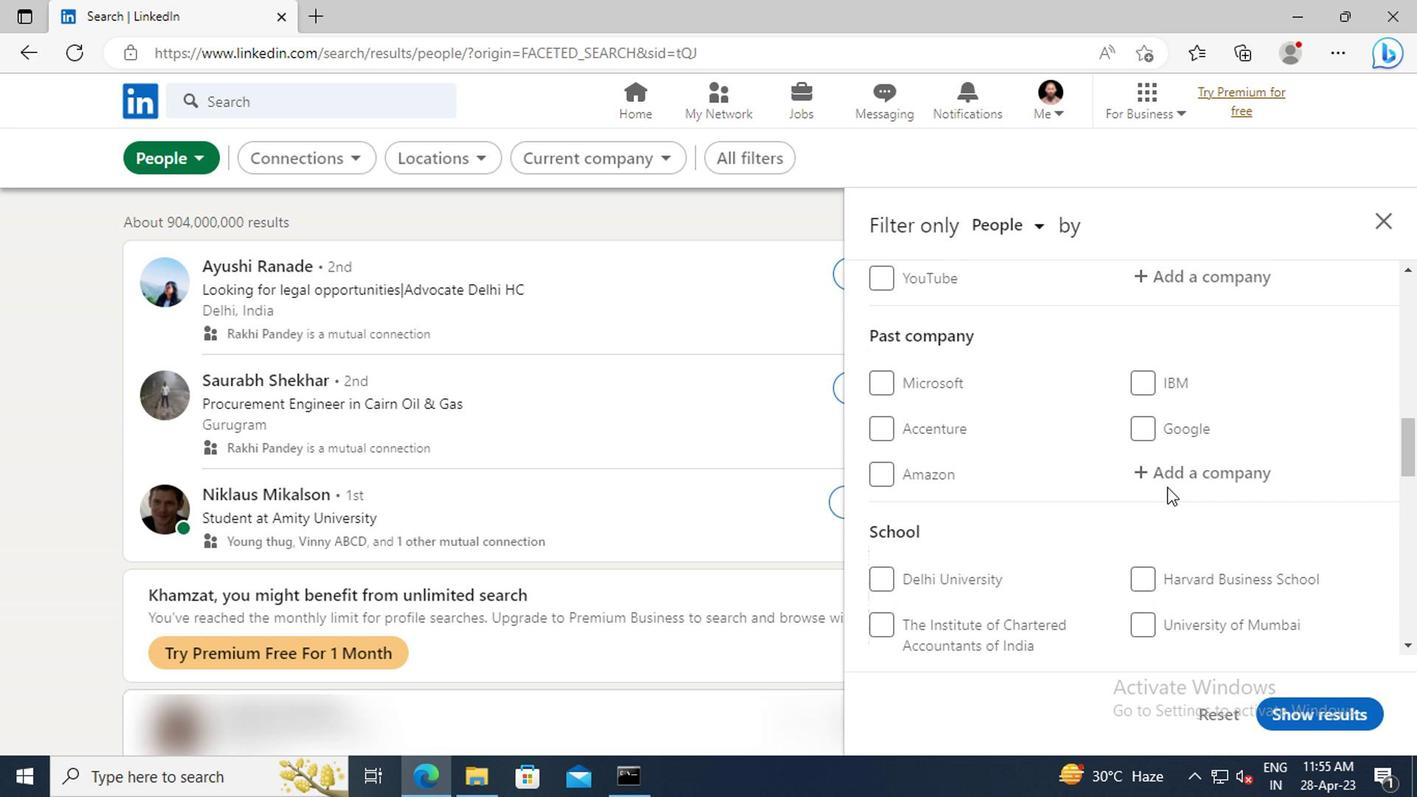 
Action: Mouse scrolled (1162, 488) with delta (0, 1)
Screenshot: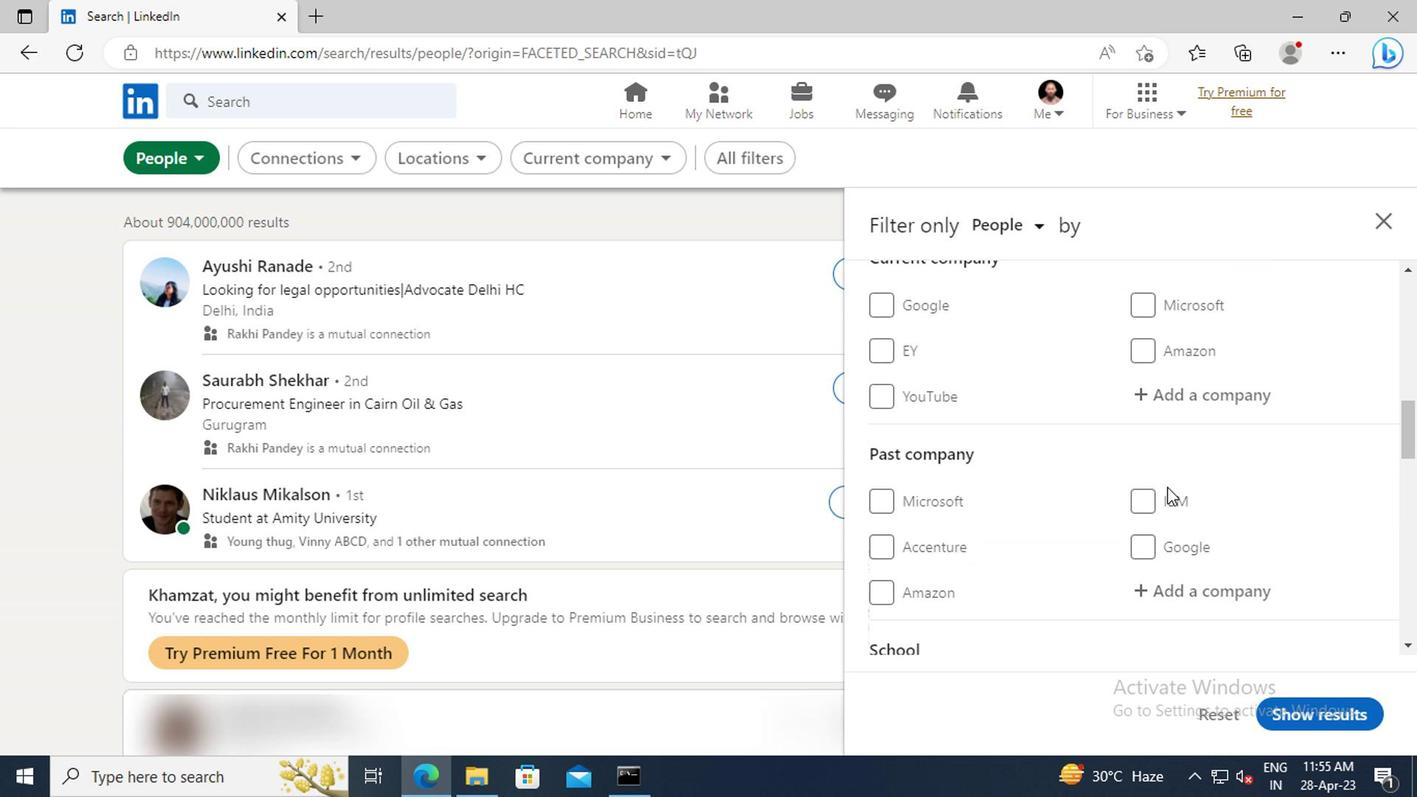 
Action: Mouse moved to (1162, 486)
Screenshot: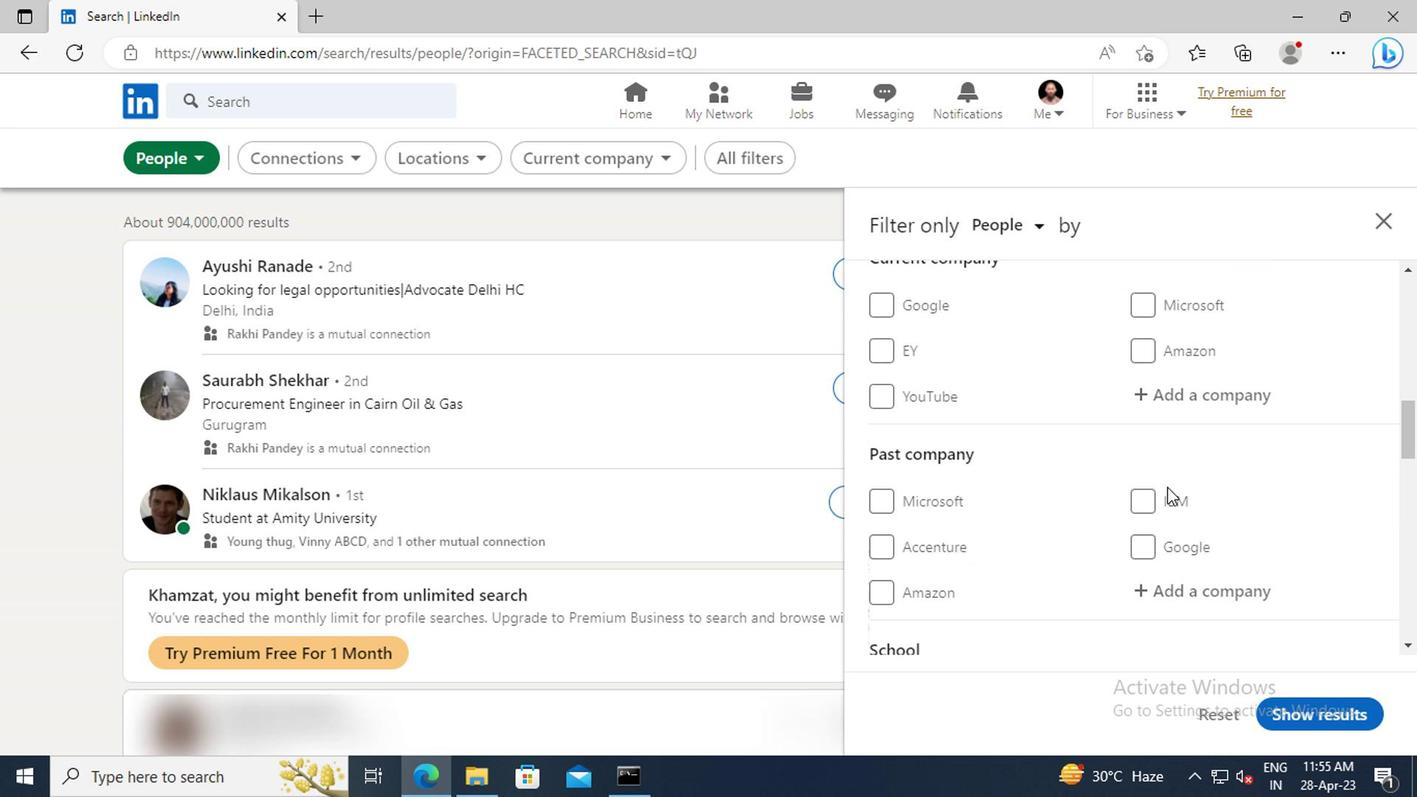 
Action: Mouse scrolled (1162, 487) with delta (0, 0)
Screenshot: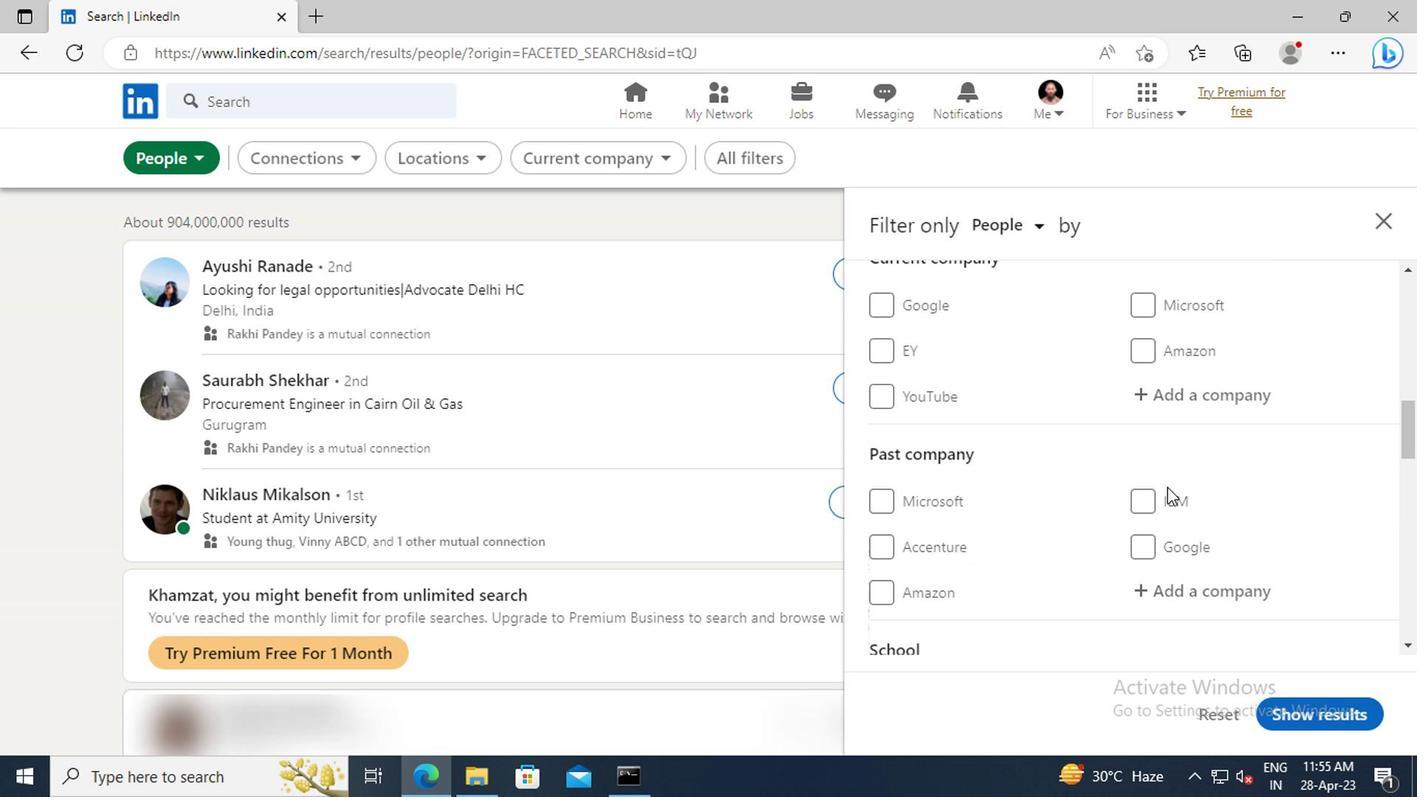 
Action: Mouse moved to (1150, 514)
Screenshot: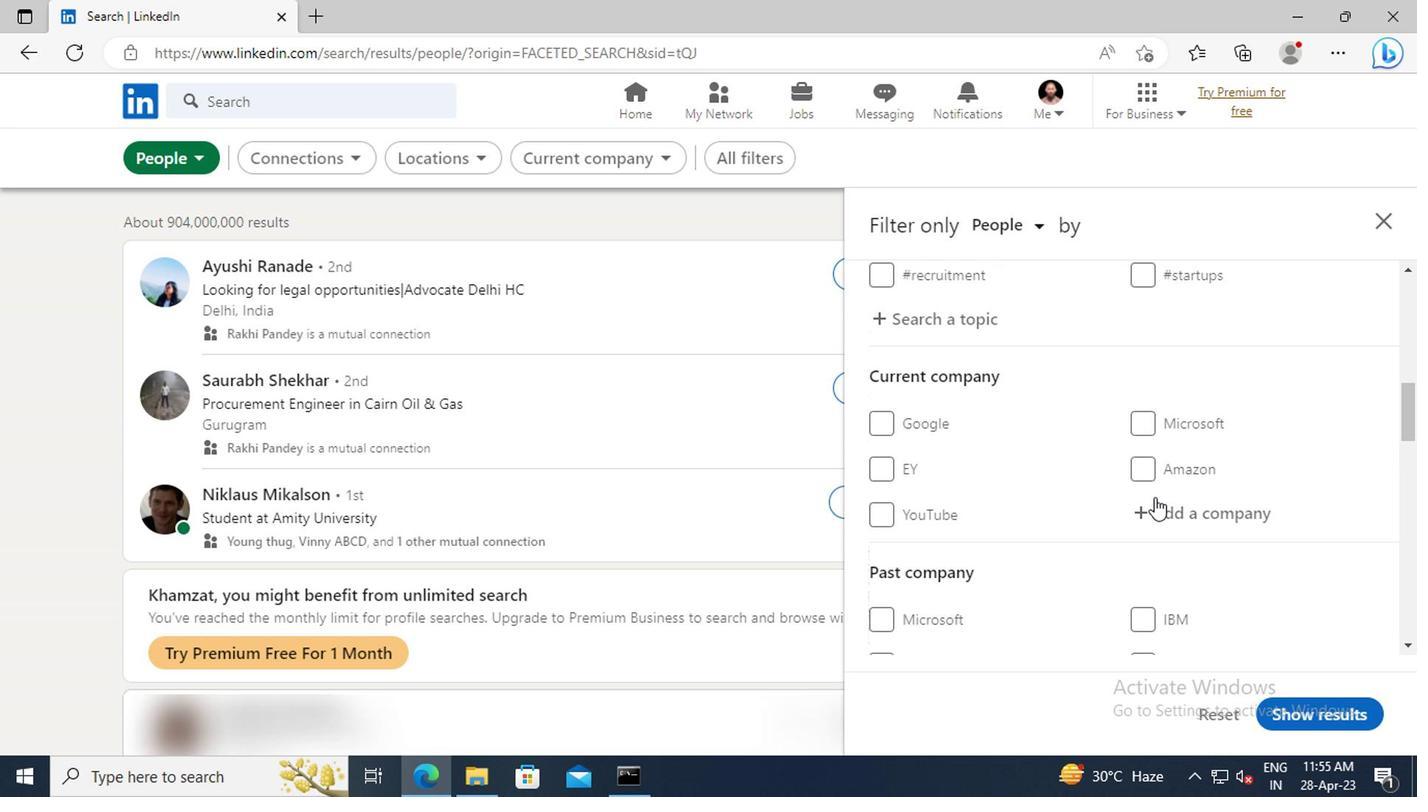 
Action: Mouse pressed left at (1150, 514)
Screenshot: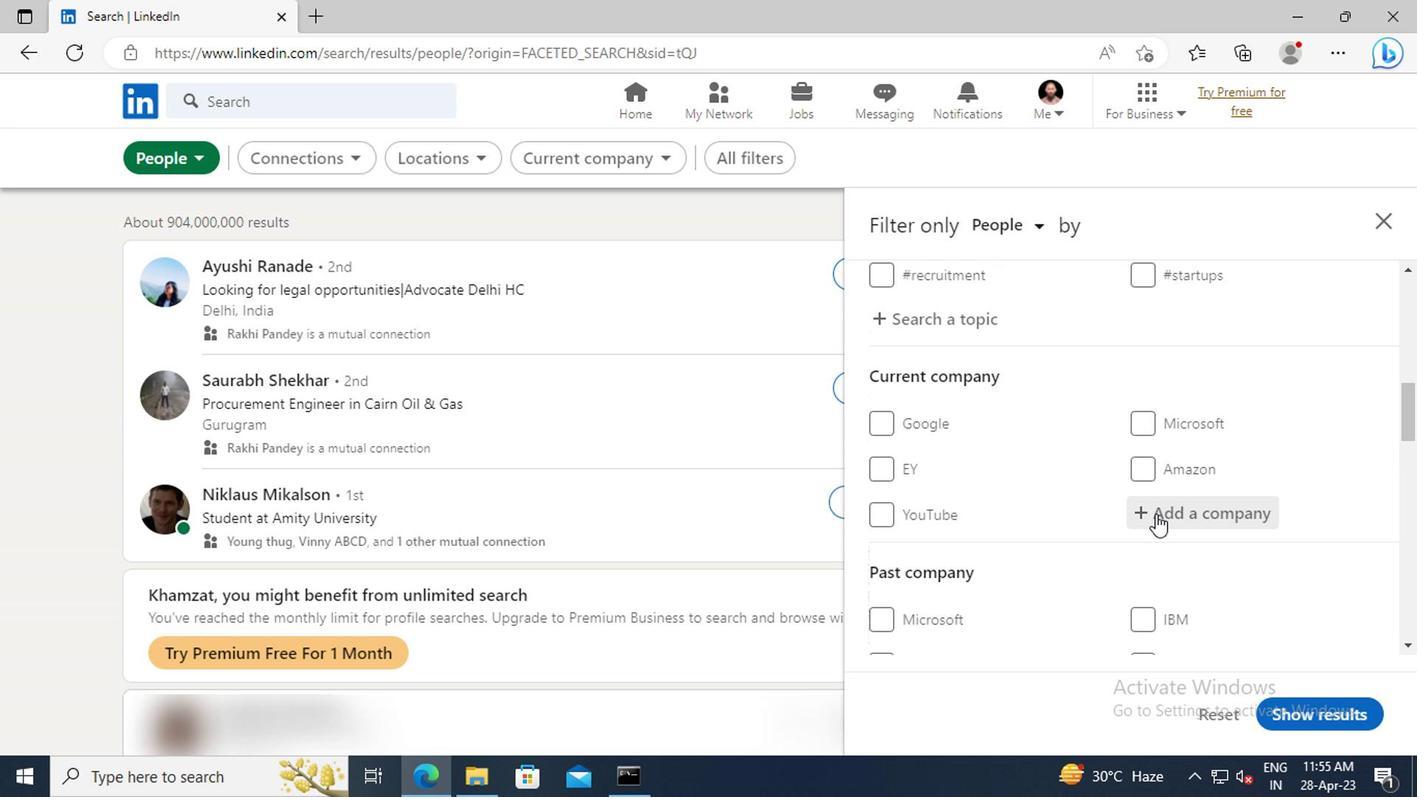 
Action: Key pressed <Key.shift>YOU<Key.shift>GOV
Screenshot: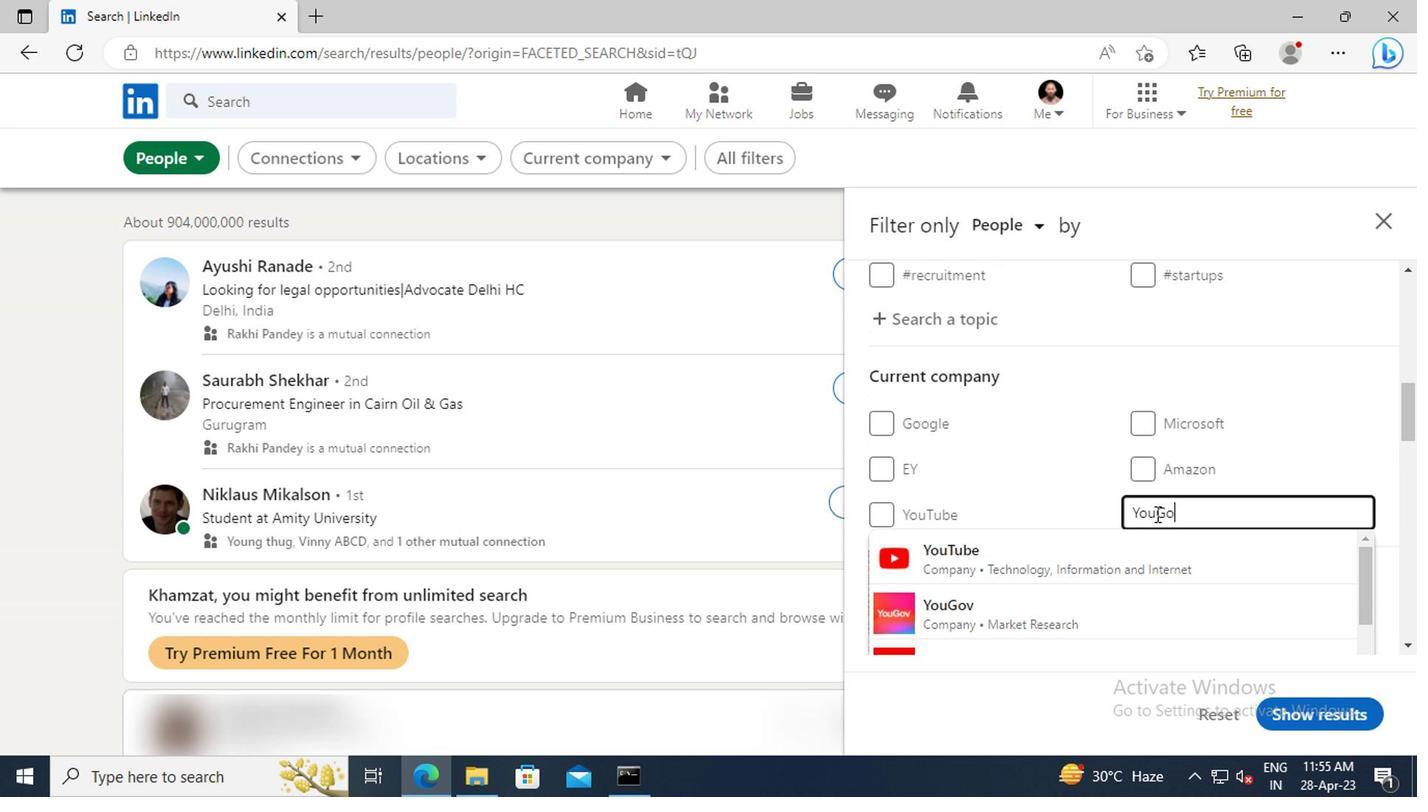 
Action: Mouse moved to (1151, 553)
Screenshot: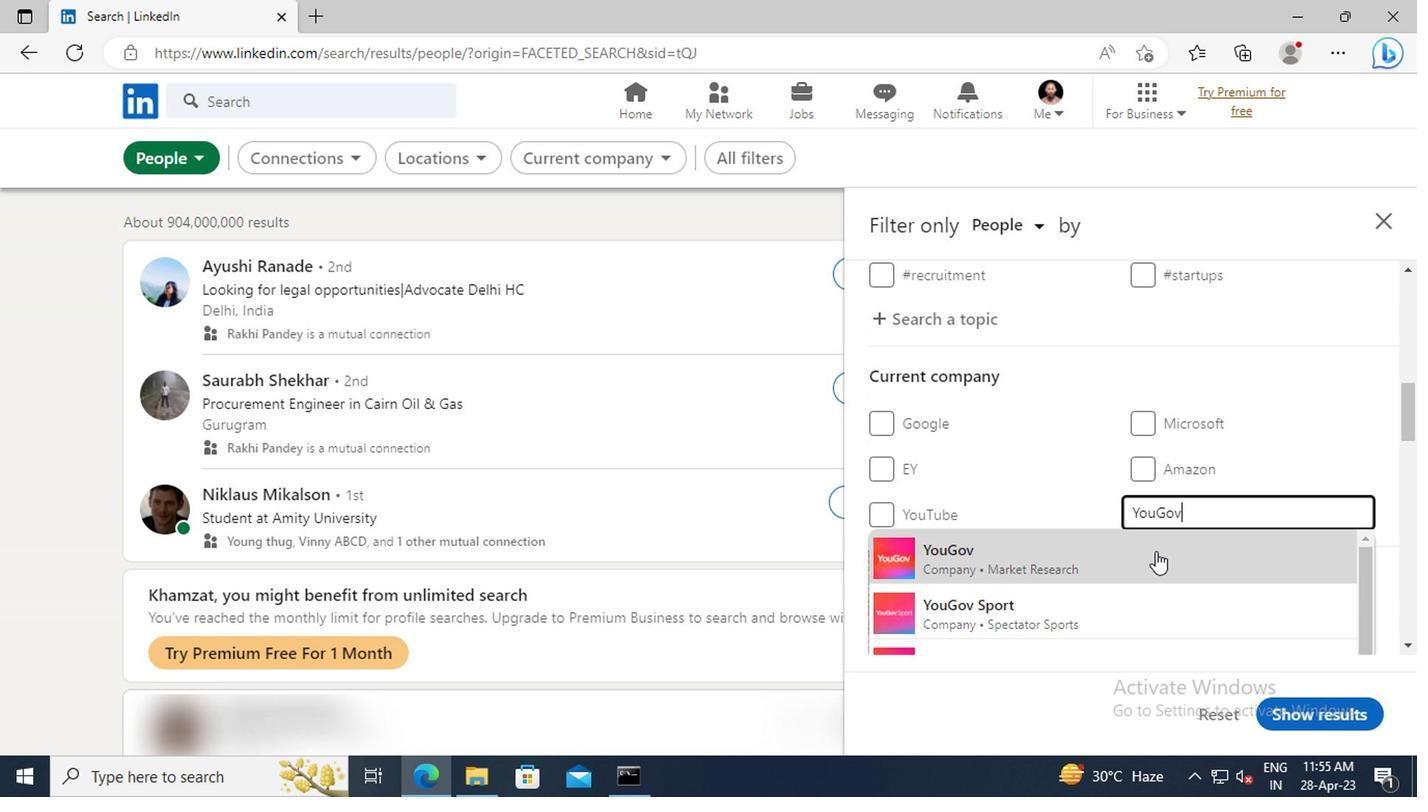 
Action: Mouse pressed left at (1151, 553)
Screenshot: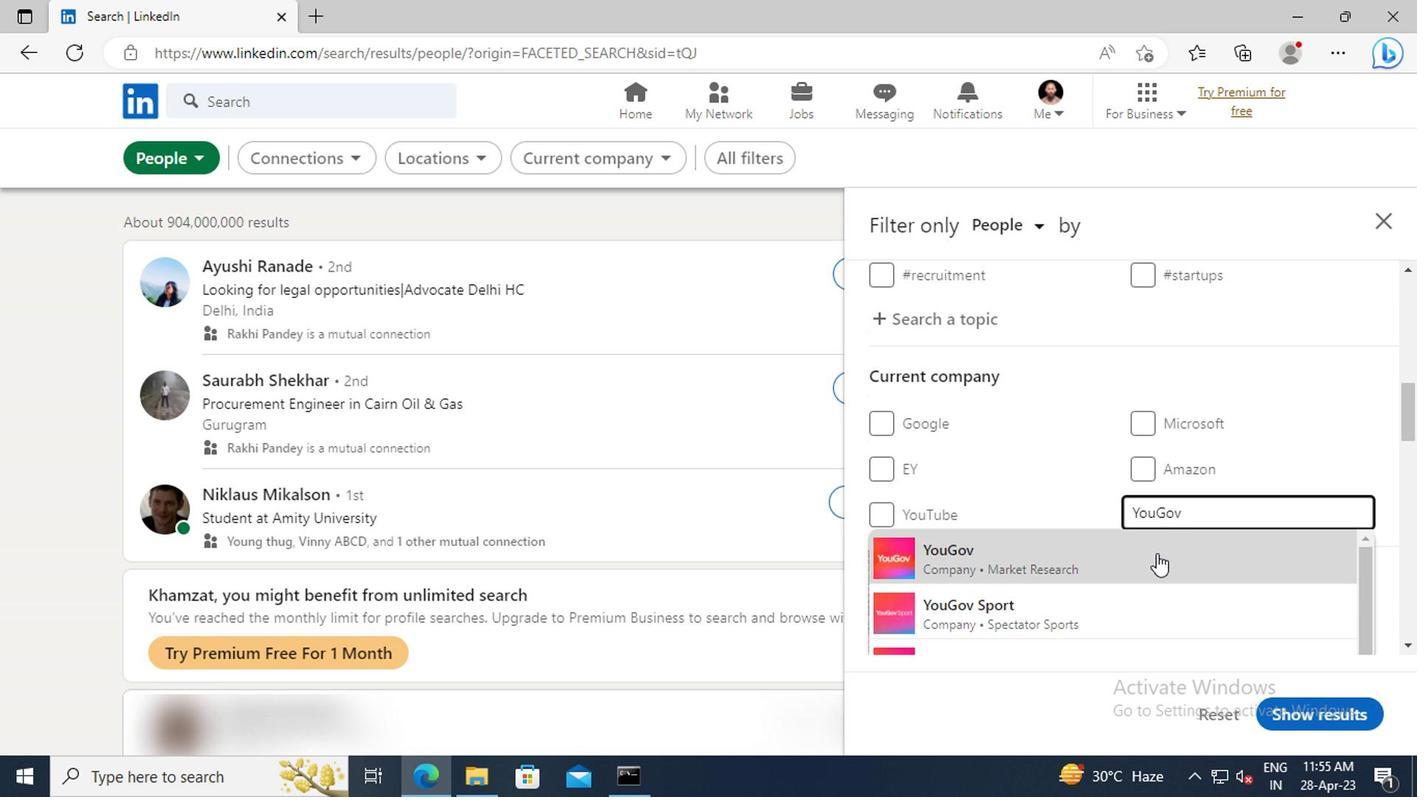 
Action: Mouse moved to (1175, 408)
Screenshot: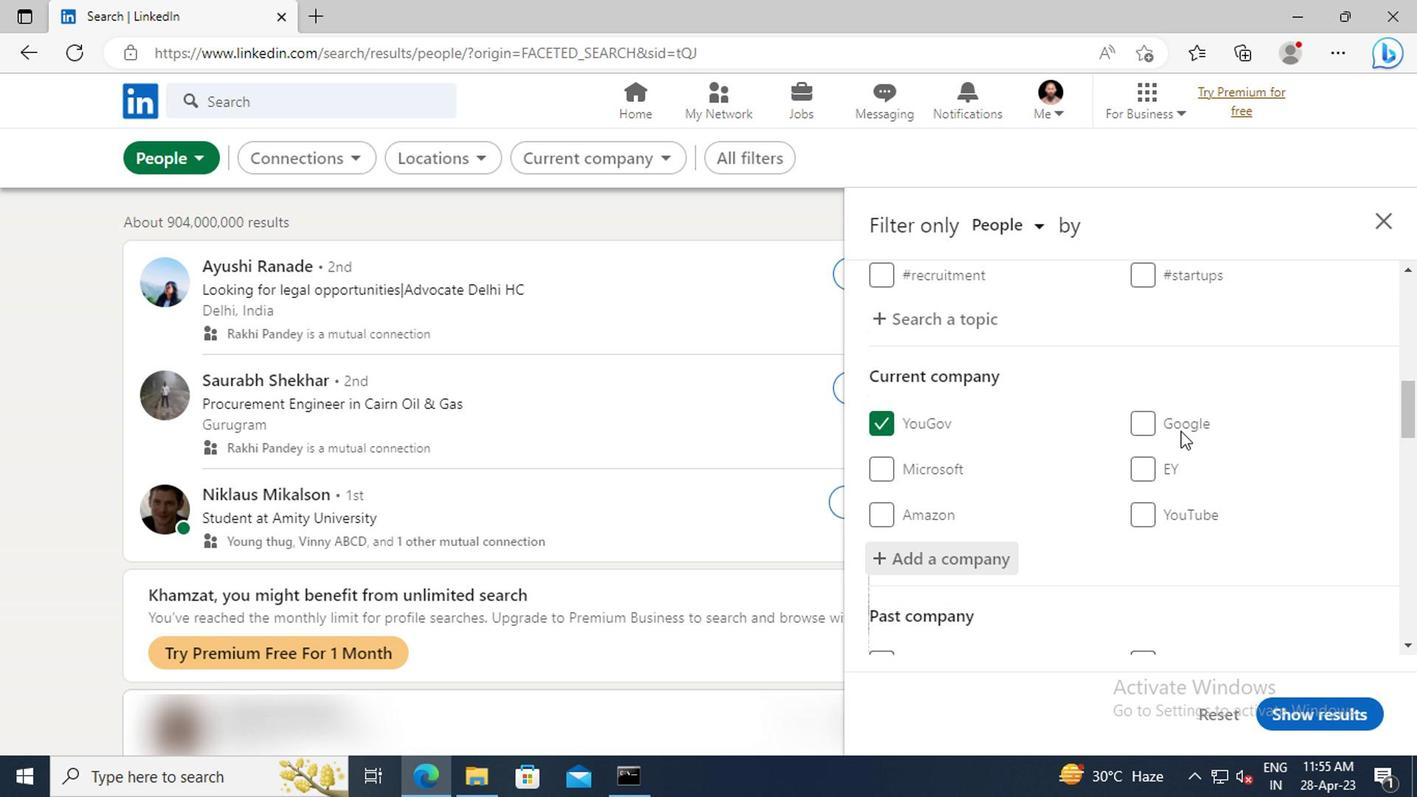 
Action: Mouse scrolled (1175, 407) with delta (0, -1)
Screenshot: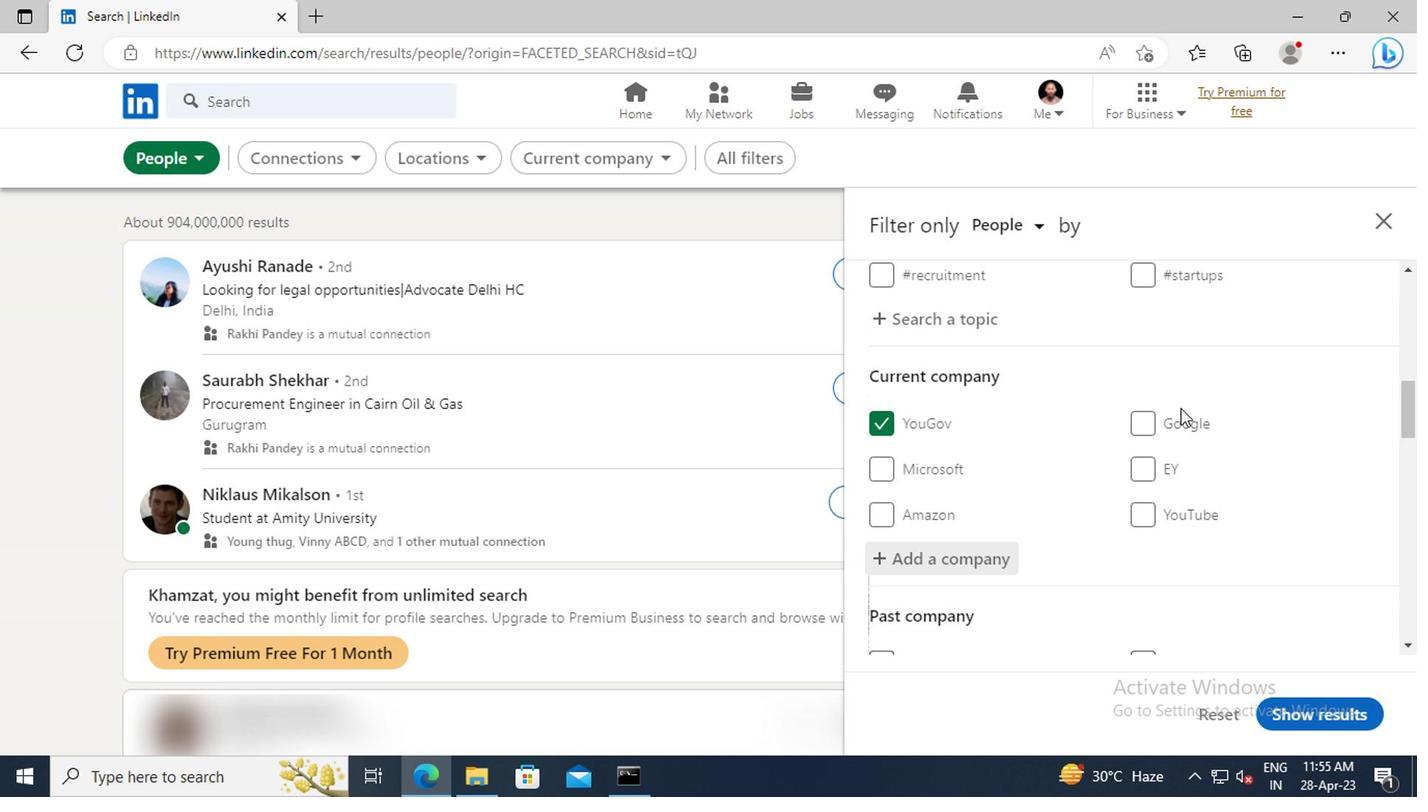 
Action: Mouse moved to (1176, 407)
Screenshot: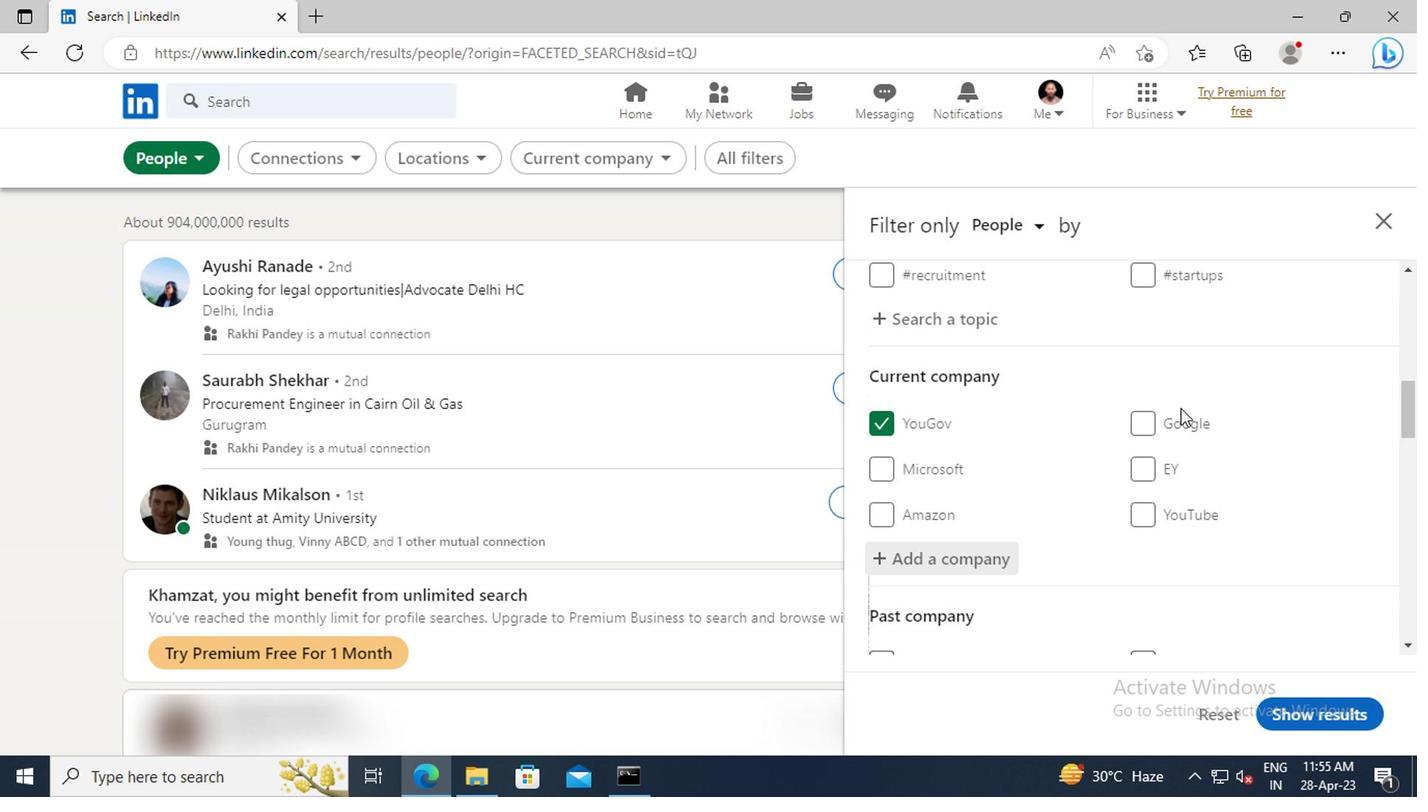 
Action: Mouse scrolled (1176, 406) with delta (0, 0)
Screenshot: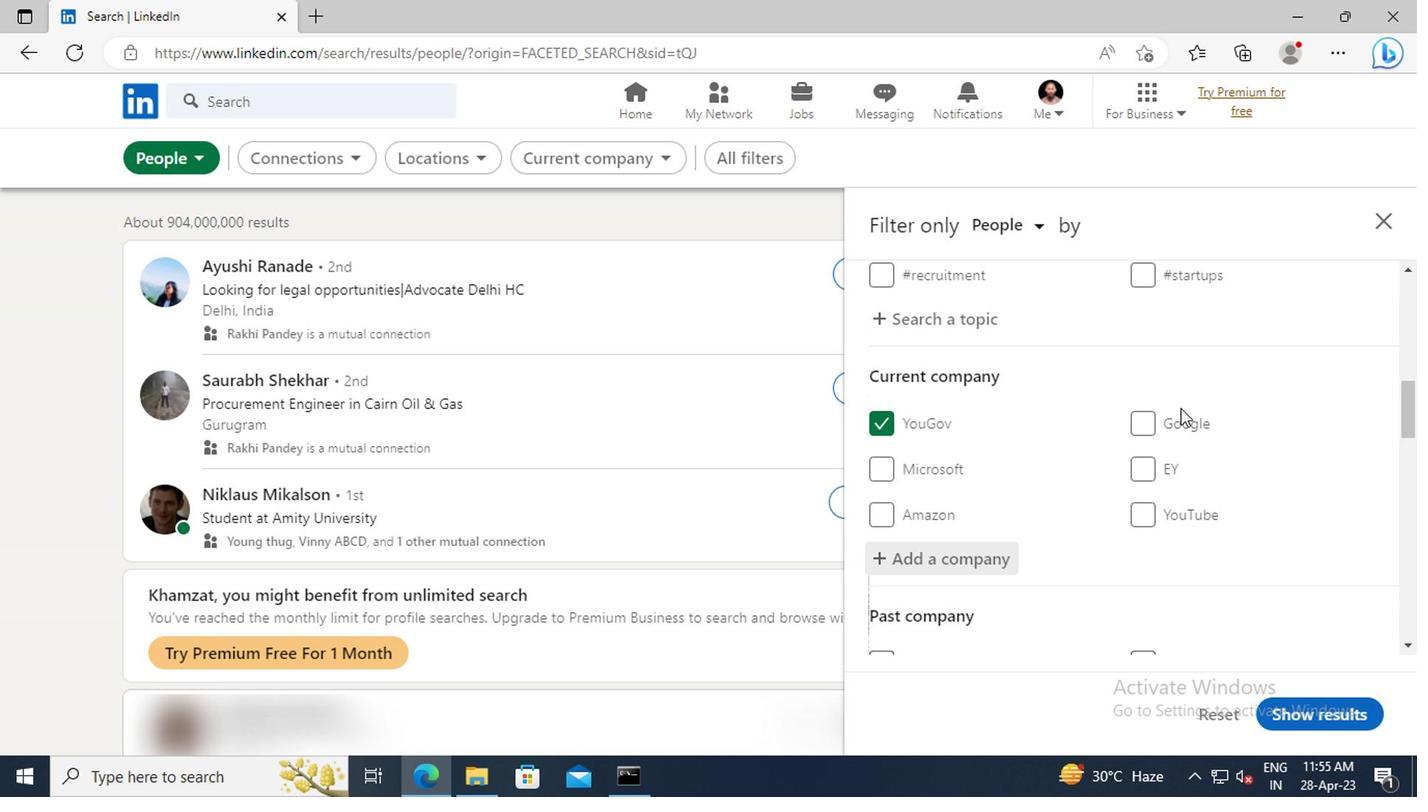 
Action: Mouse scrolled (1176, 406) with delta (0, 0)
Screenshot: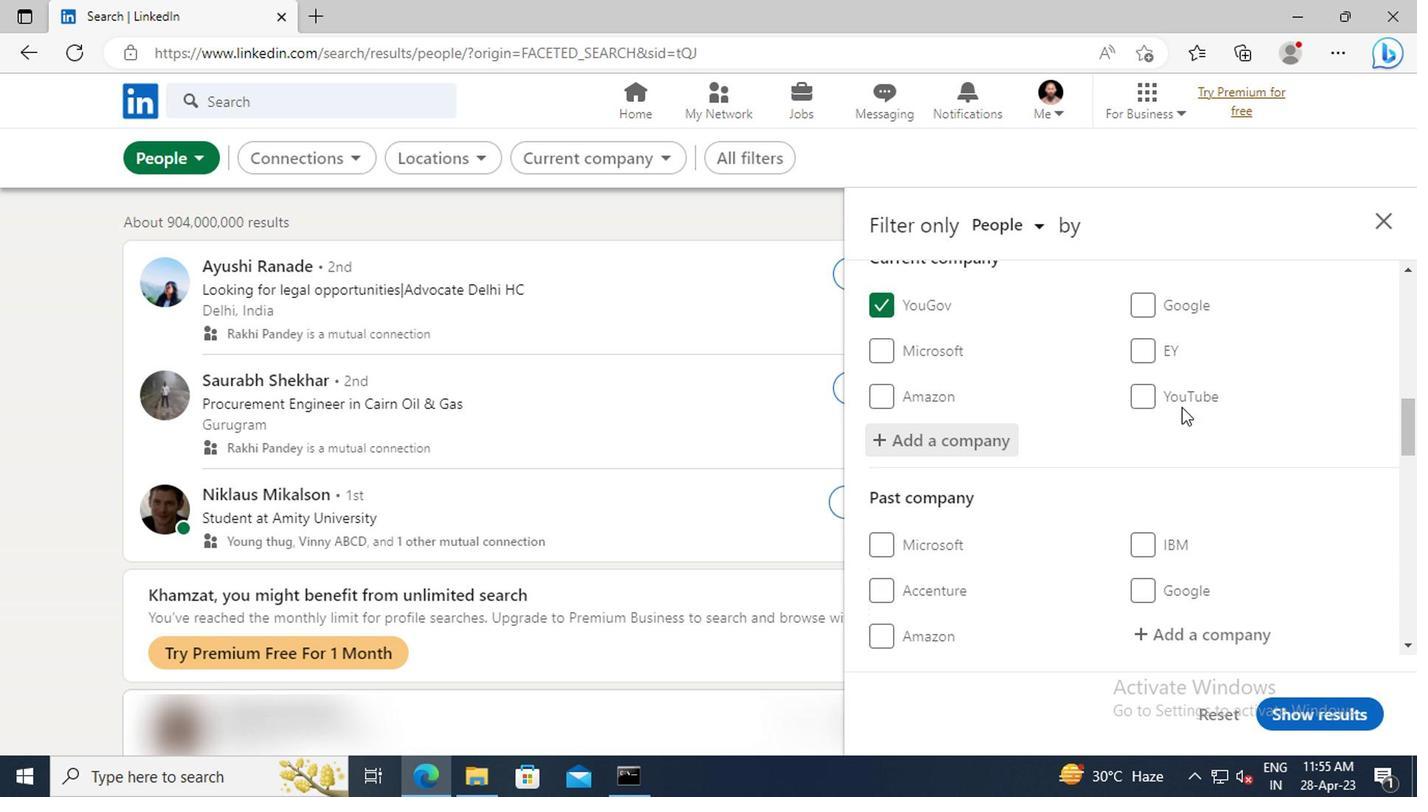 
Action: Mouse scrolled (1176, 406) with delta (0, 0)
Screenshot: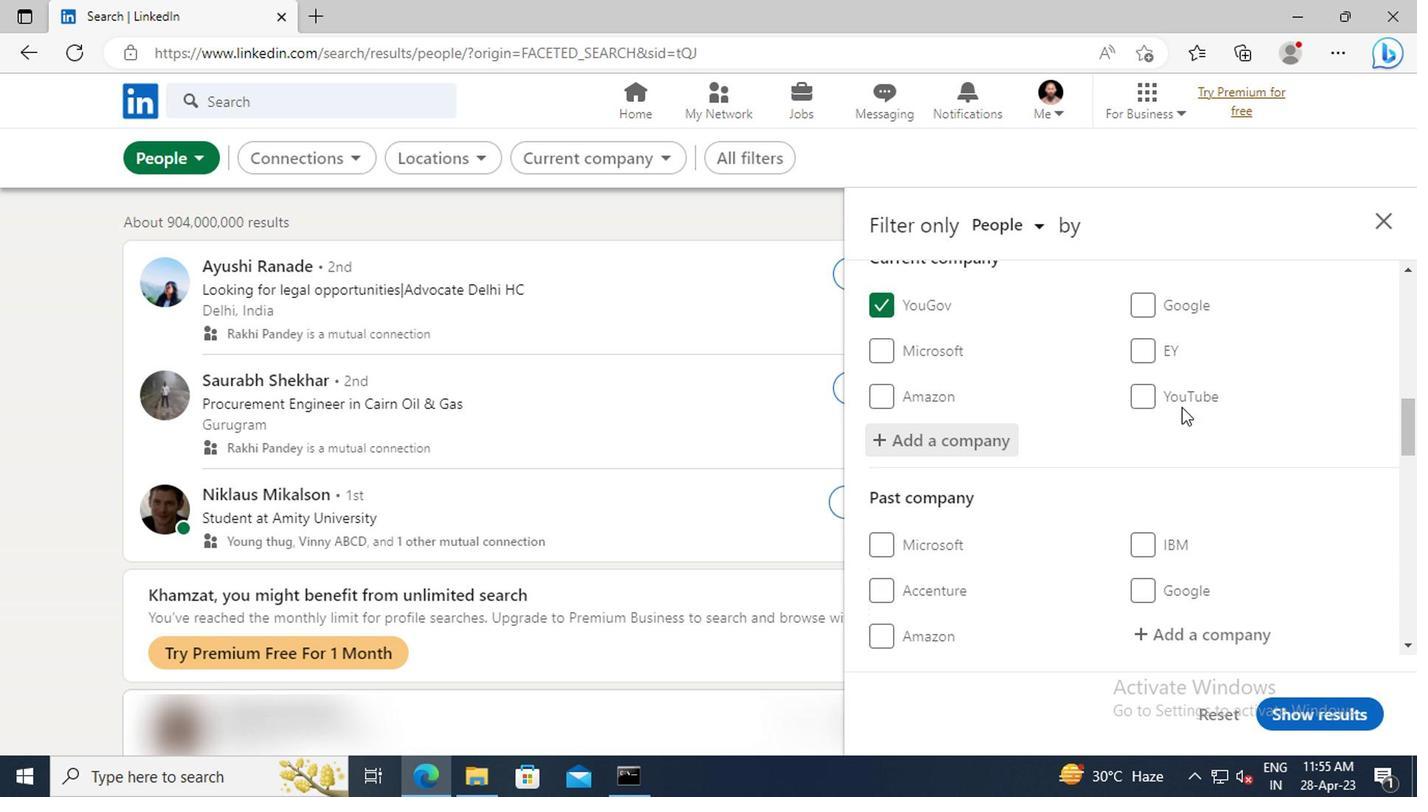 
Action: Mouse scrolled (1176, 406) with delta (0, 0)
Screenshot: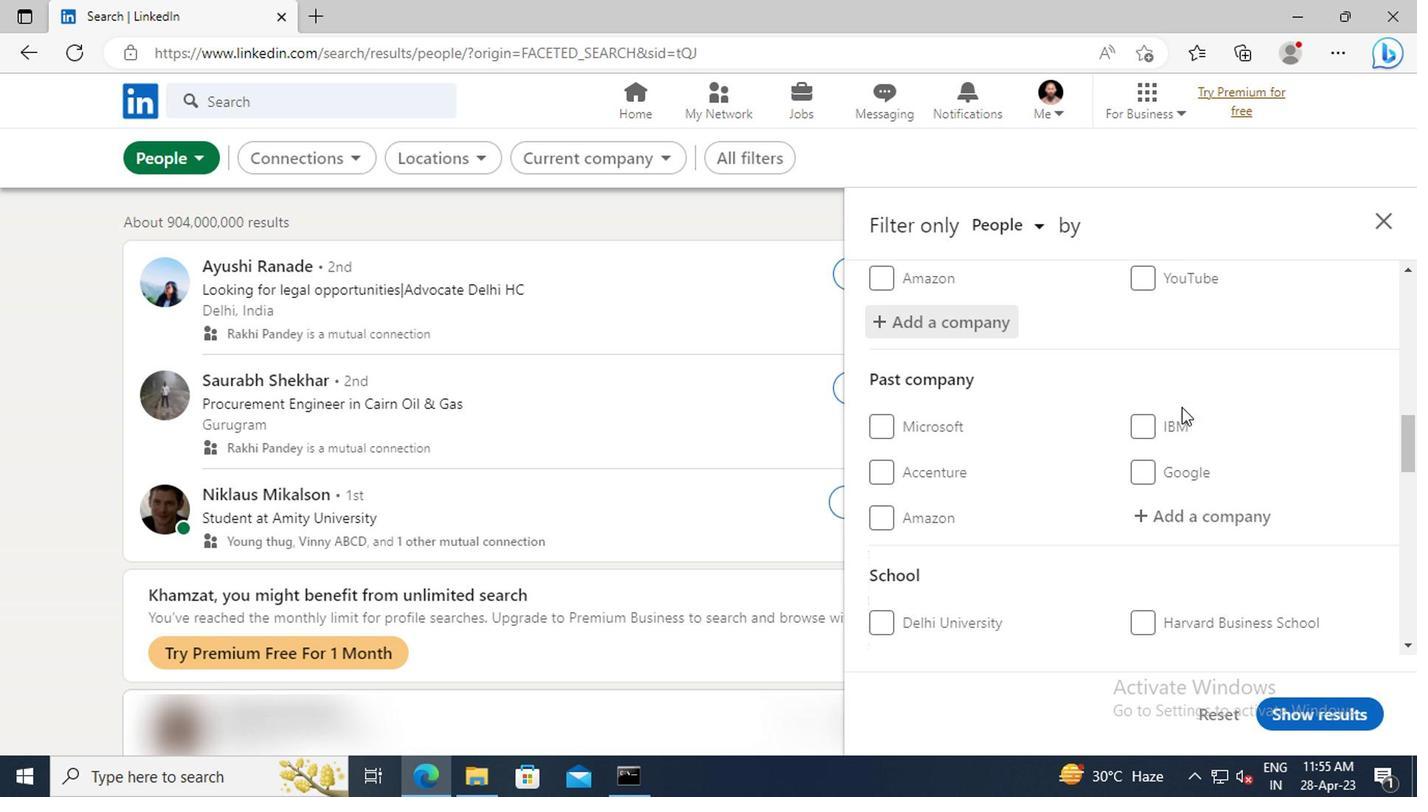 
Action: Mouse scrolled (1176, 406) with delta (0, 0)
Screenshot: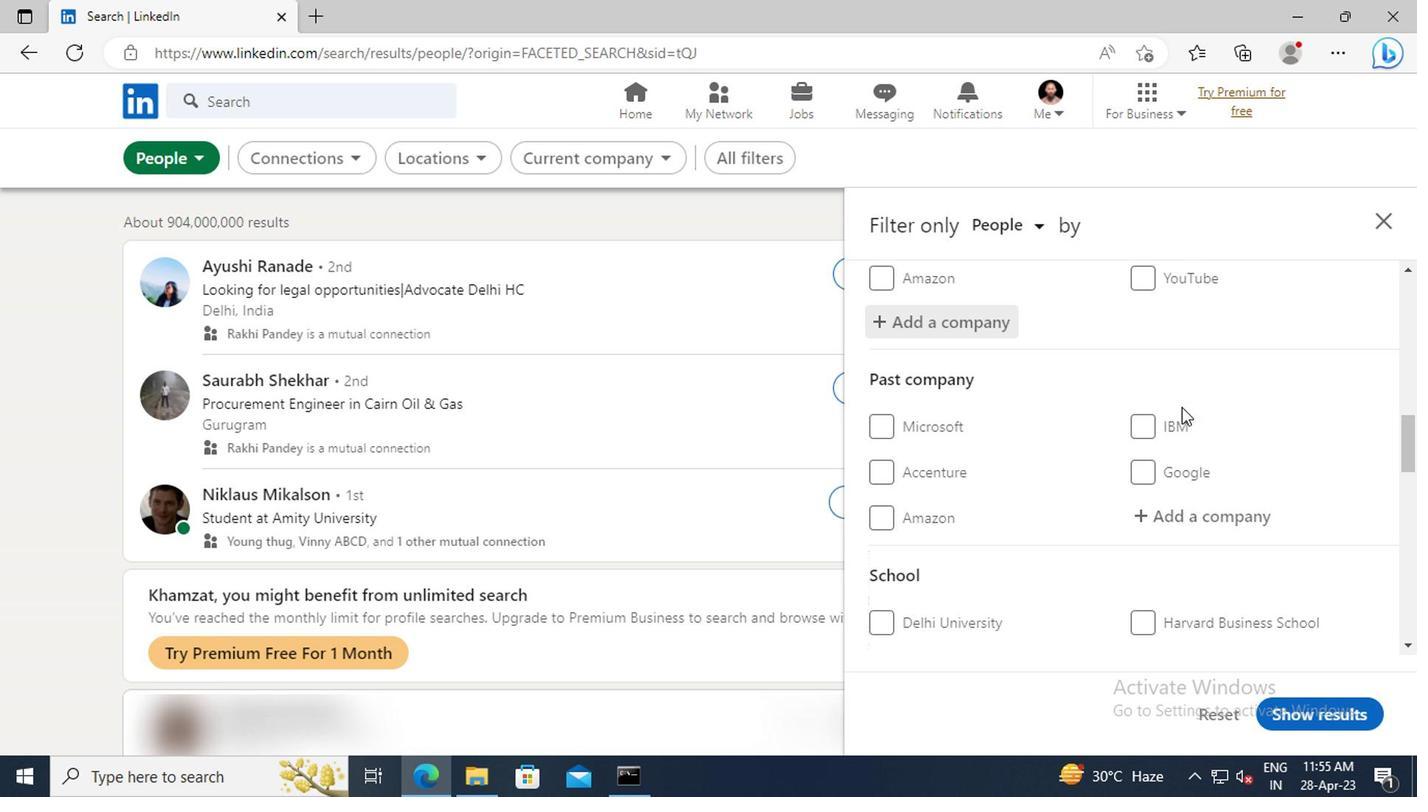 
Action: Mouse scrolled (1176, 406) with delta (0, 0)
Screenshot: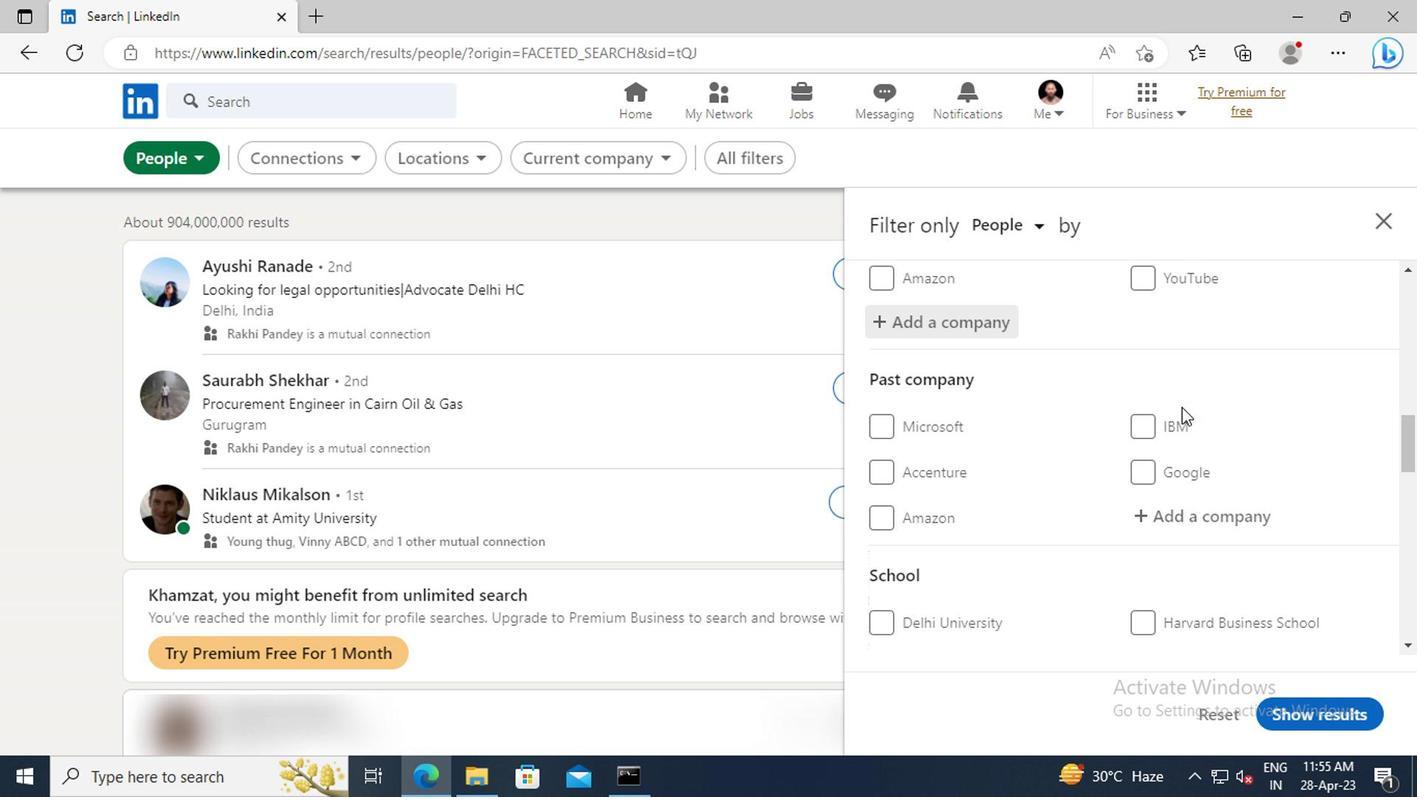 
Action: Mouse scrolled (1176, 406) with delta (0, 0)
Screenshot: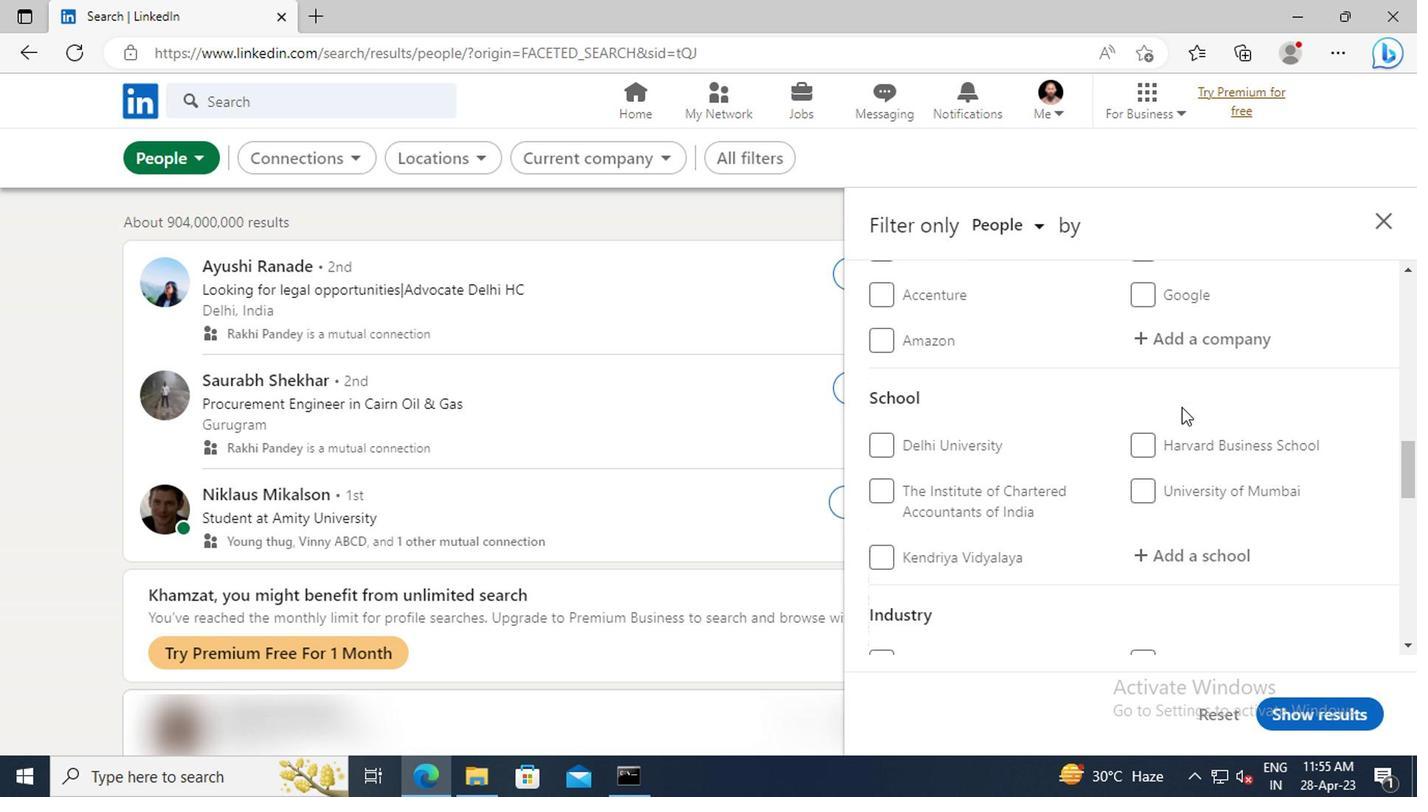 
Action: Mouse scrolled (1176, 406) with delta (0, 0)
Screenshot: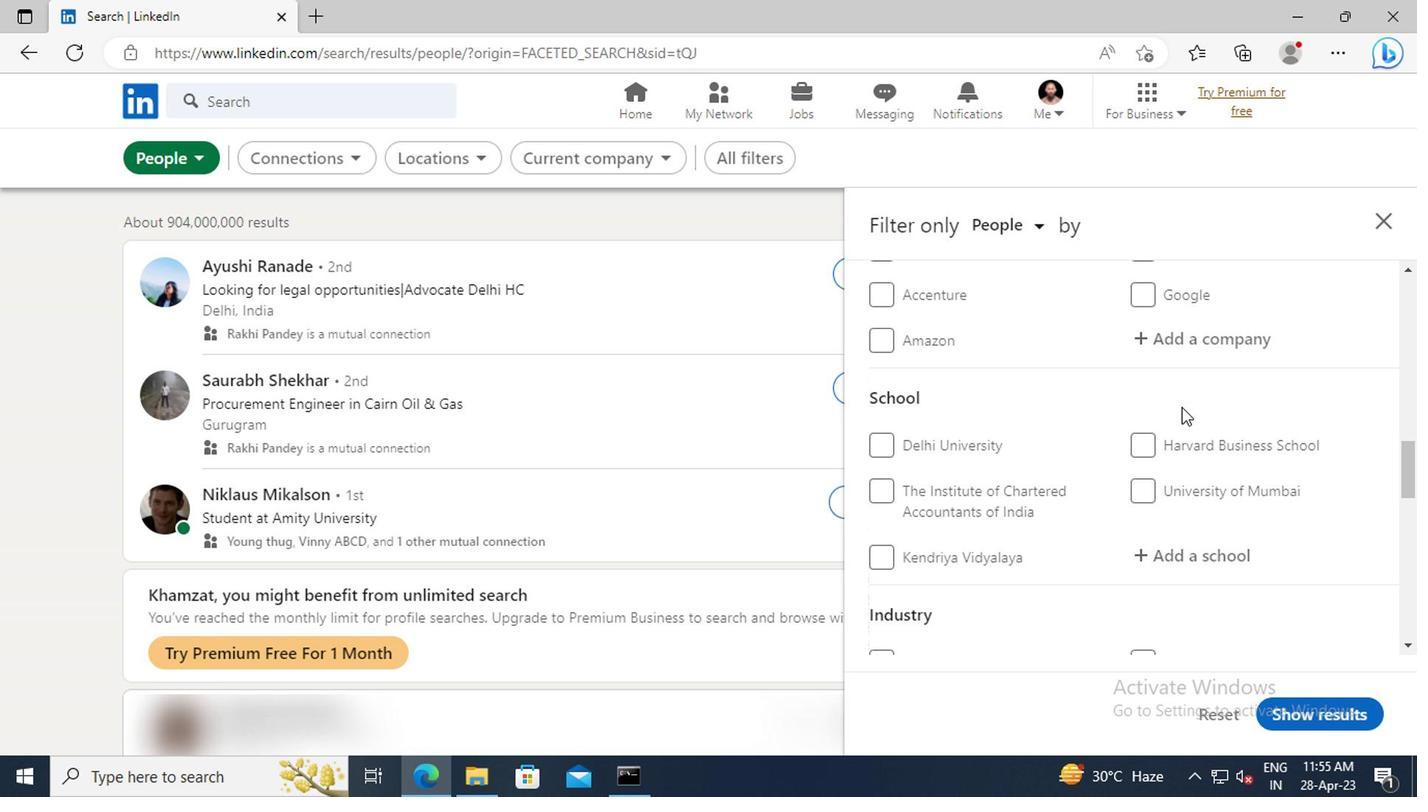 
Action: Mouse moved to (1175, 437)
Screenshot: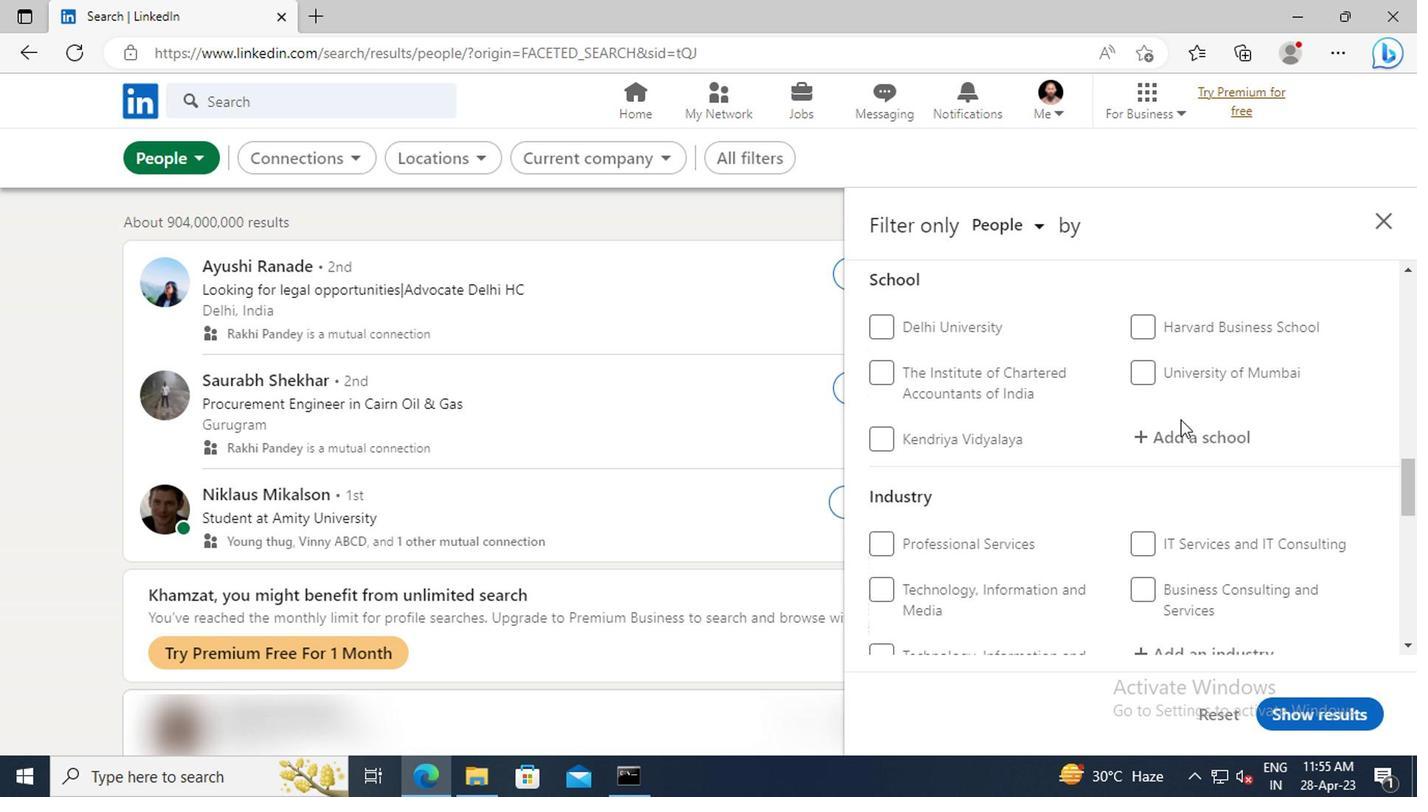 
Action: Mouse pressed left at (1175, 437)
Screenshot: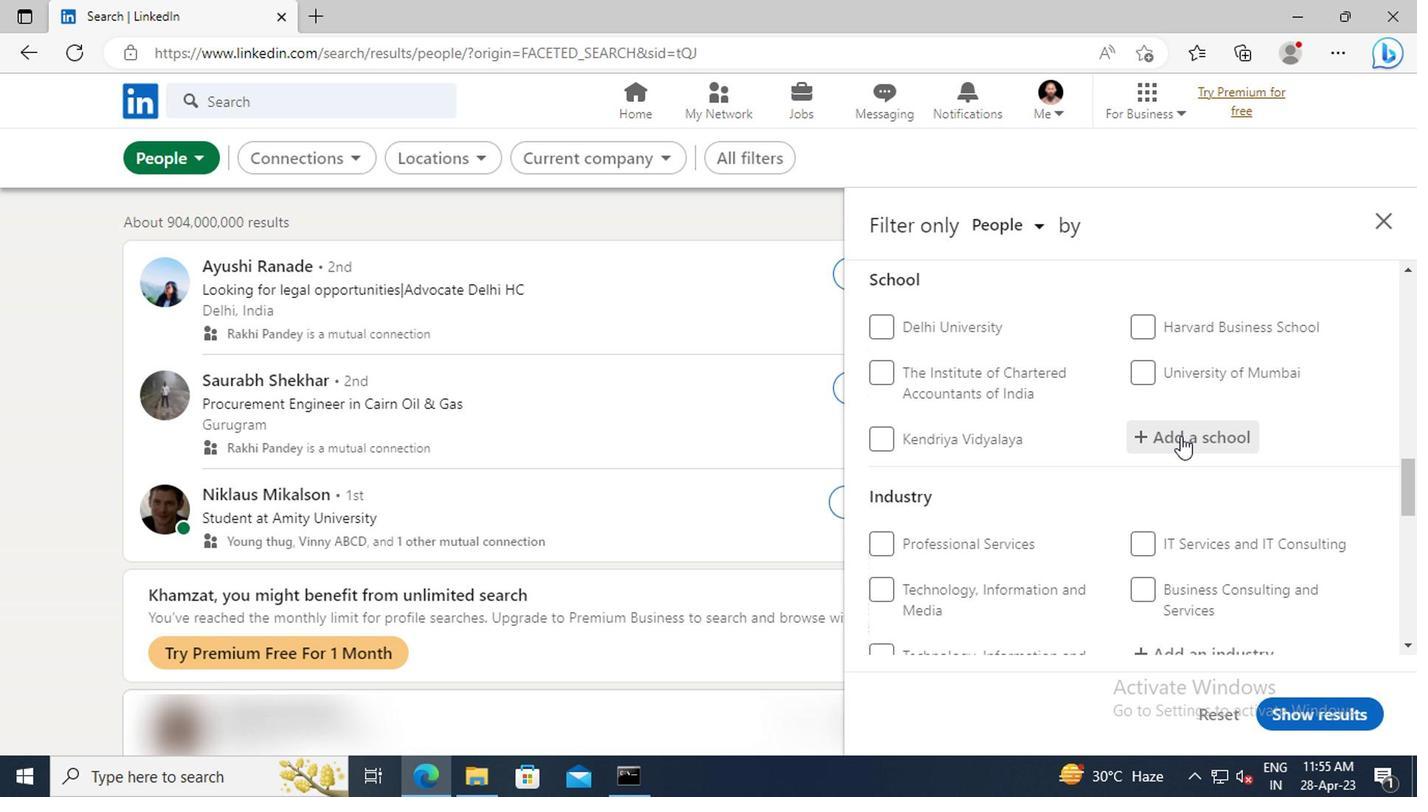 
Action: Key pressed <Key.shift>RAJARSHI<Key.space><Key.shift>SHAHU<Key.space><Key.shift>MAHA
Screenshot: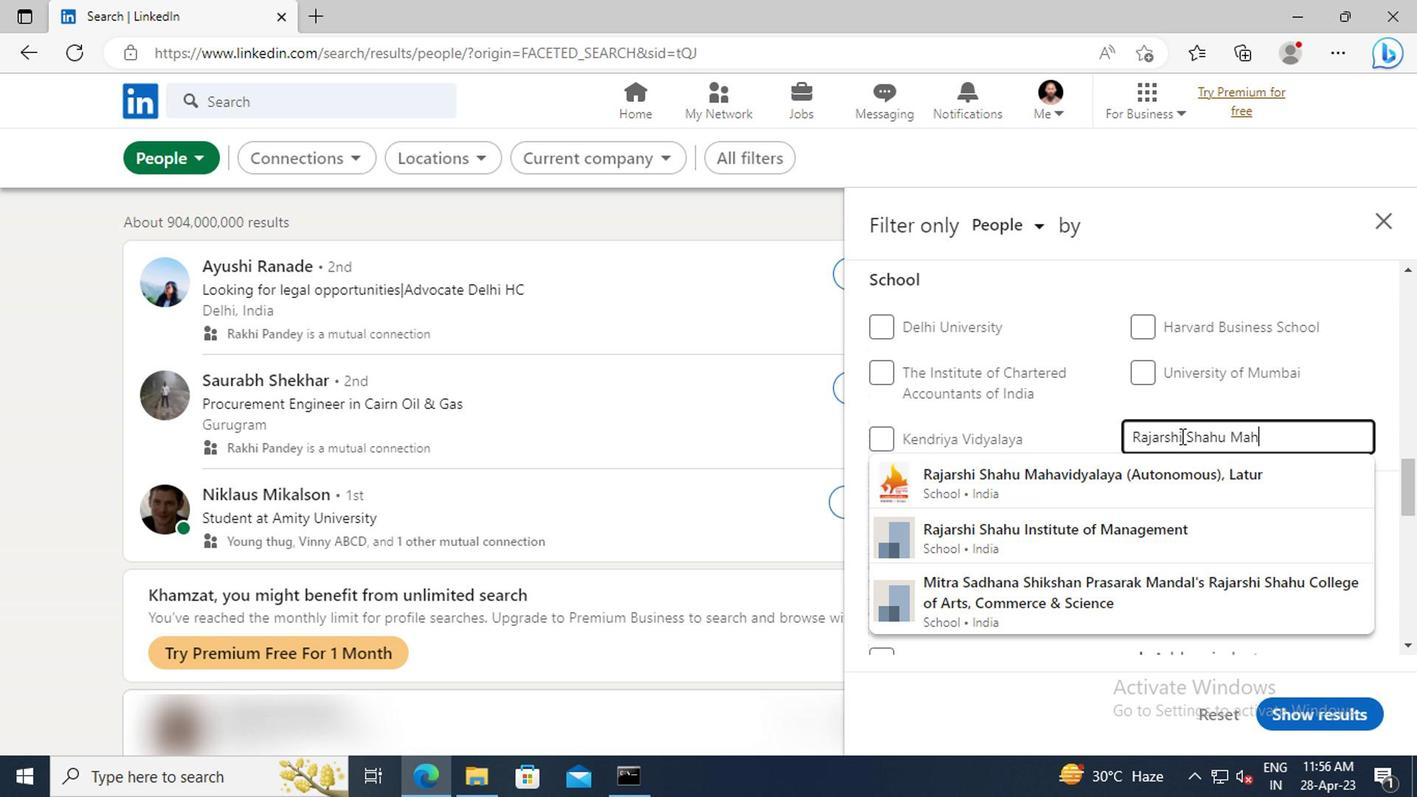 
Action: Mouse moved to (1173, 476)
Screenshot: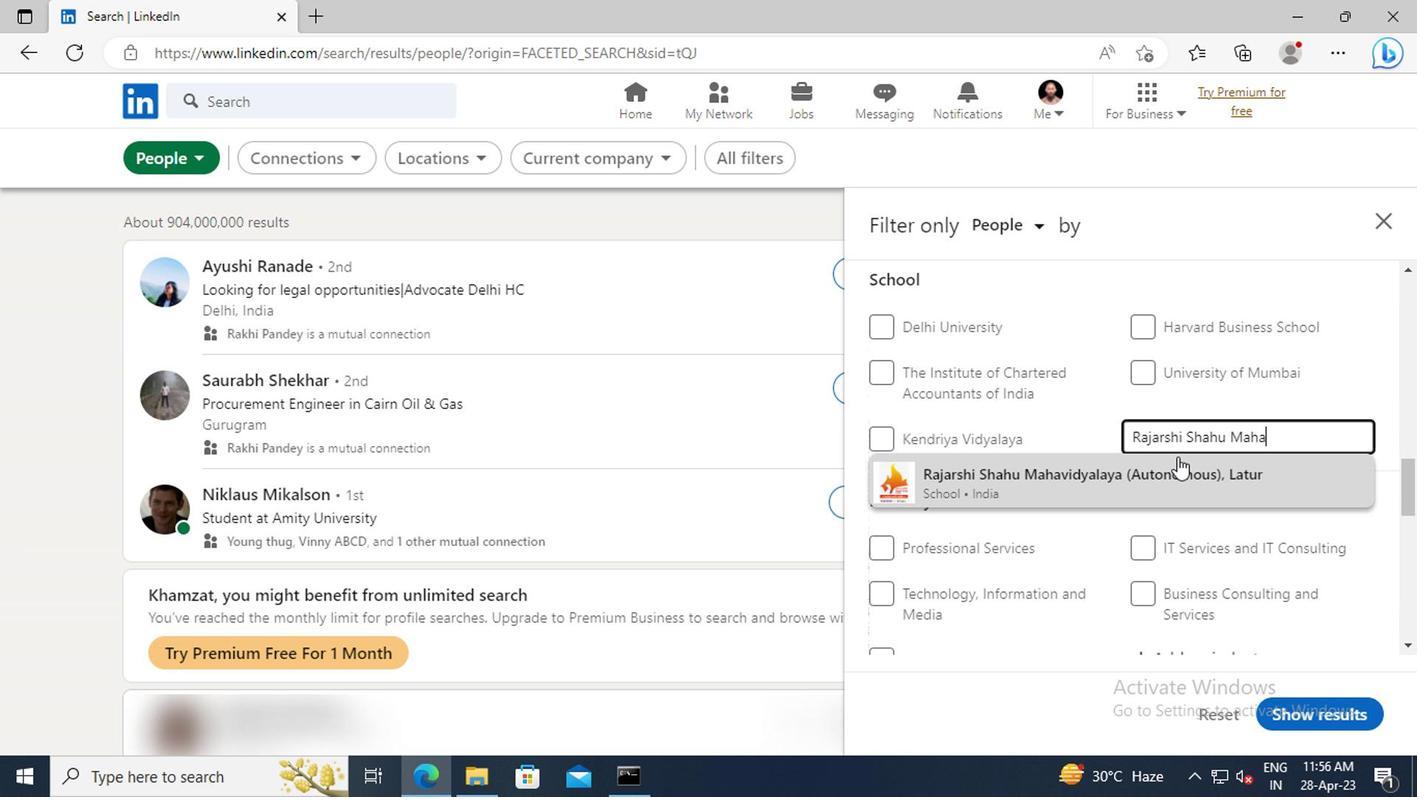 
Action: Mouse pressed left at (1173, 476)
Screenshot: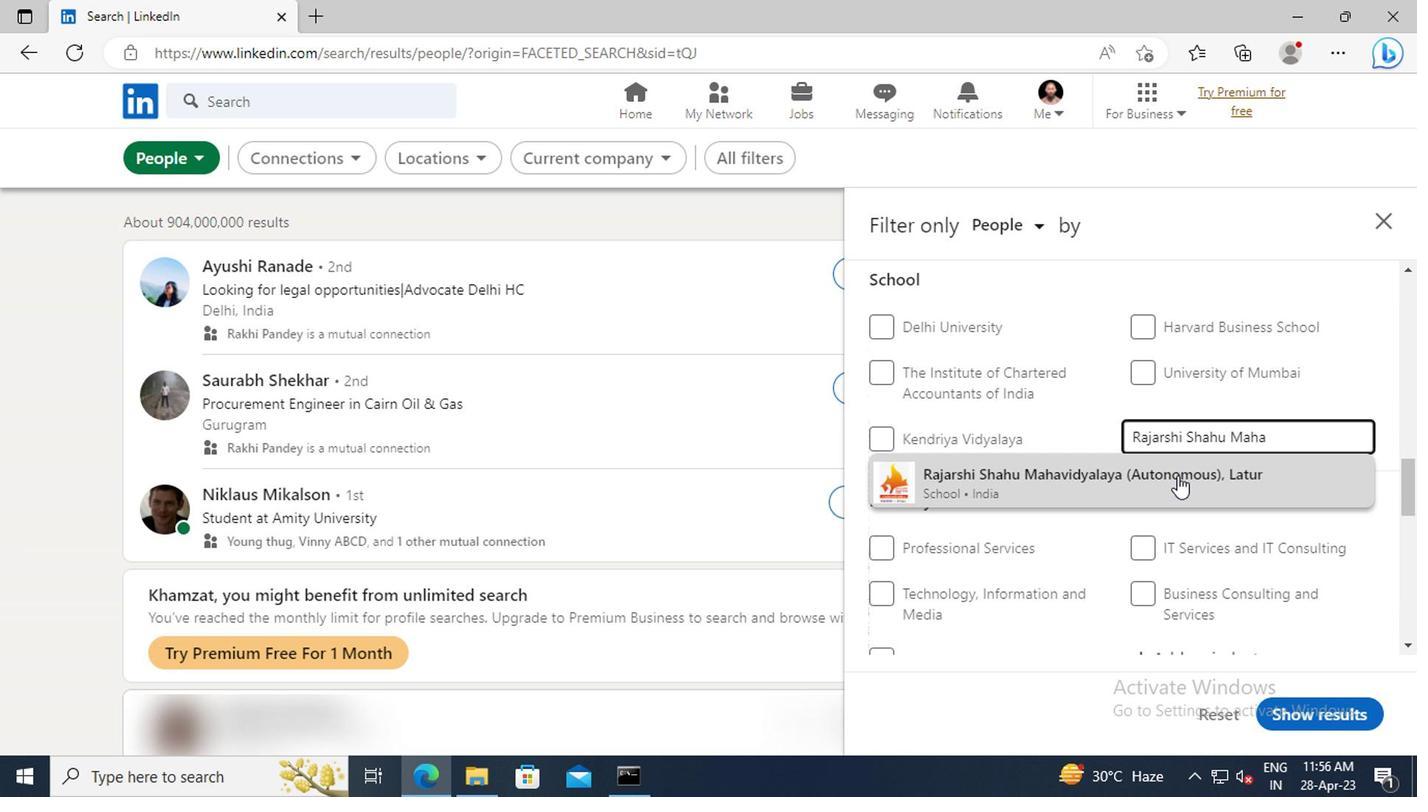 
Action: Mouse moved to (1173, 427)
Screenshot: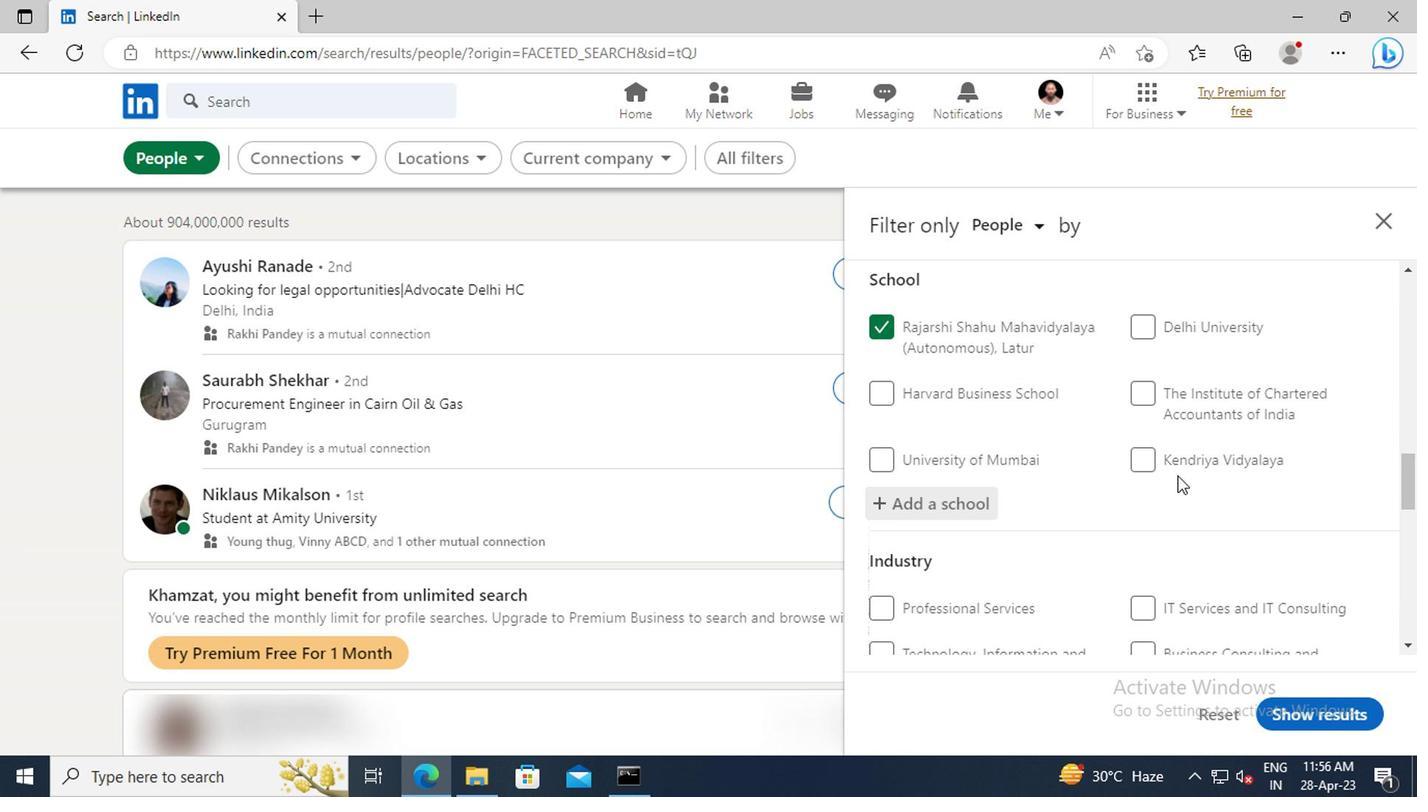 
Action: Mouse scrolled (1173, 426) with delta (0, 0)
Screenshot: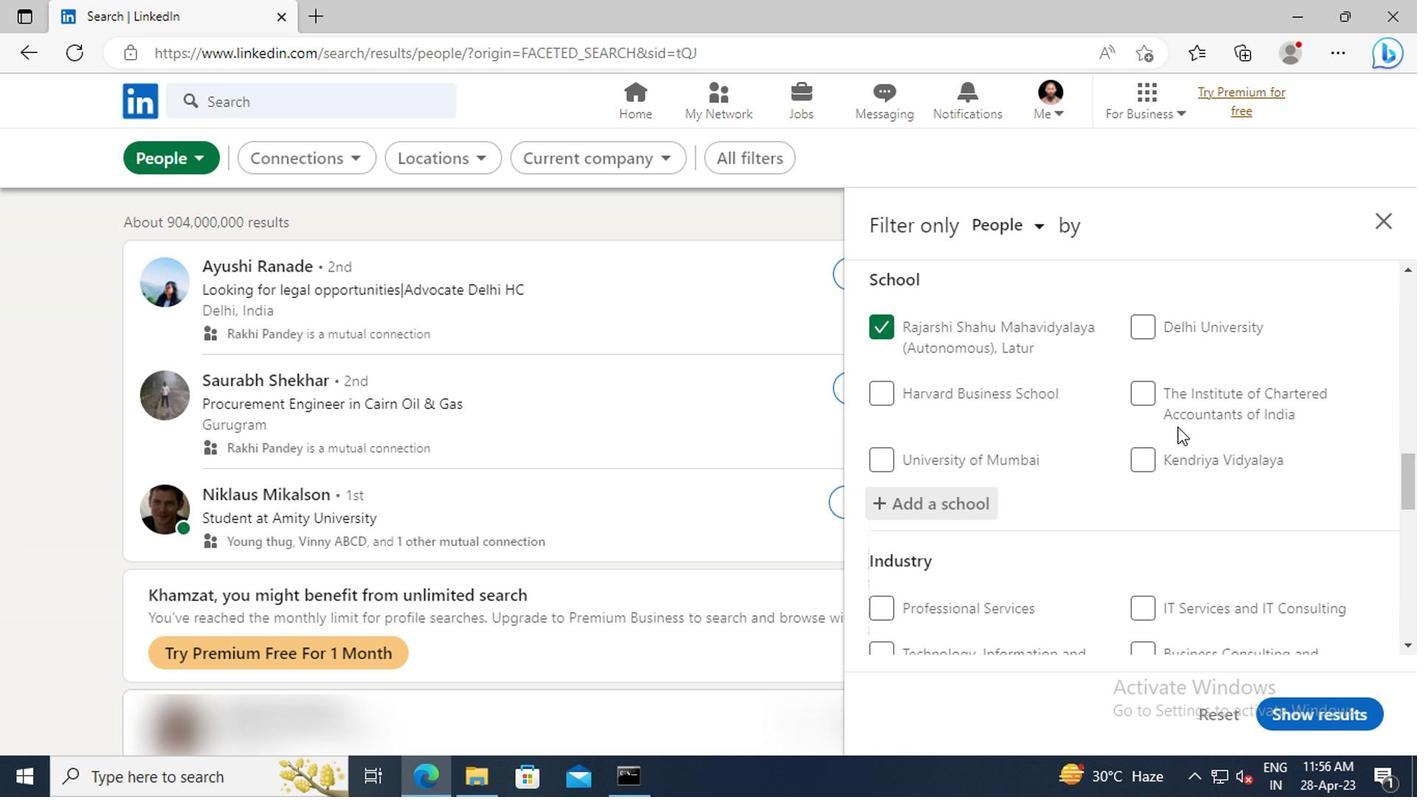 
Action: Mouse scrolled (1173, 426) with delta (0, 0)
Screenshot: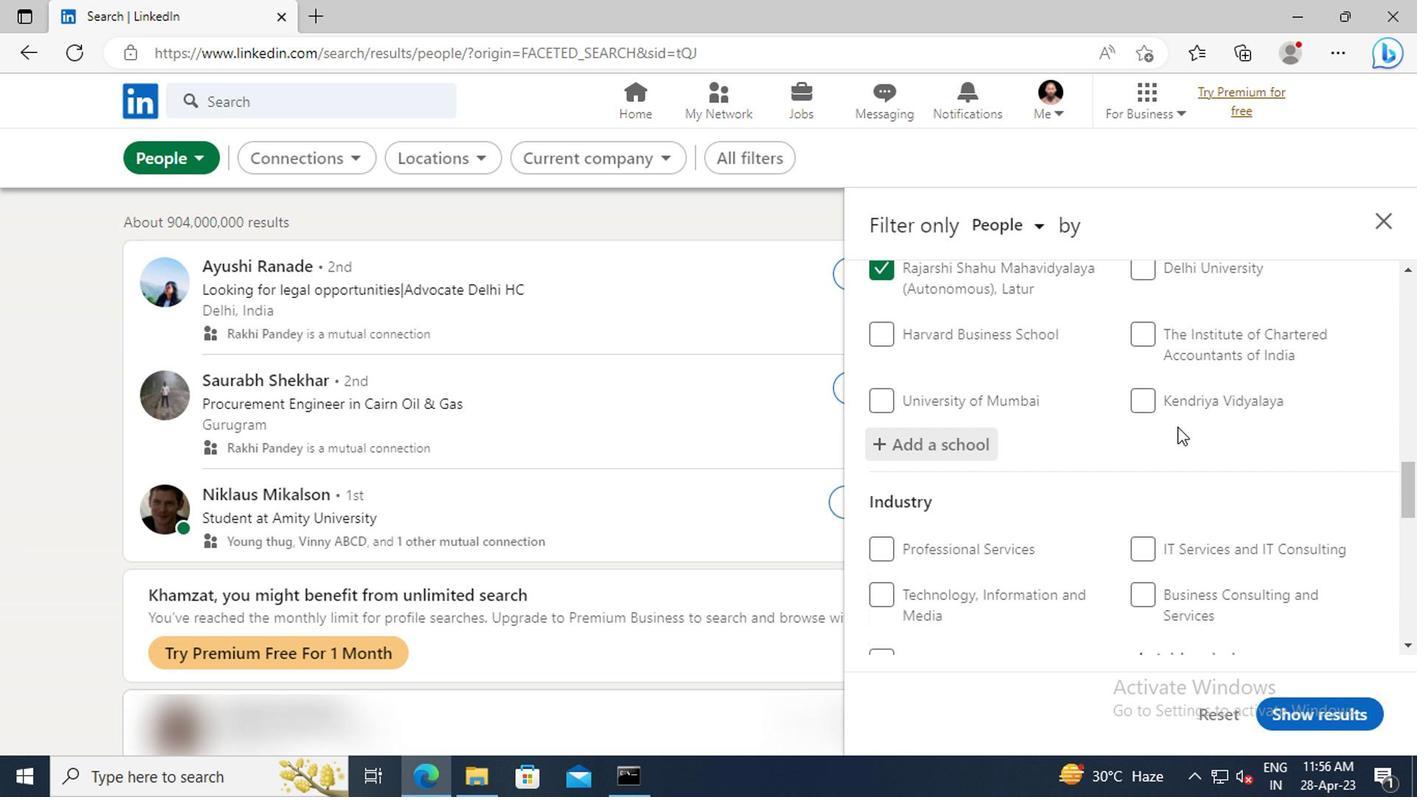 
Action: Mouse scrolled (1173, 426) with delta (0, 0)
Screenshot: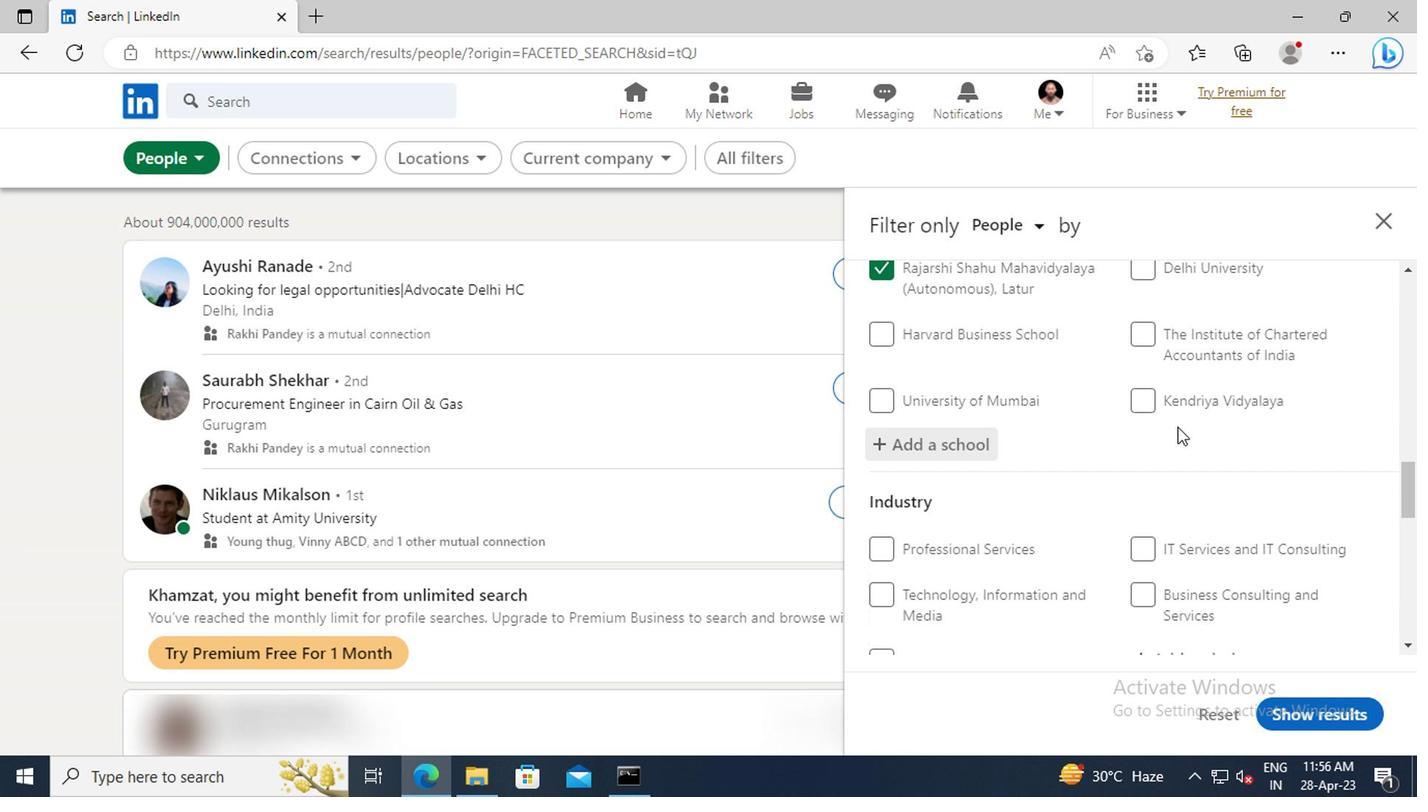 
Action: Mouse scrolled (1173, 426) with delta (0, 0)
Screenshot: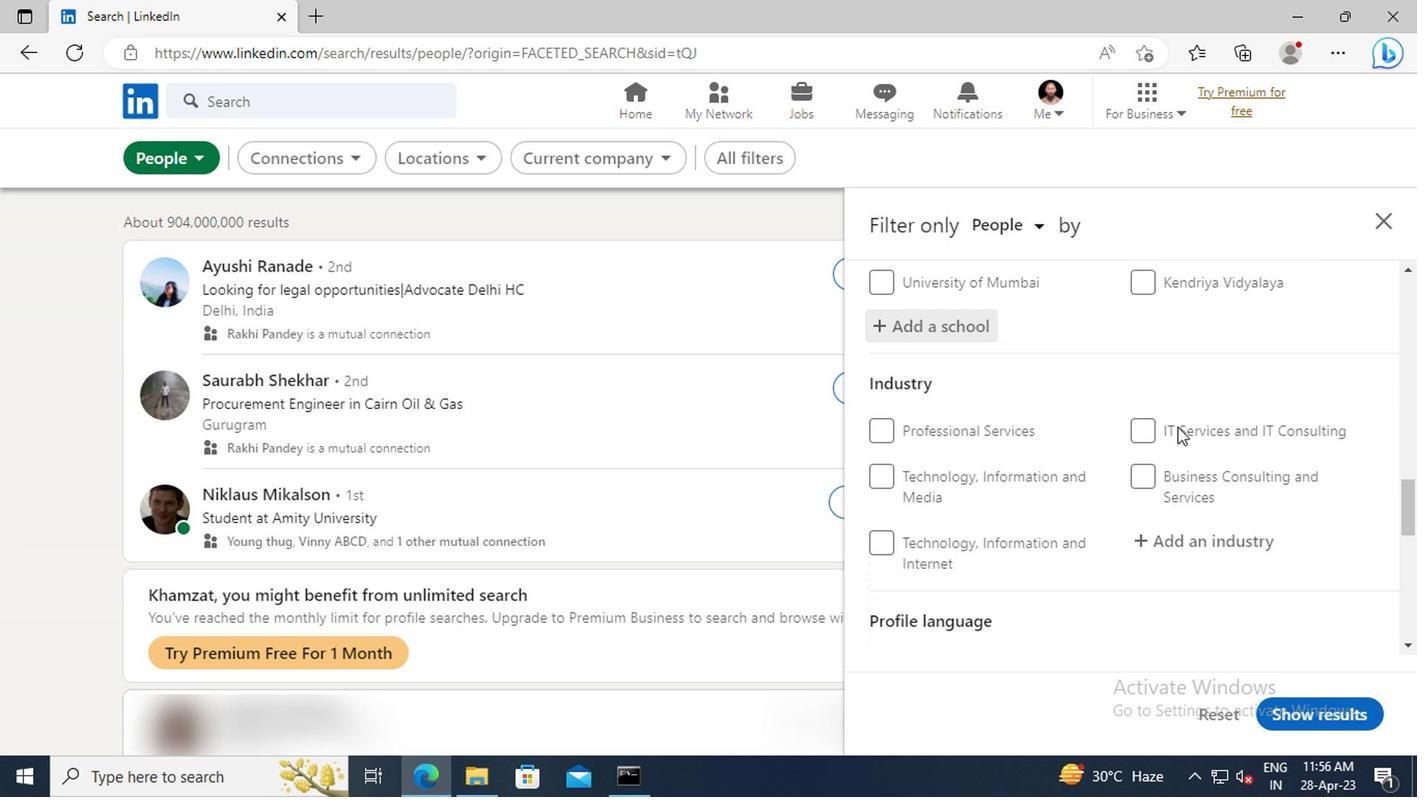 
Action: Mouse scrolled (1173, 426) with delta (0, 0)
Screenshot: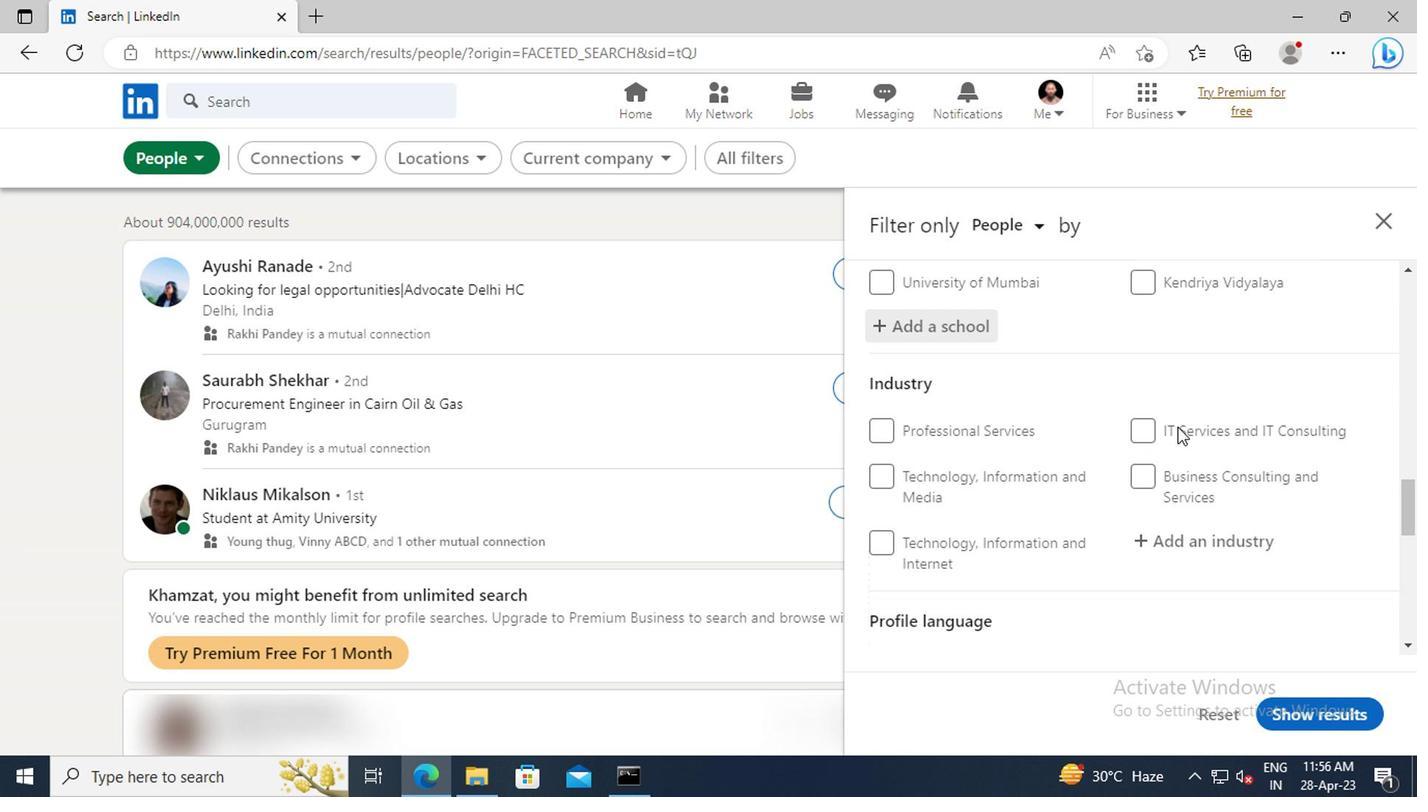 
Action: Mouse moved to (1163, 428)
Screenshot: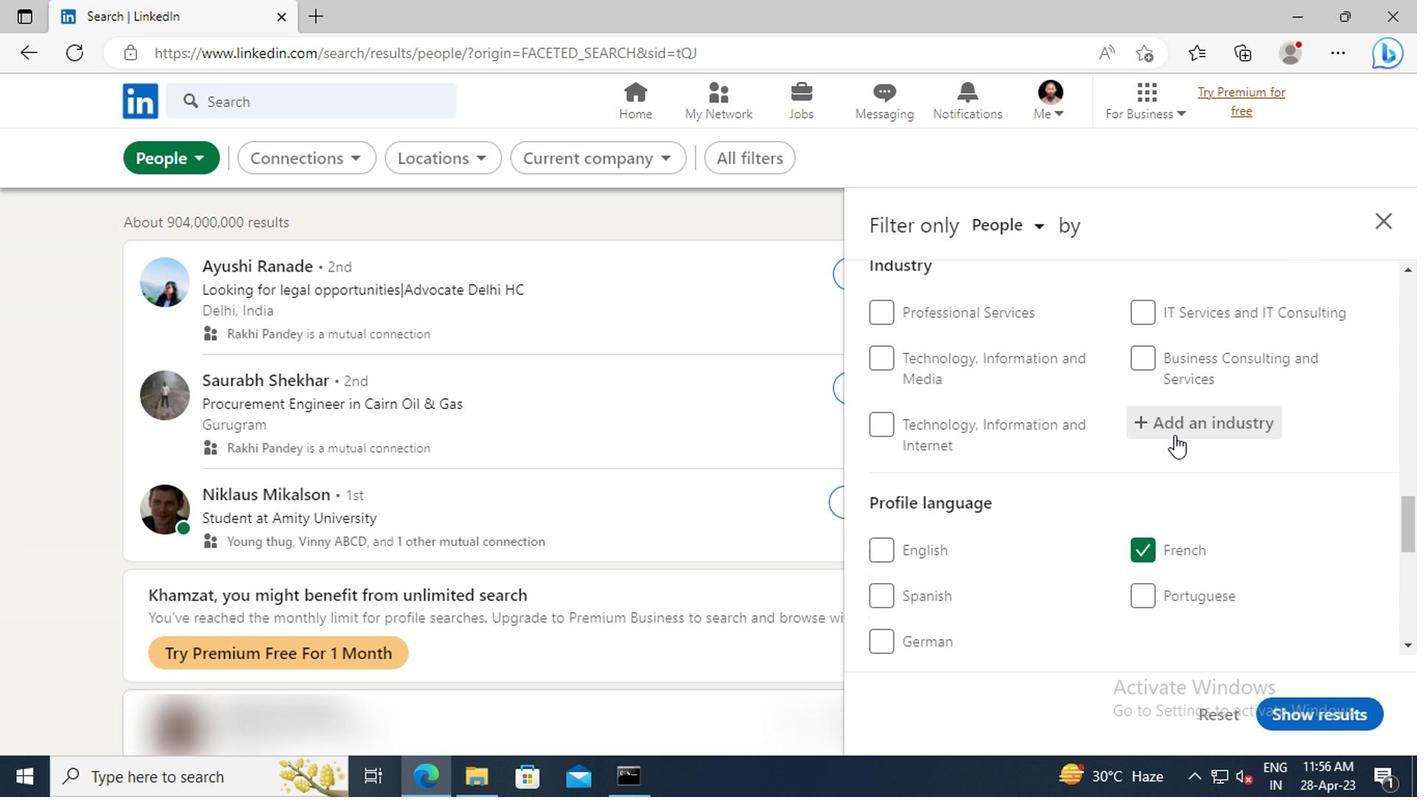 
Action: Mouse pressed left at (1163, 428)
Screenshot: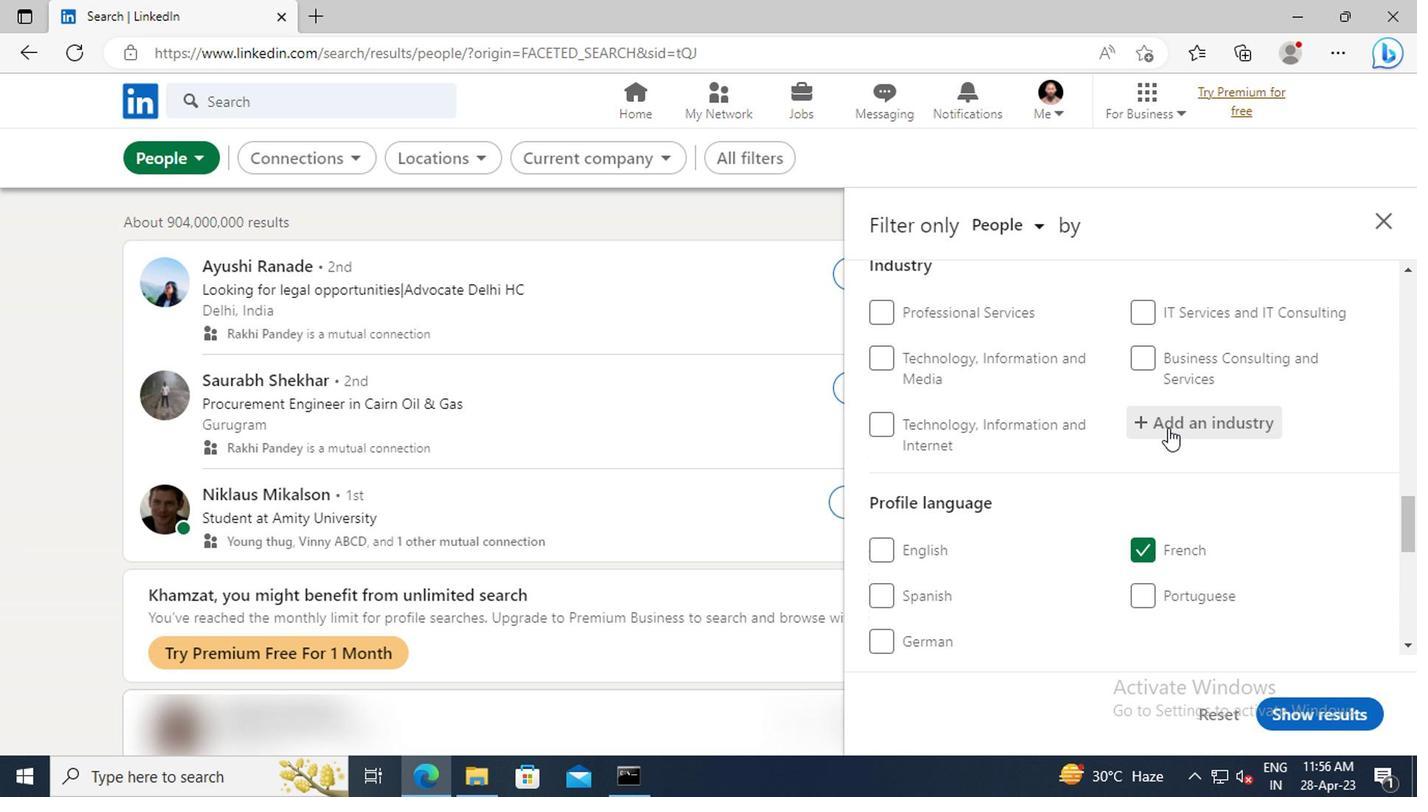 
Action: Key pressed <Key.shift>ENGINES<Key.space>AND<Key.space>
Screenshot: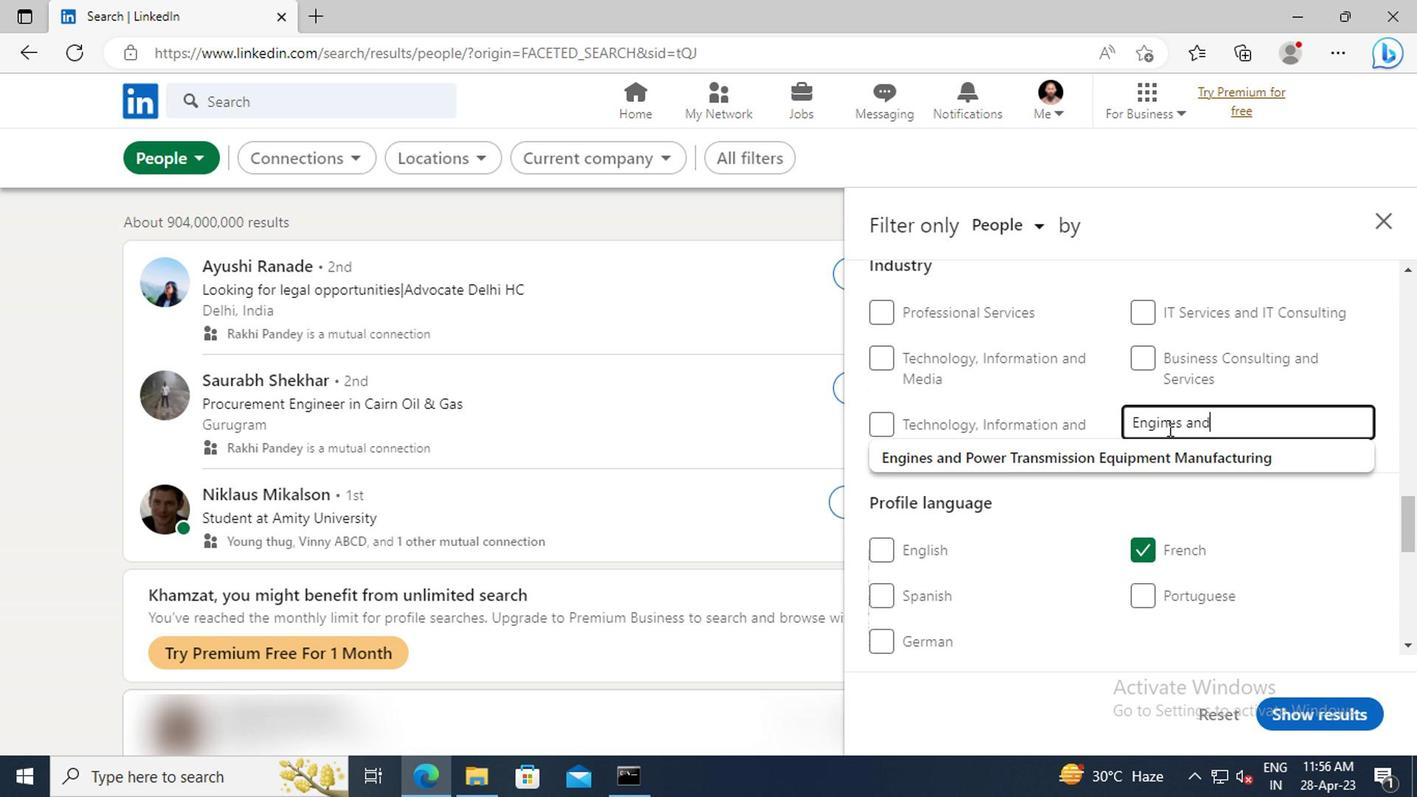 
Action: Mouse moved to (1173, 452)
Screenshot: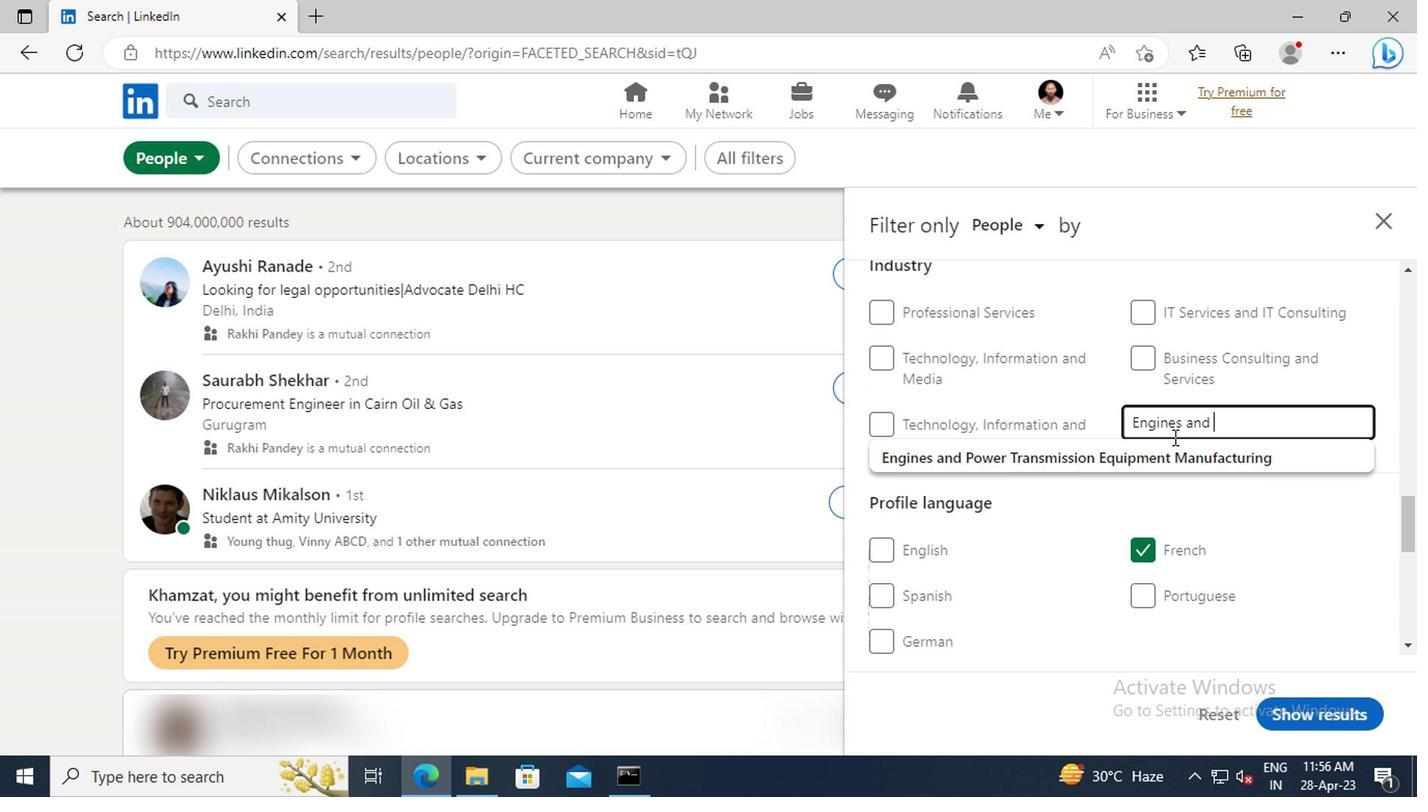 
Action: Mouse pressed left at (1173, 452)
Screenshot: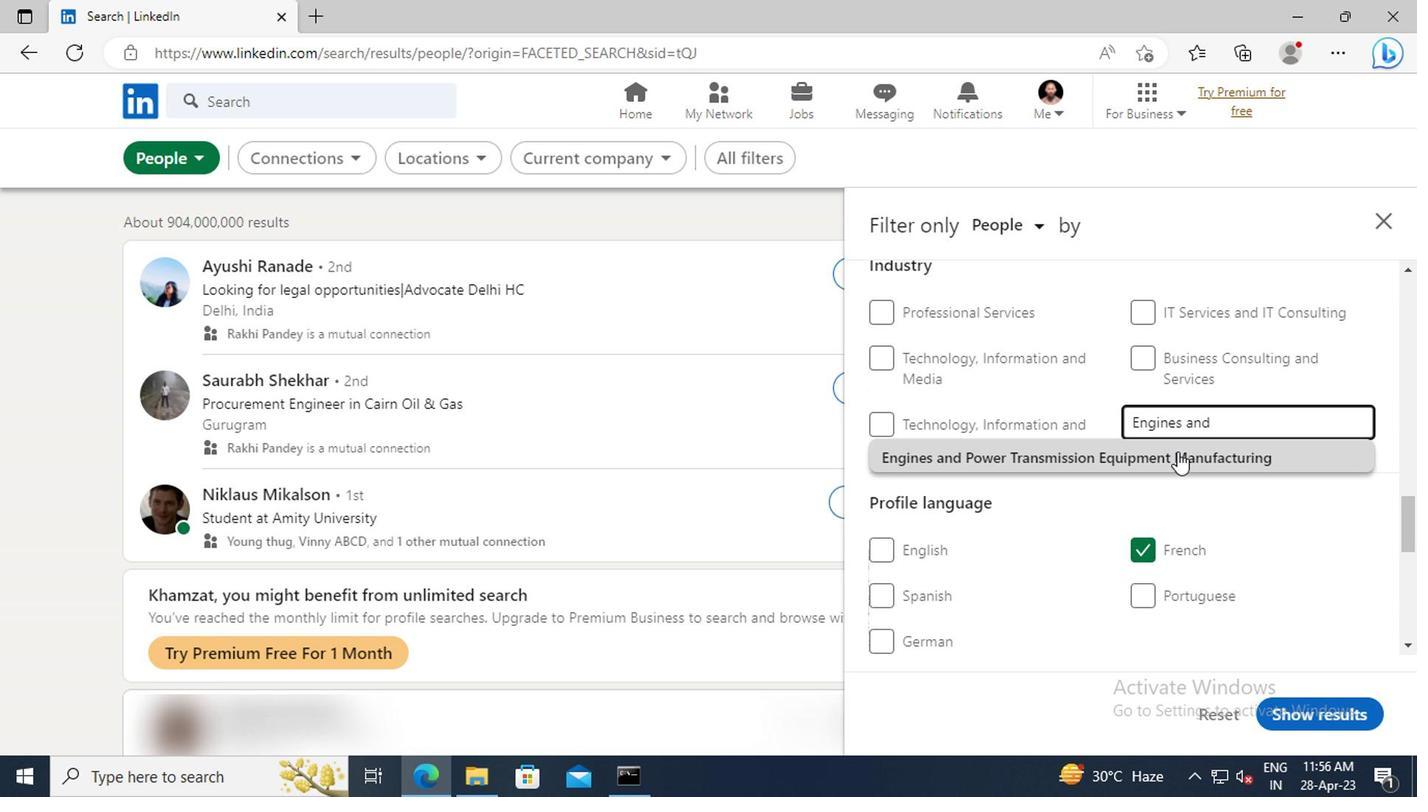 
Action: Mouse moved to (1130, 414)
Screenshot: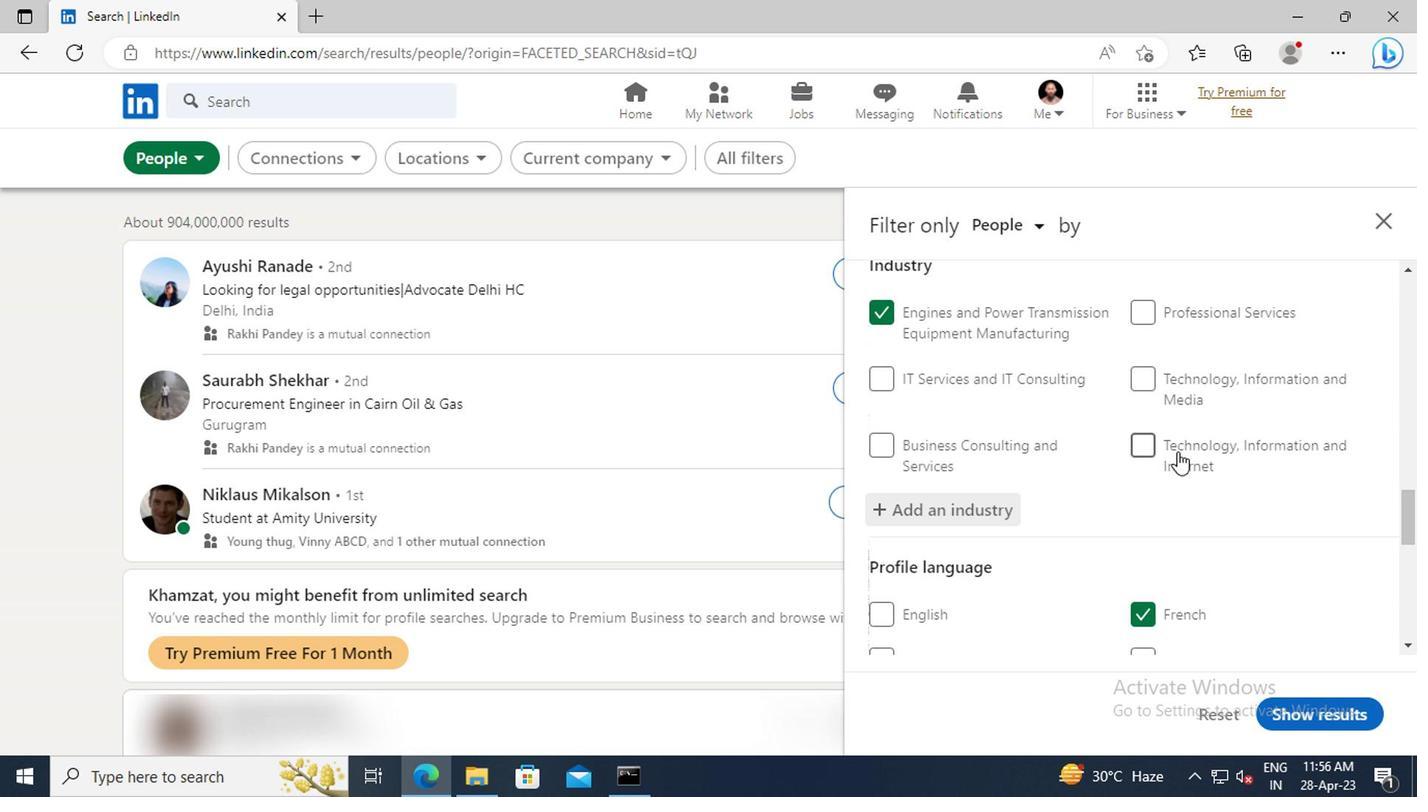 
Action: Mouse scrolled (1130, 412) with delta (0, -1)
Screenshot: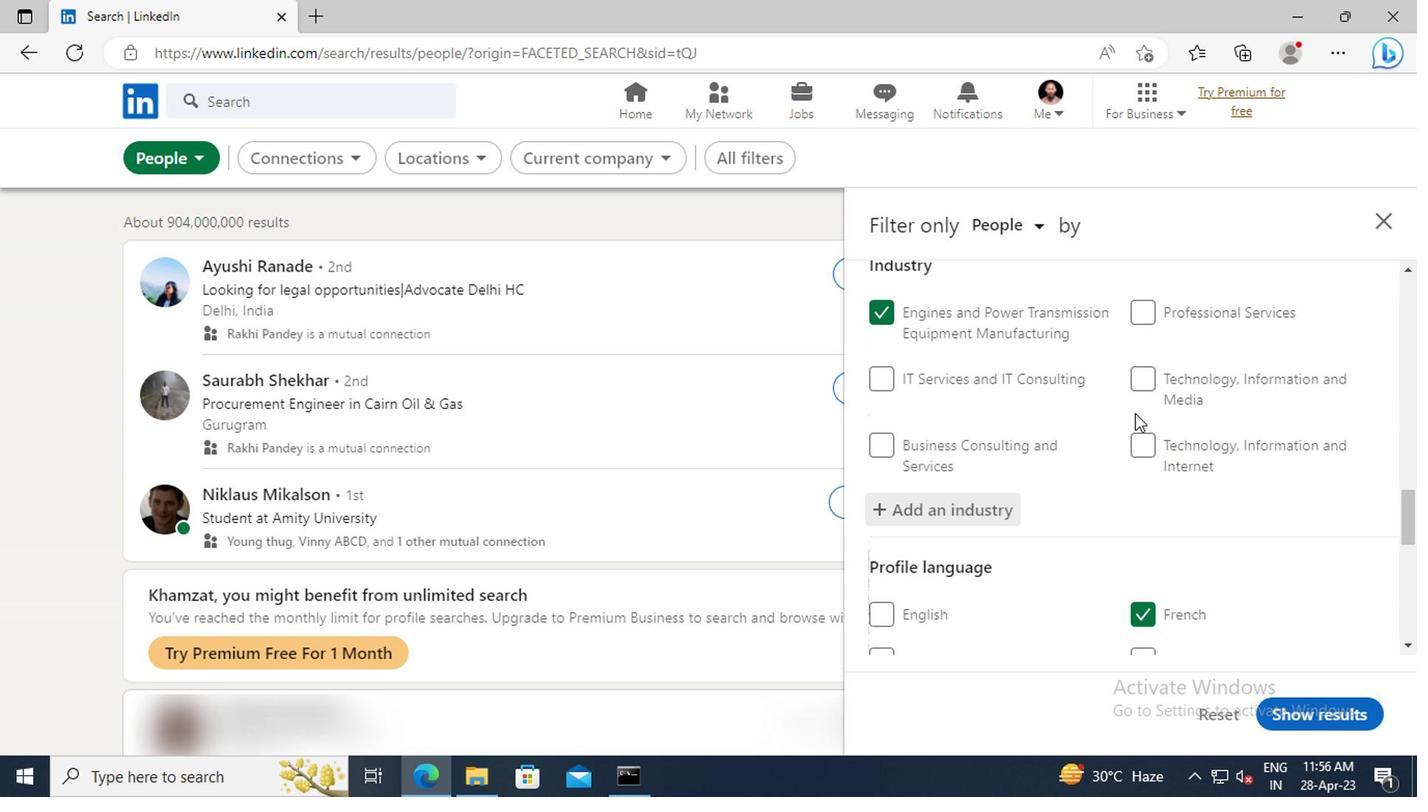 
Action: Mouse scrolled (1130, 412) with delta (0, -1)
Screenshot: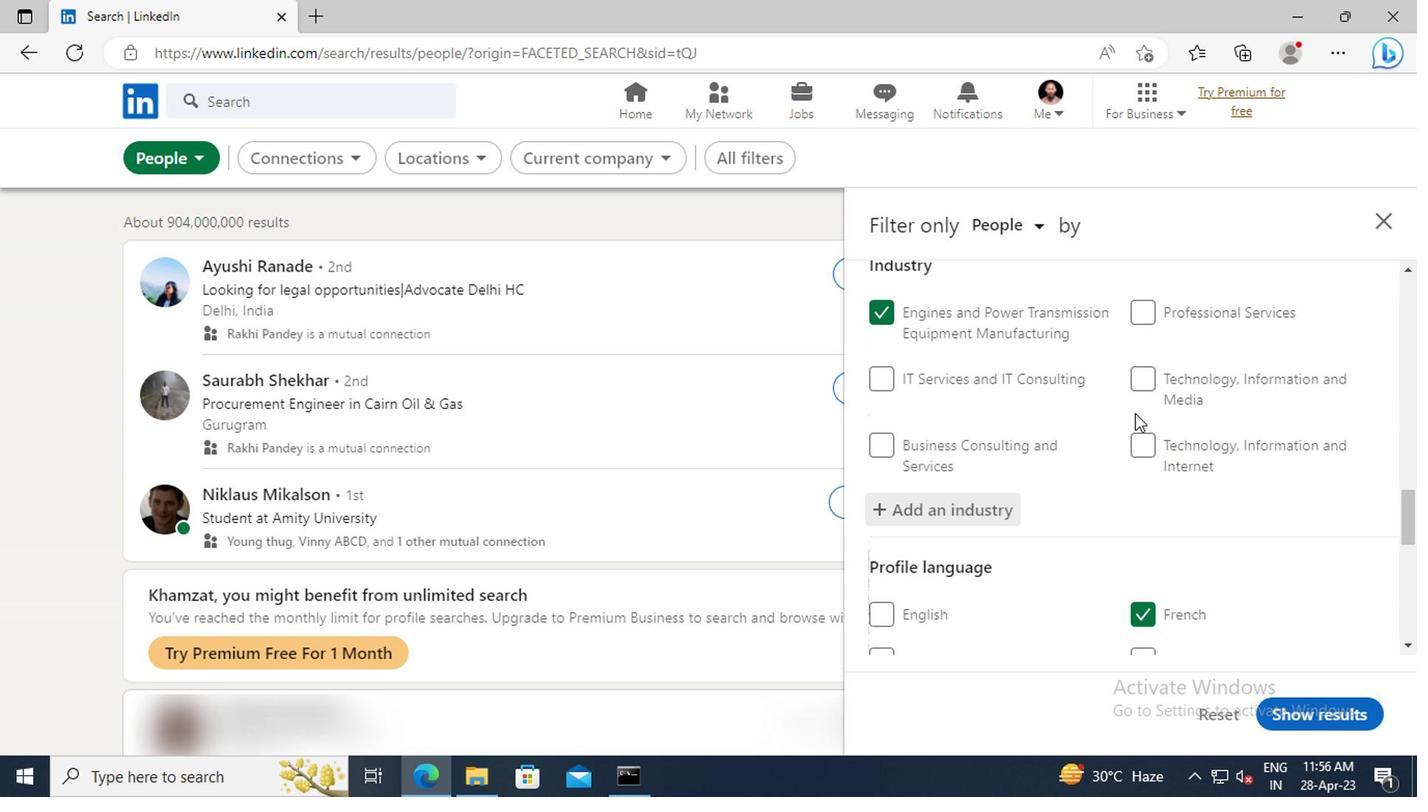 
Action: Mouse scrolled (1130, 412) with delta (0, -1)
Screenshot: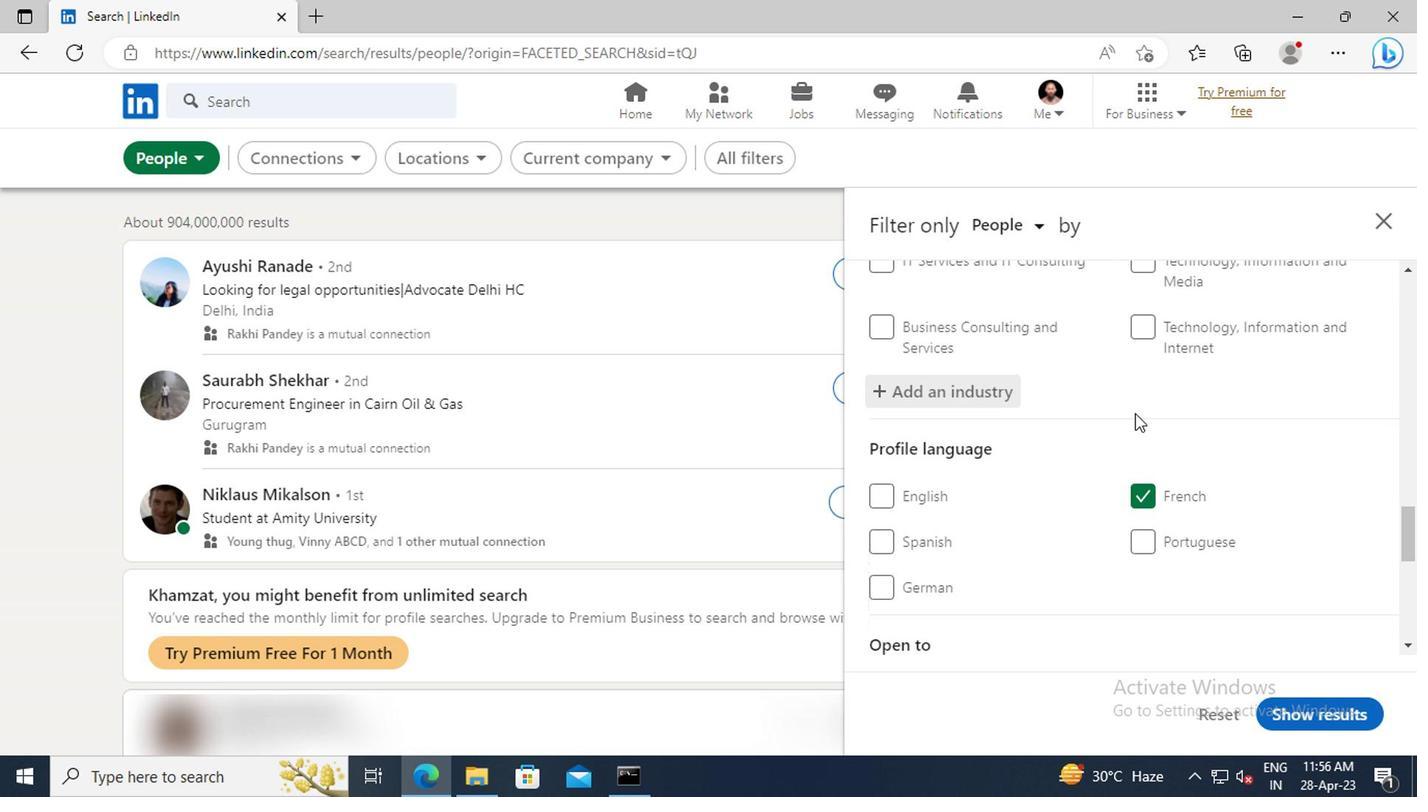 
Action: Mouse scrolled (1130, 412) with delta (0, -1)
Screenshot: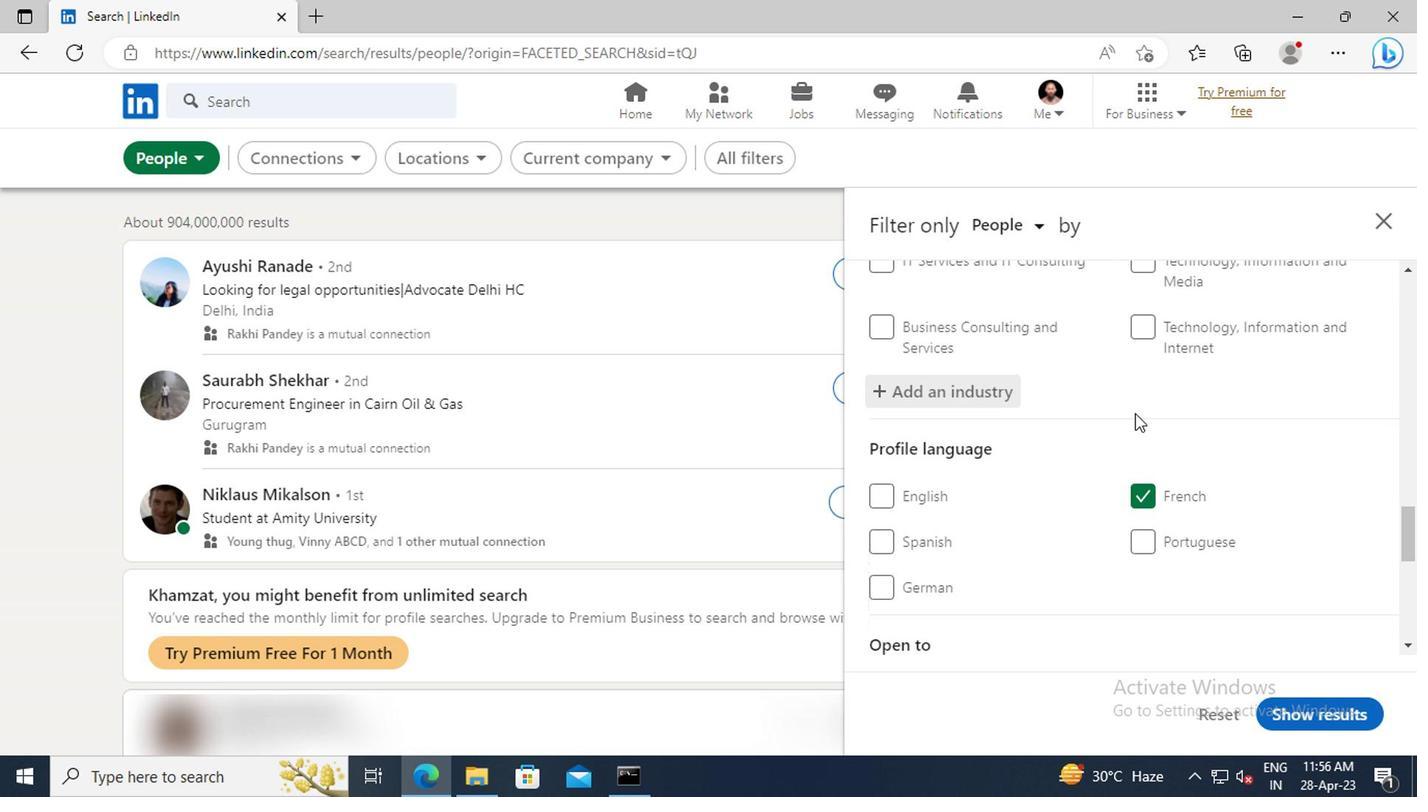 
Action: Mouse scrolled (1130, 412) with delta (0, -1)
Screenshot: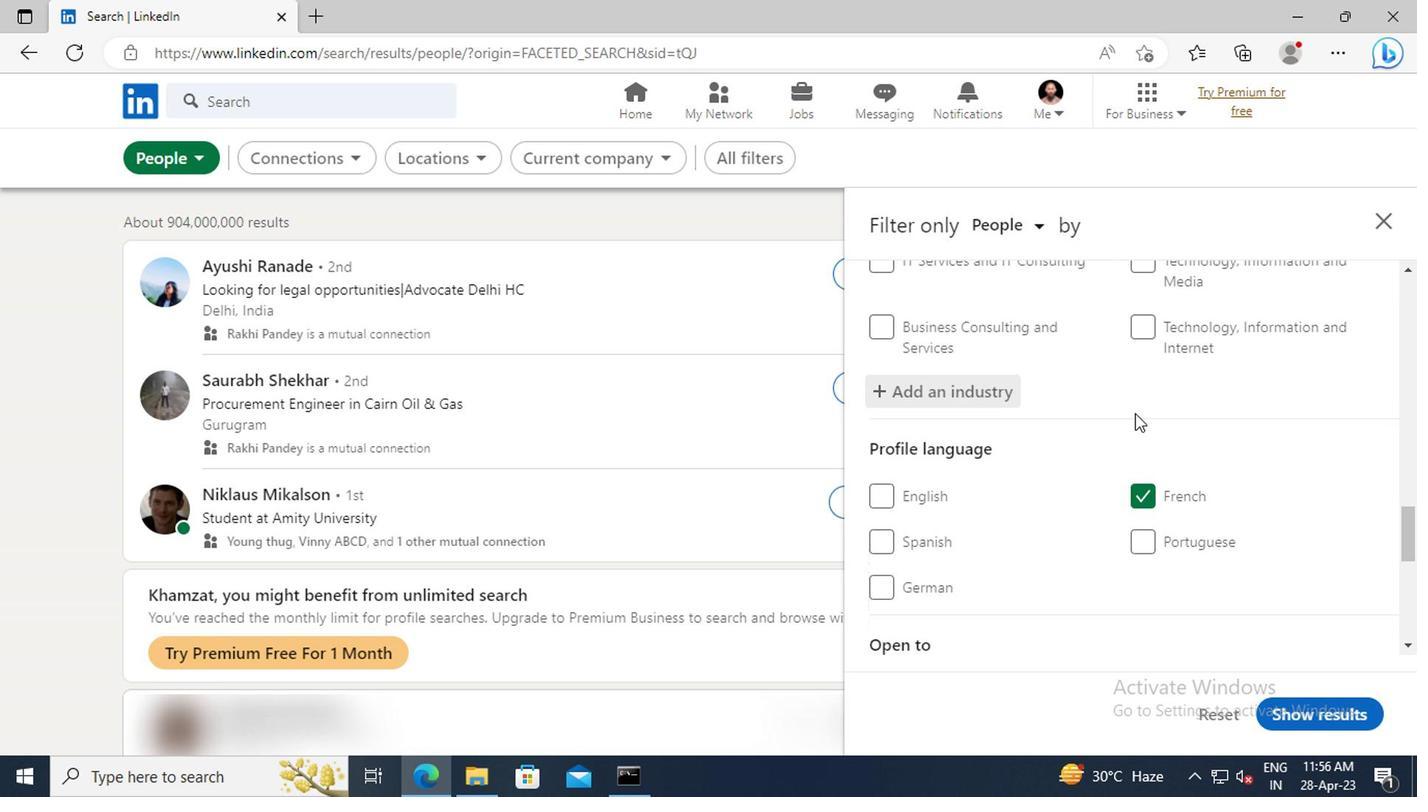 
Action: Mouse scrolled (1130, 412) with delta (0, -1)
Screenshot: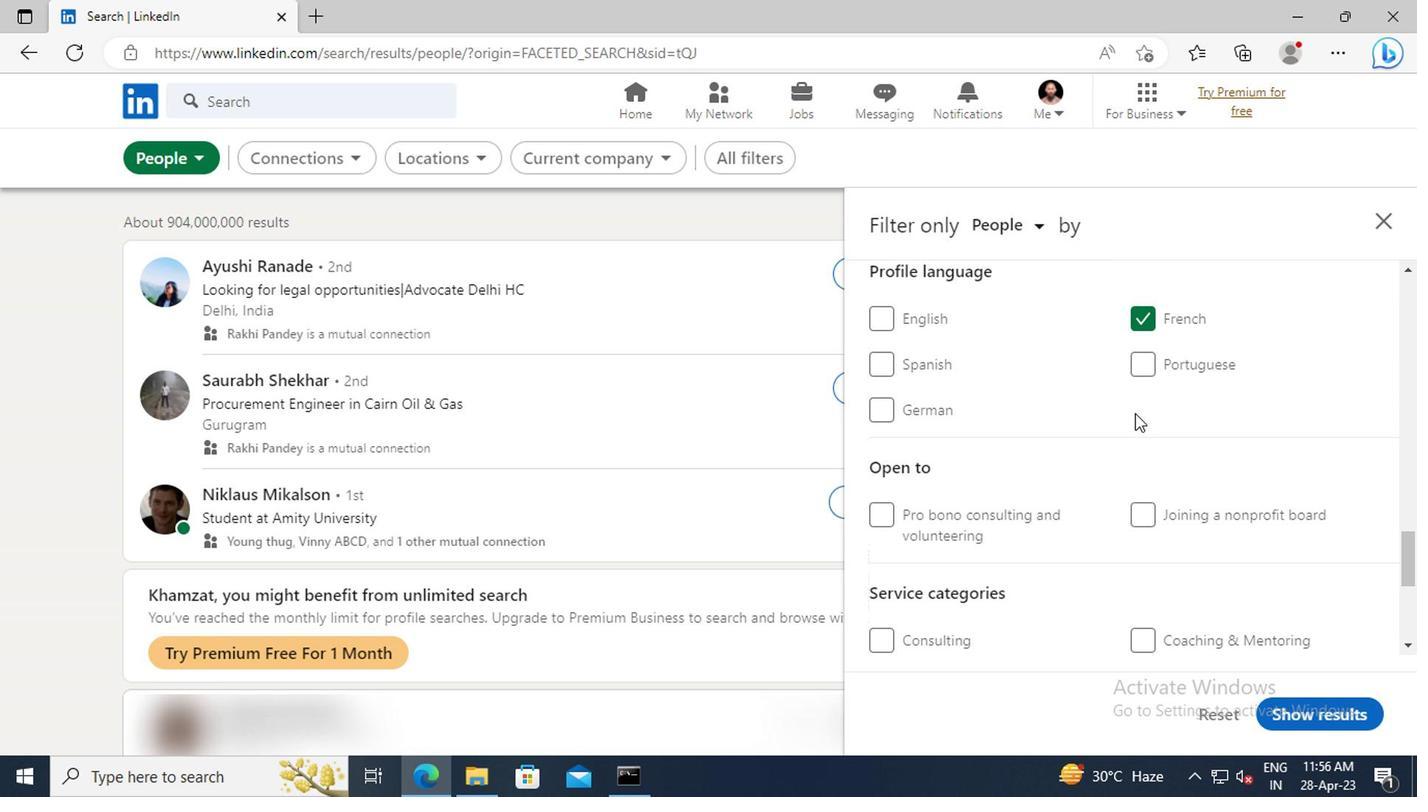 
Action: Mouse scrolled (1130, 412) with delta (0, -1)
Screenshot: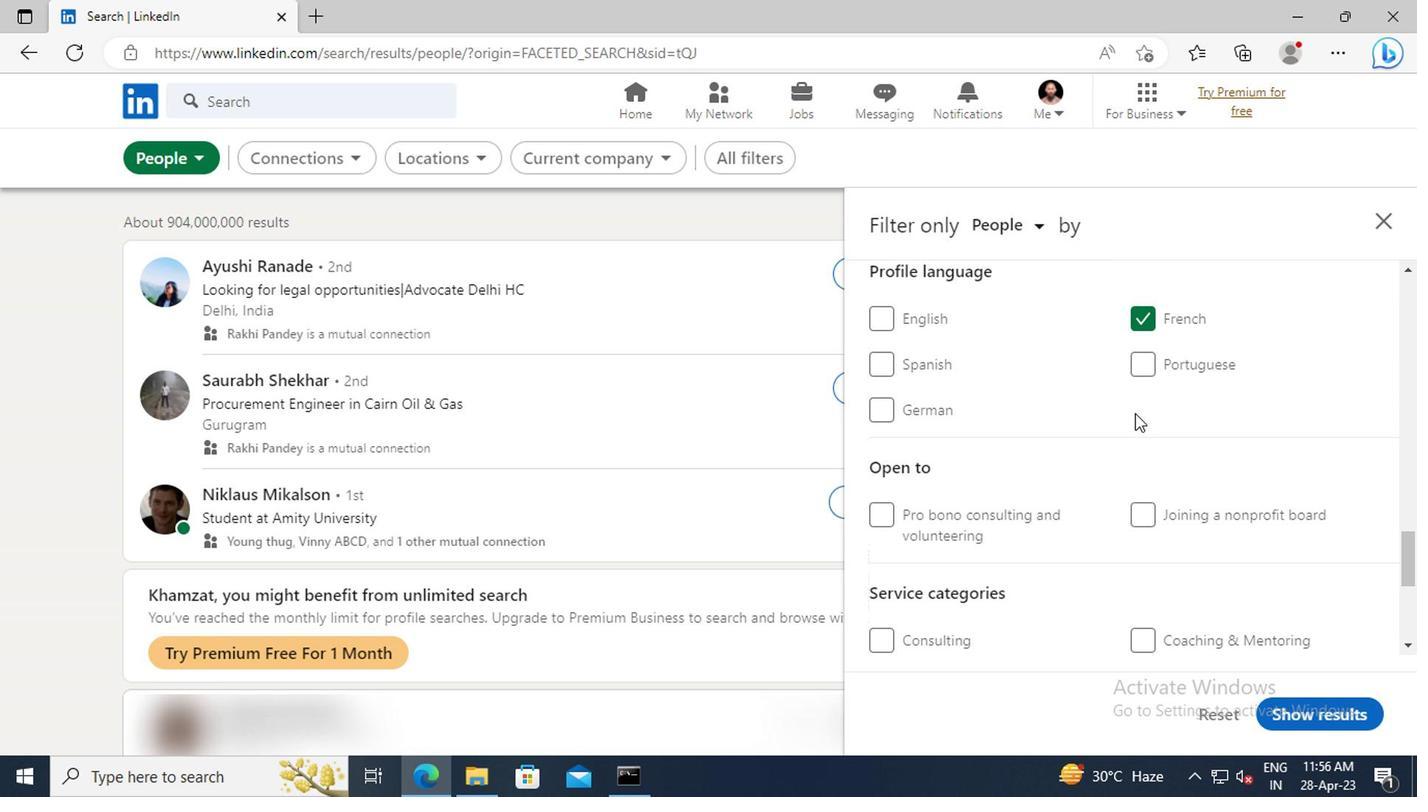 
Action: Mouse scrolled (1130, 412) with delta (0, -1)
Screenshot: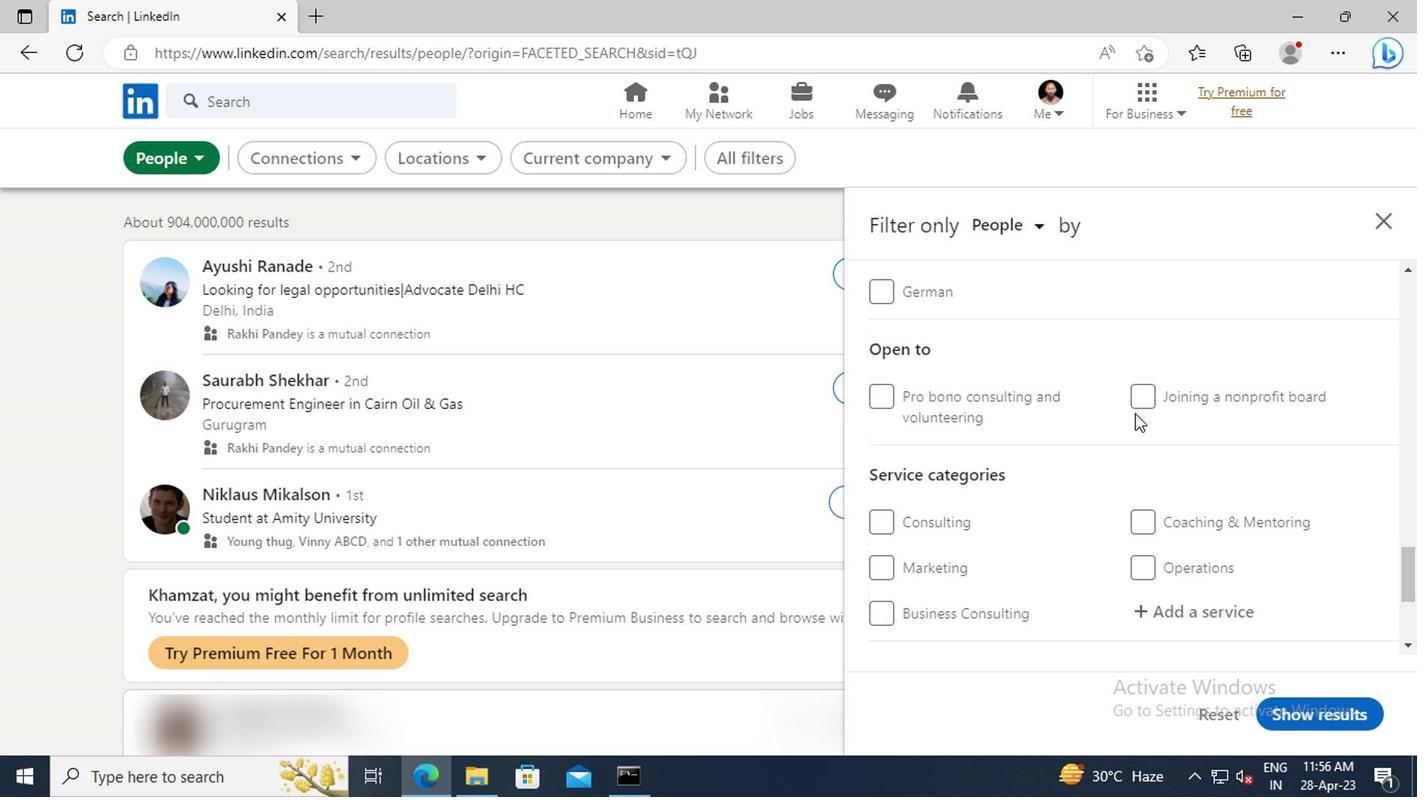 
Action: Mouse scrolled (1130, 412) with delta (0, -1)
Screenshot: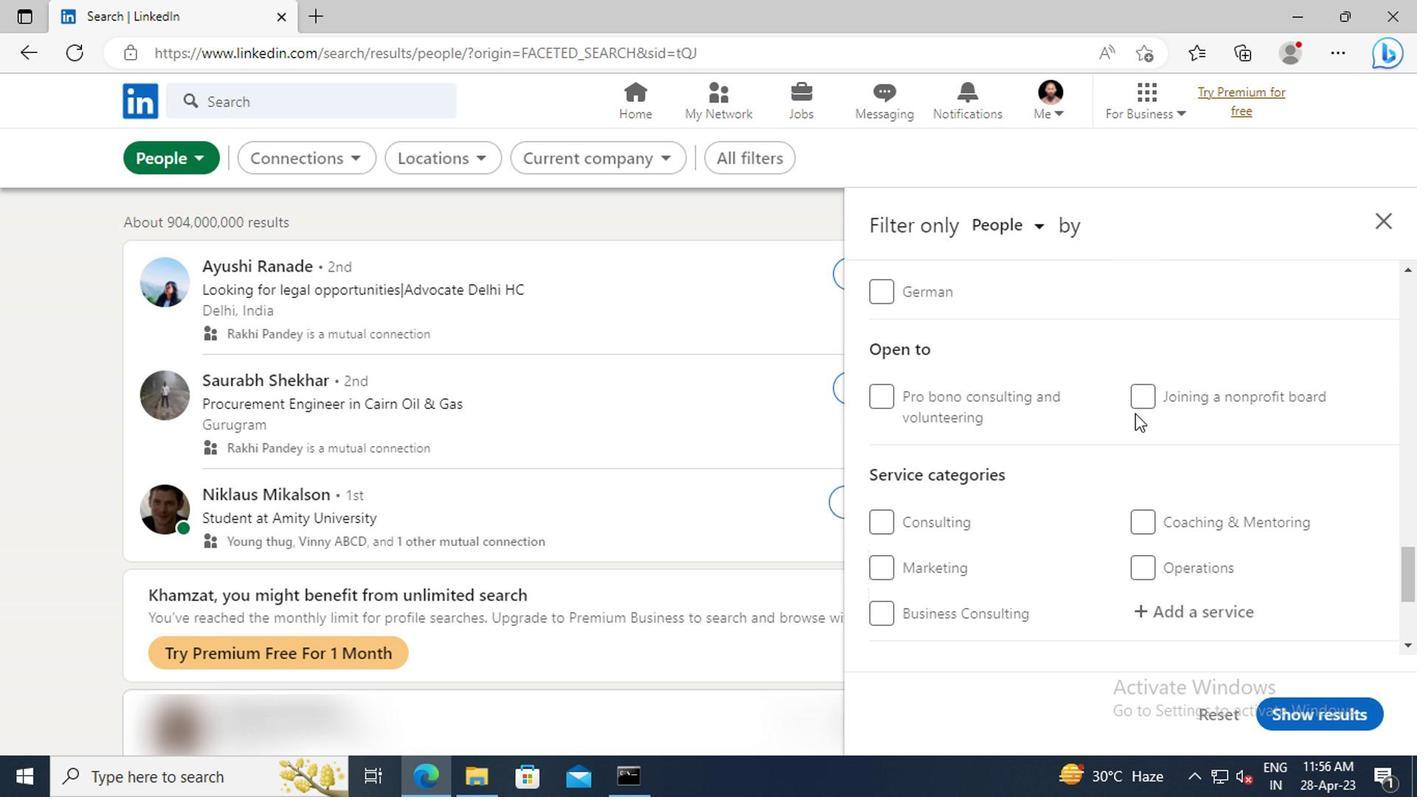 
Action: Mouse scrolled (1130, 412) with delta (0, -1)
Screenshot: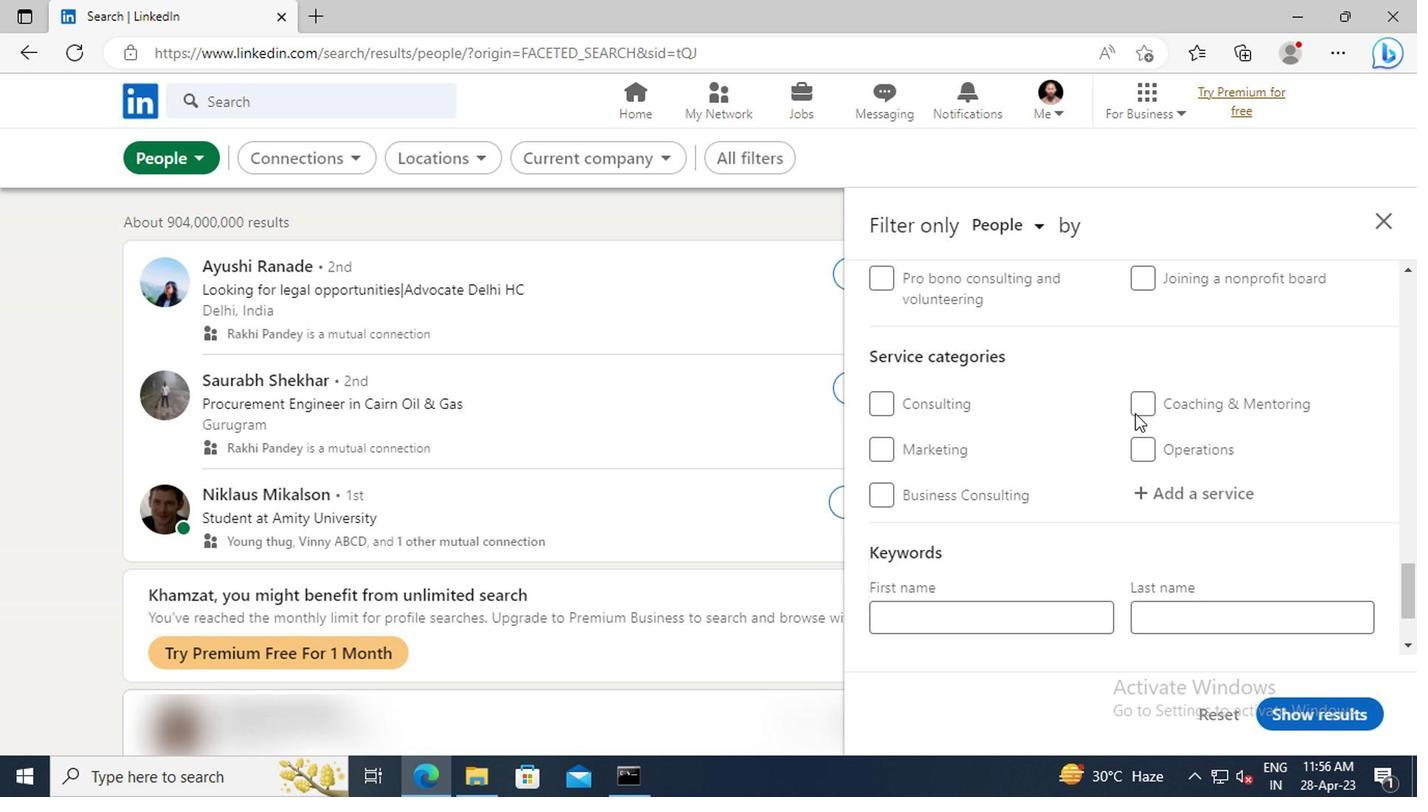 
Action: Mouse moved to (1156, 437)
Screenshot: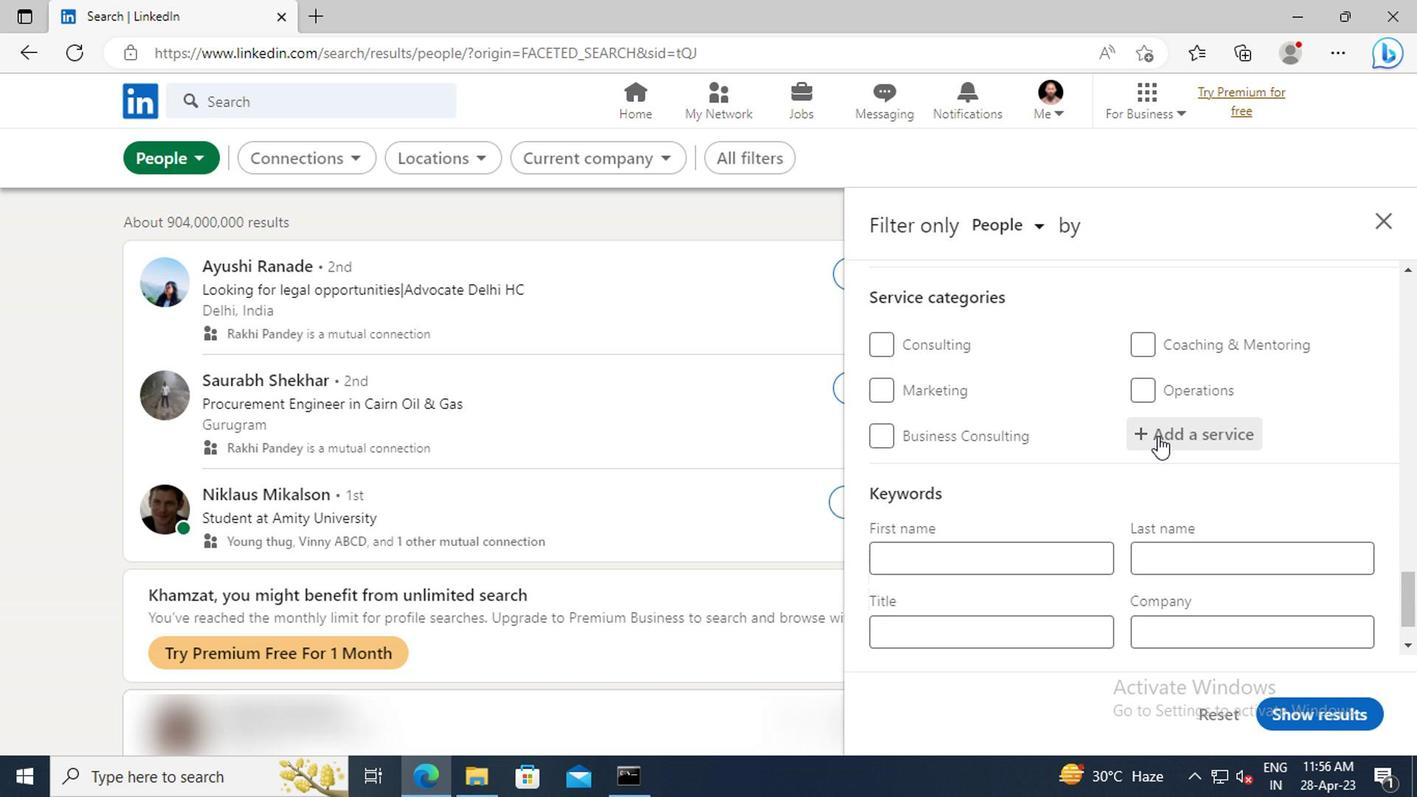 
Action: Mouse pressed left at (1156, 437)
Screenshot: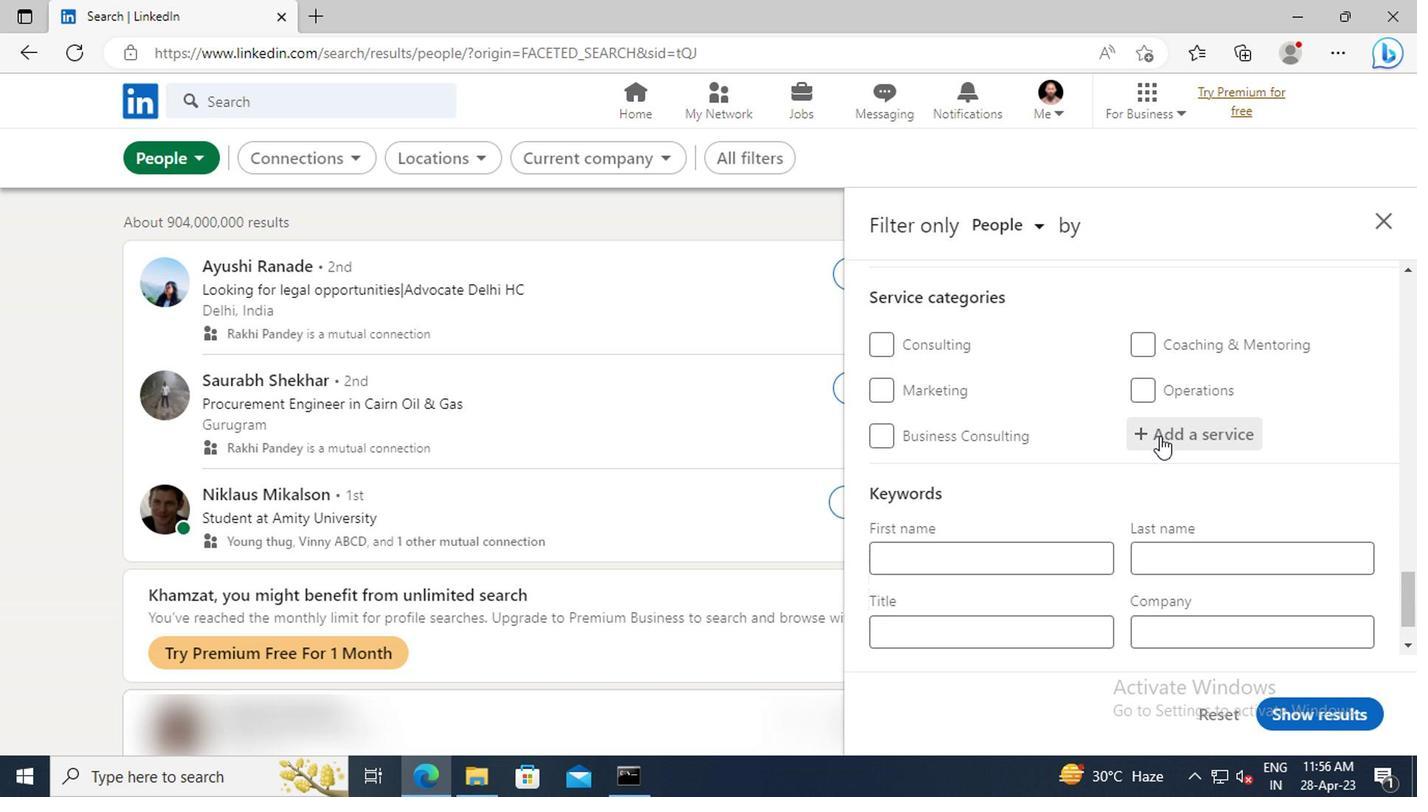 
Action: Key pressed <Key.shift>VIDEO<Key.space><Key.shift>ANIM
Screenshot: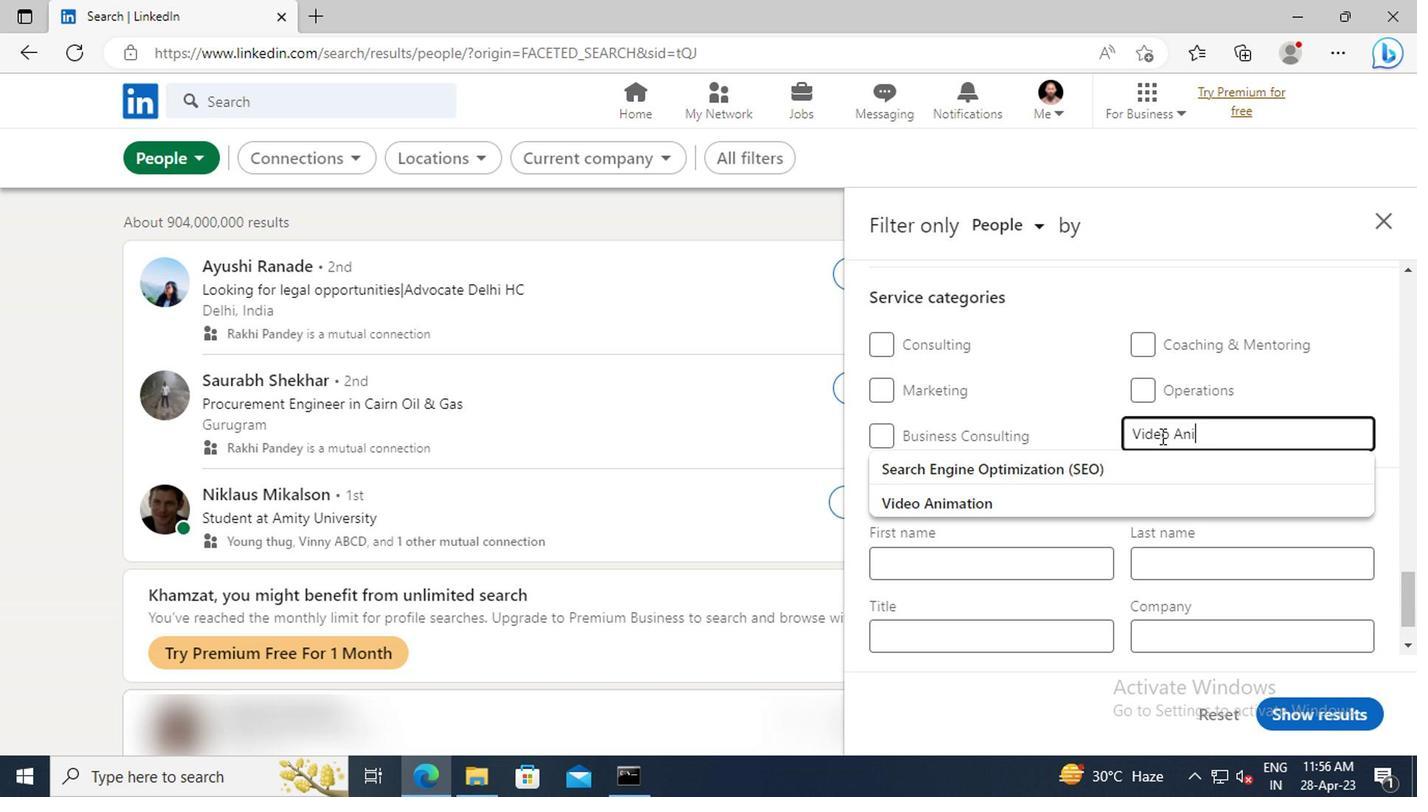 
Action: Mouse moved to (1150, 462)
Screenshot: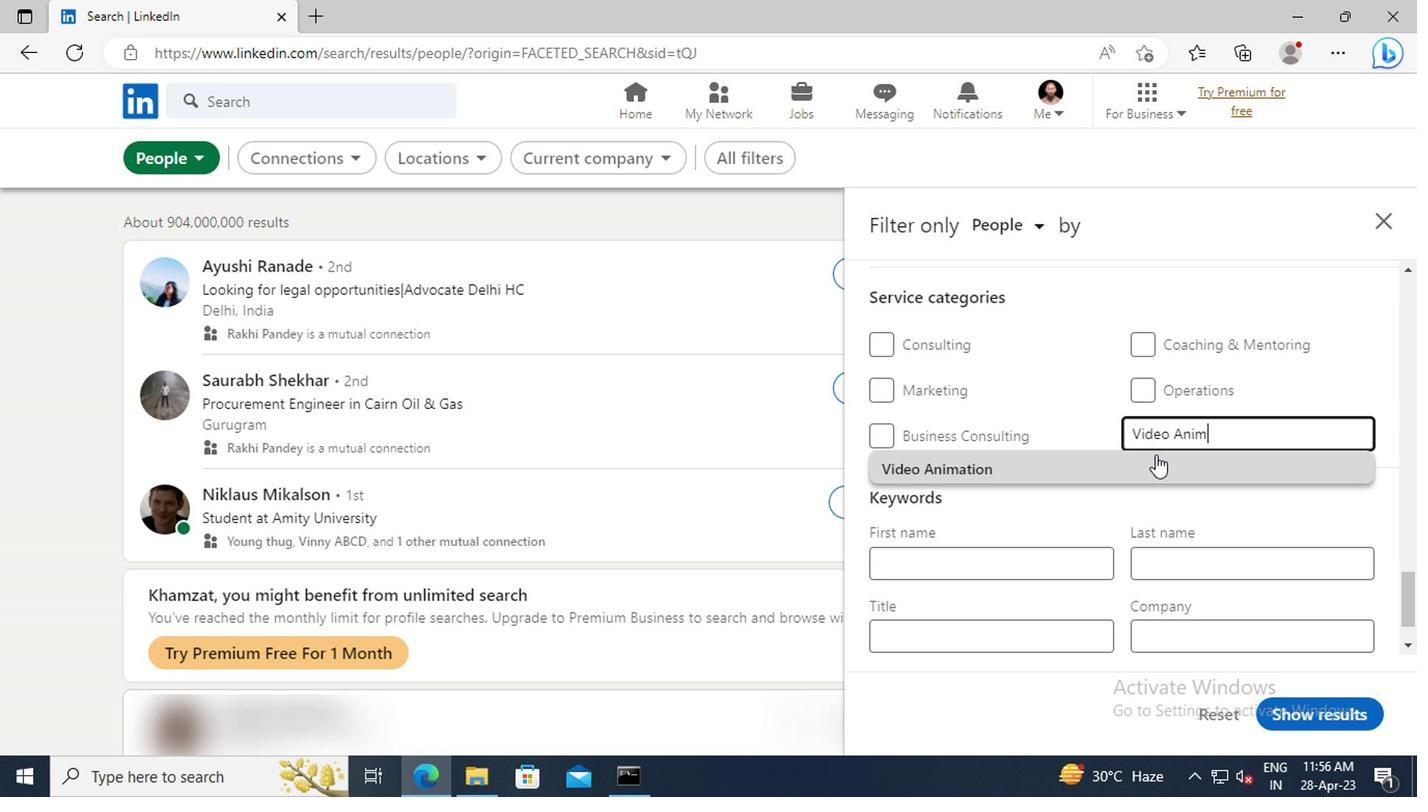 
Action: Mouse pressed left at (1150, 462)
Screenshot: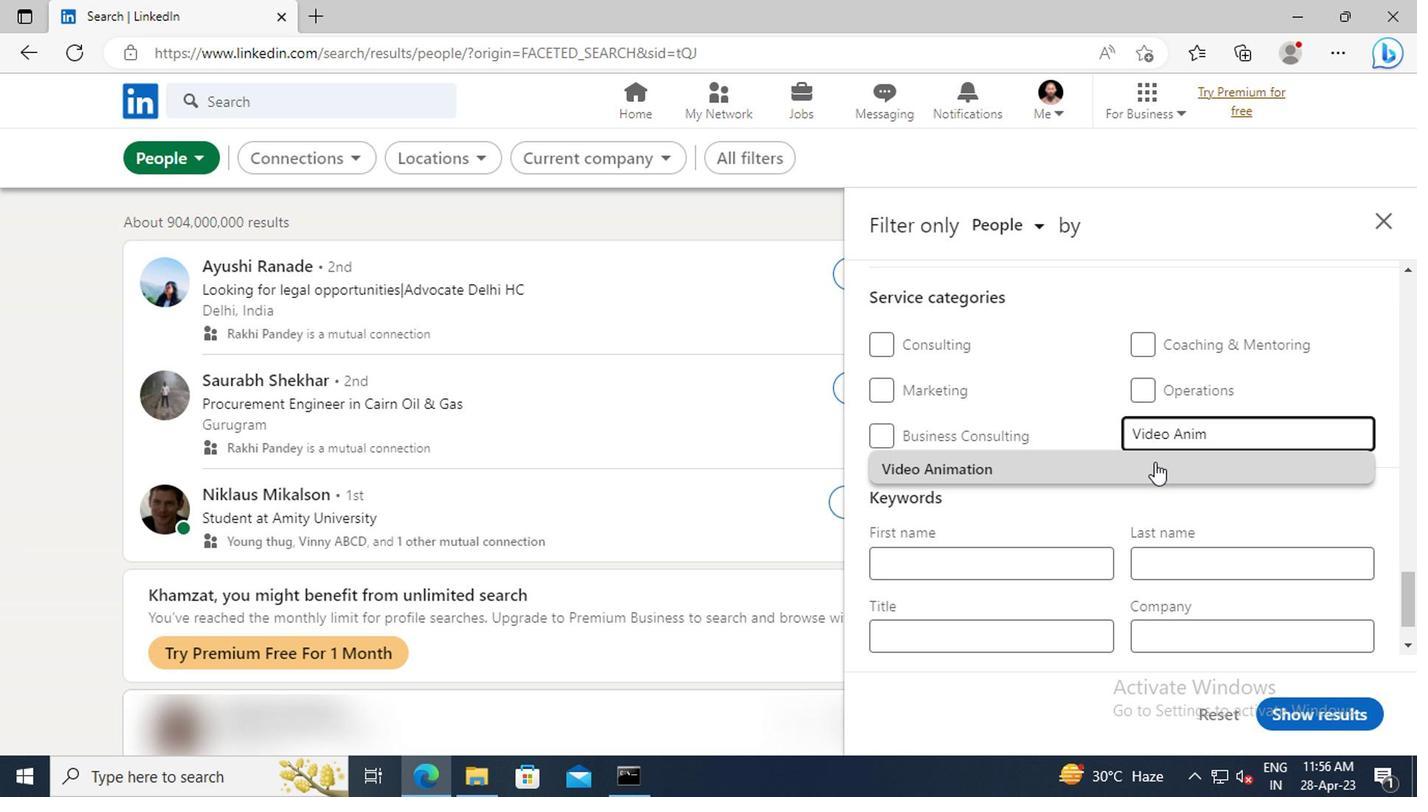 
Action: Mouse moved to (1114, 450)
Screenshot: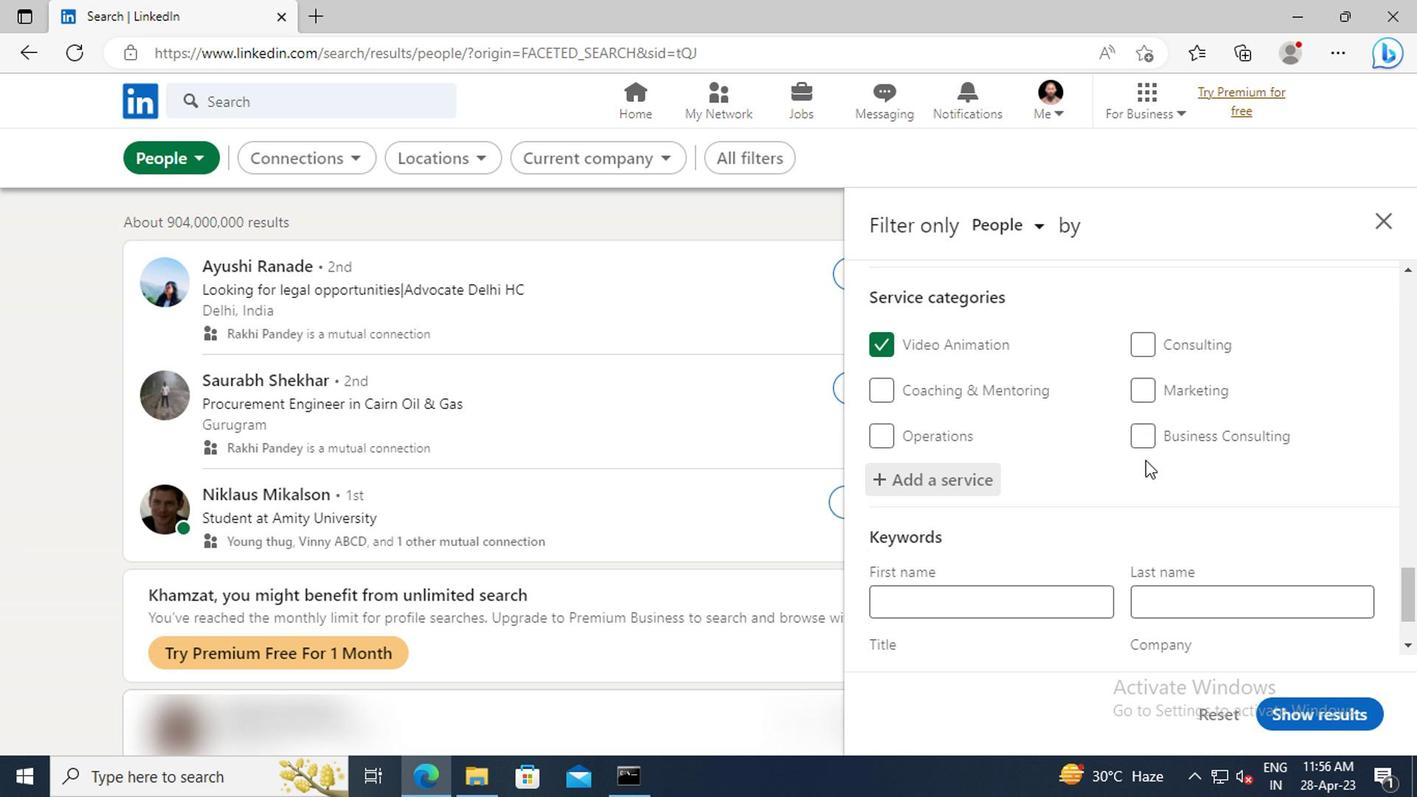 
Action: Mouse scrolled (1114, 449) with delta (0, 0)
Screenshot: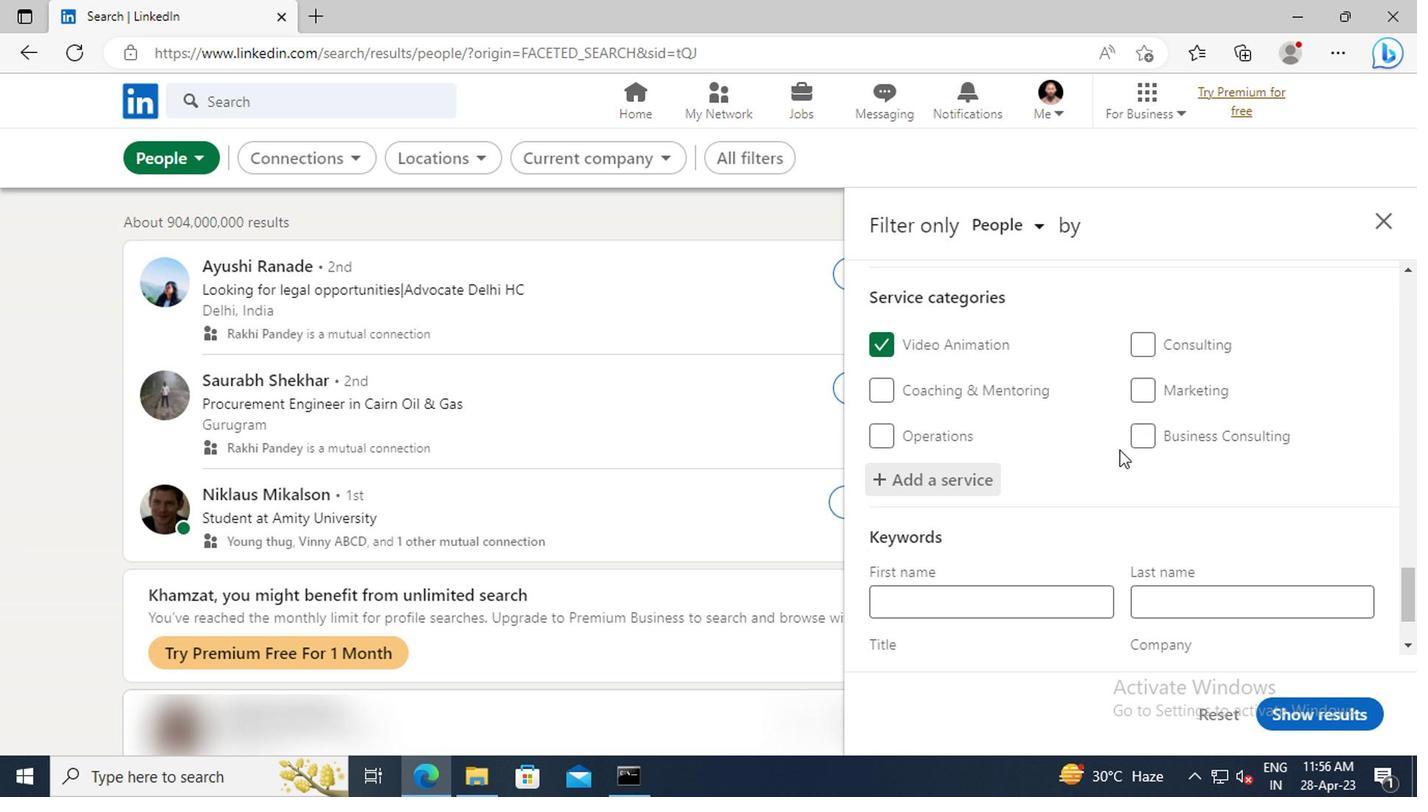 
Action: Mouse scrolled (1114, 449) with delta (0, 0)
Screenshot: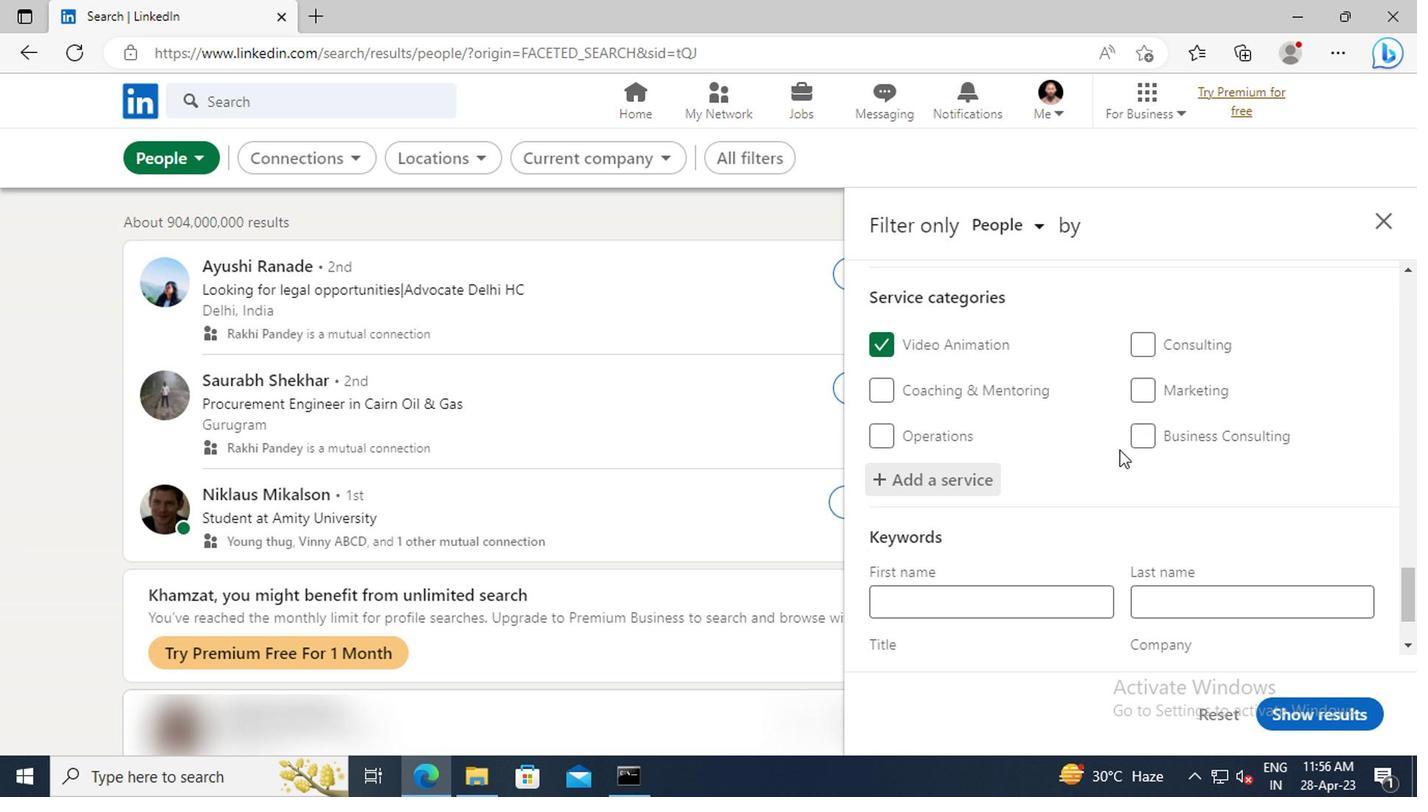 
Action: Mouse scrolled (1114, 449) with delta (0, 0)
Screenshot: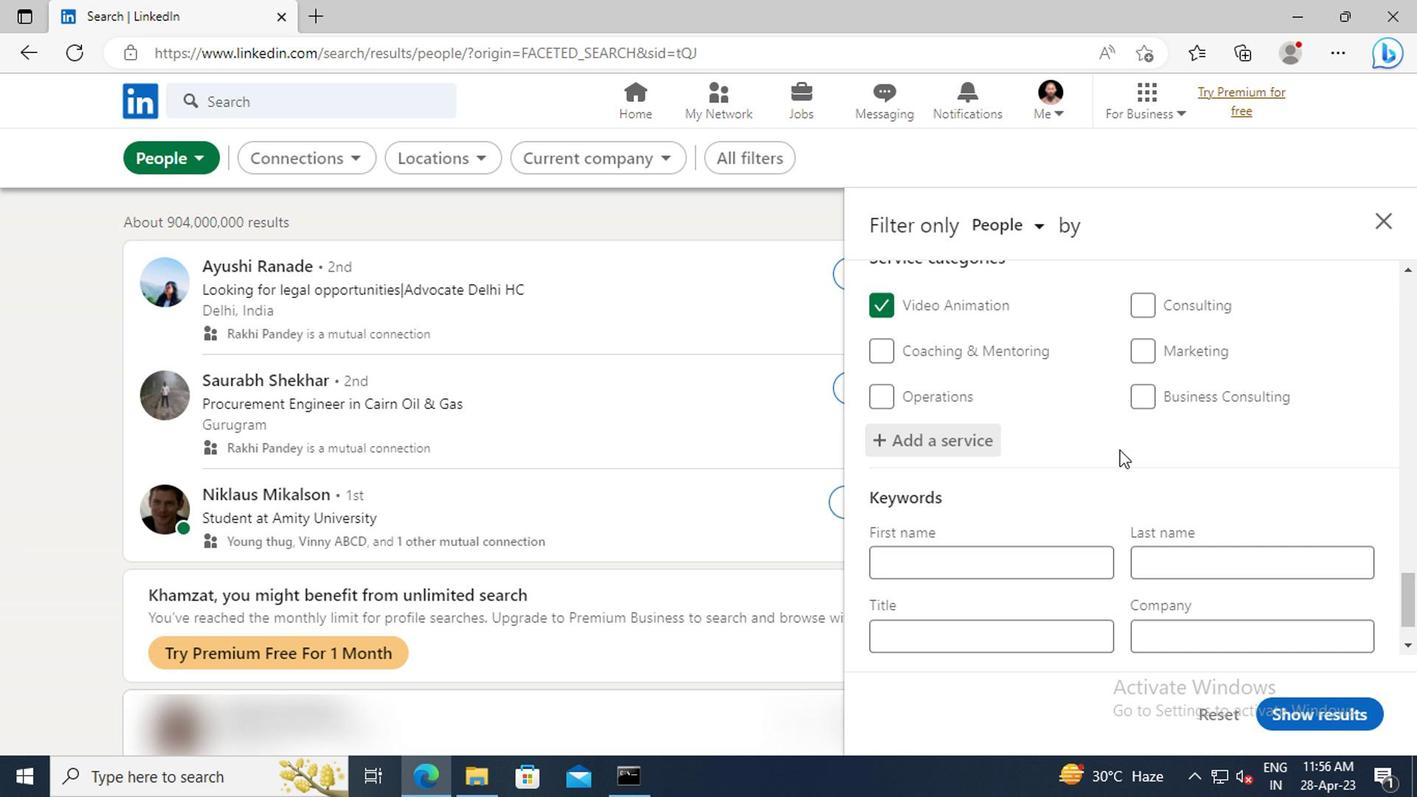 
Action: Mouse scrolled (1114, 449) with delta (0, 0)
Screenshot: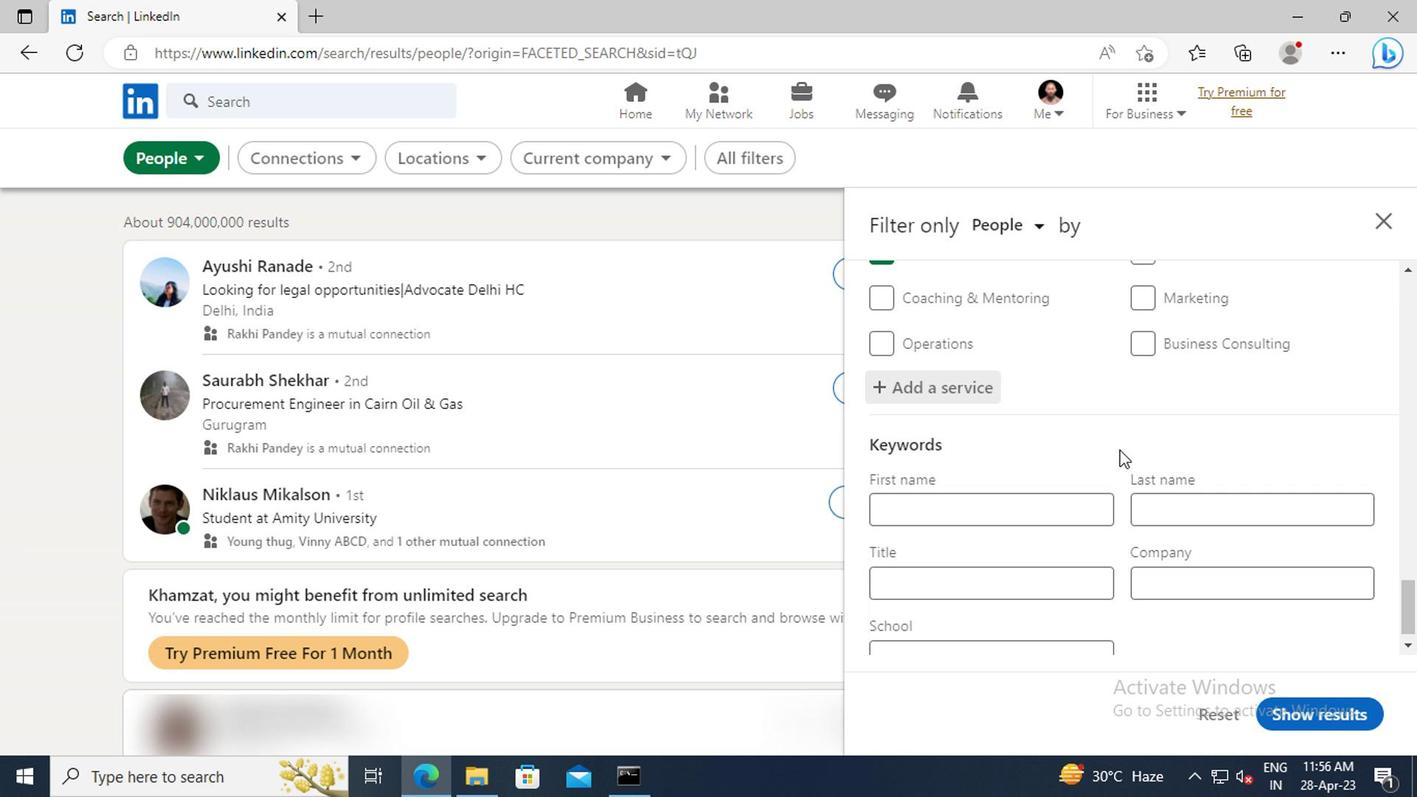 
Action: Mouse moved to (981, 566)
Screenshot: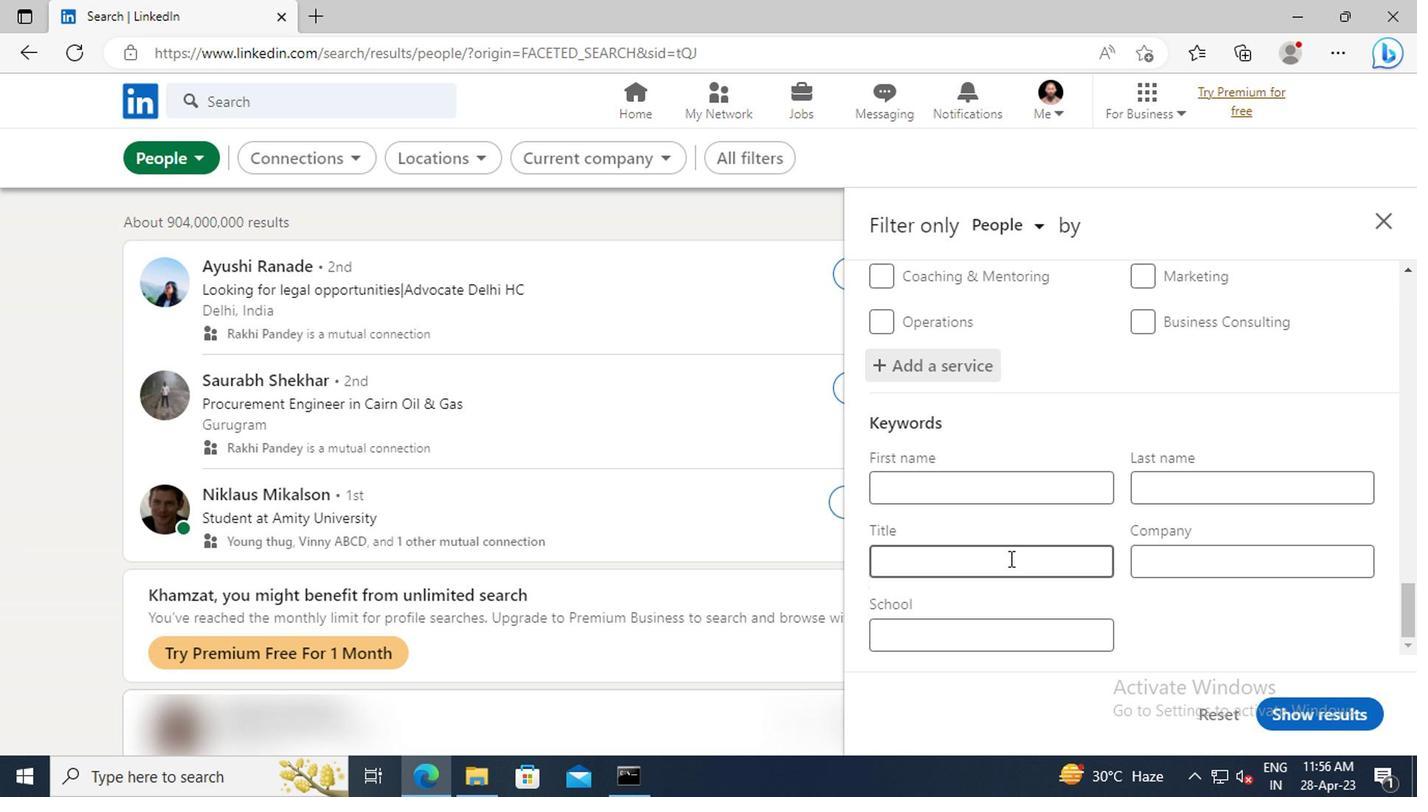 
Action: Mouse pressed left at (981, 566)
Screenshot: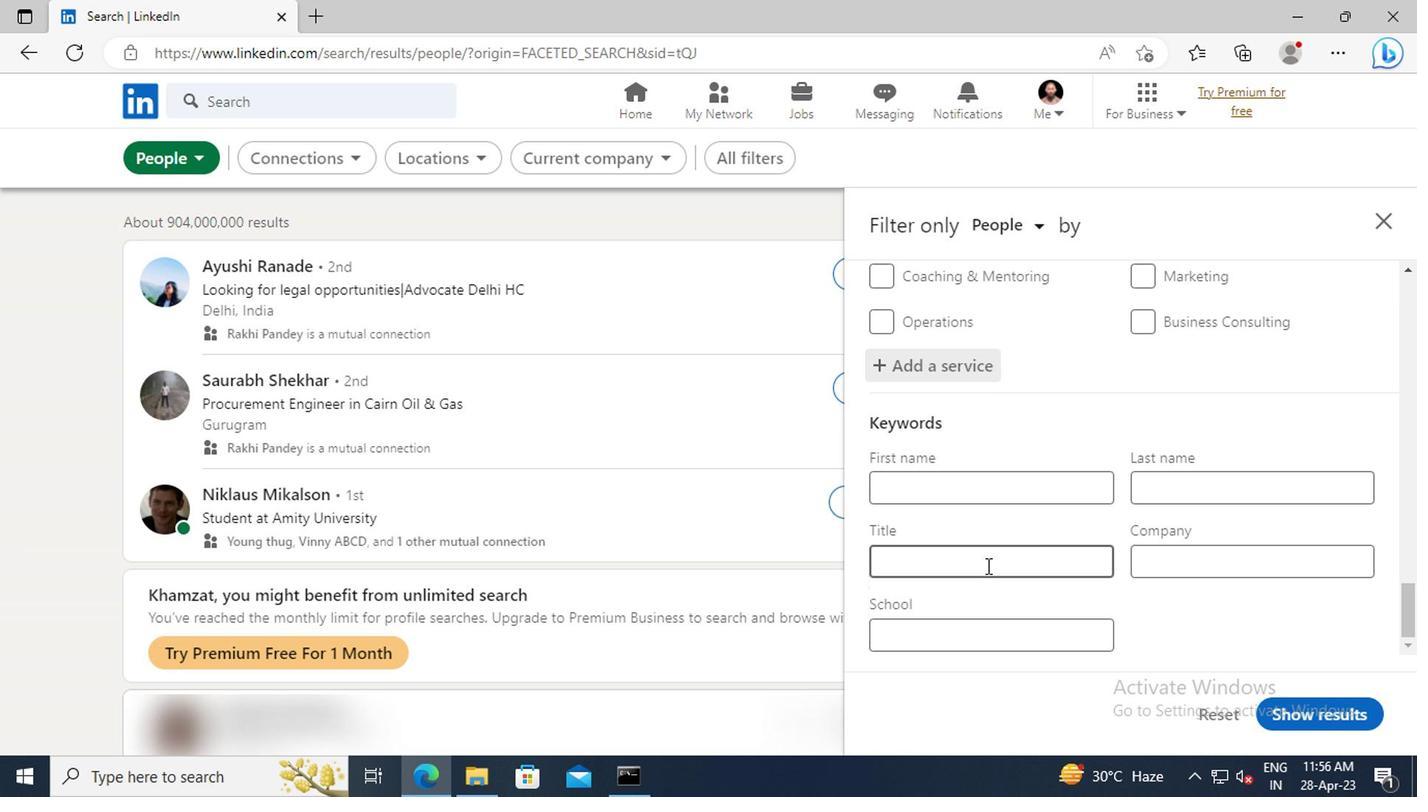 
Action: Key pressed <Key.shift>WELL<Key.space><Key.shift>DRILLER<Key.enter>
Screenshot: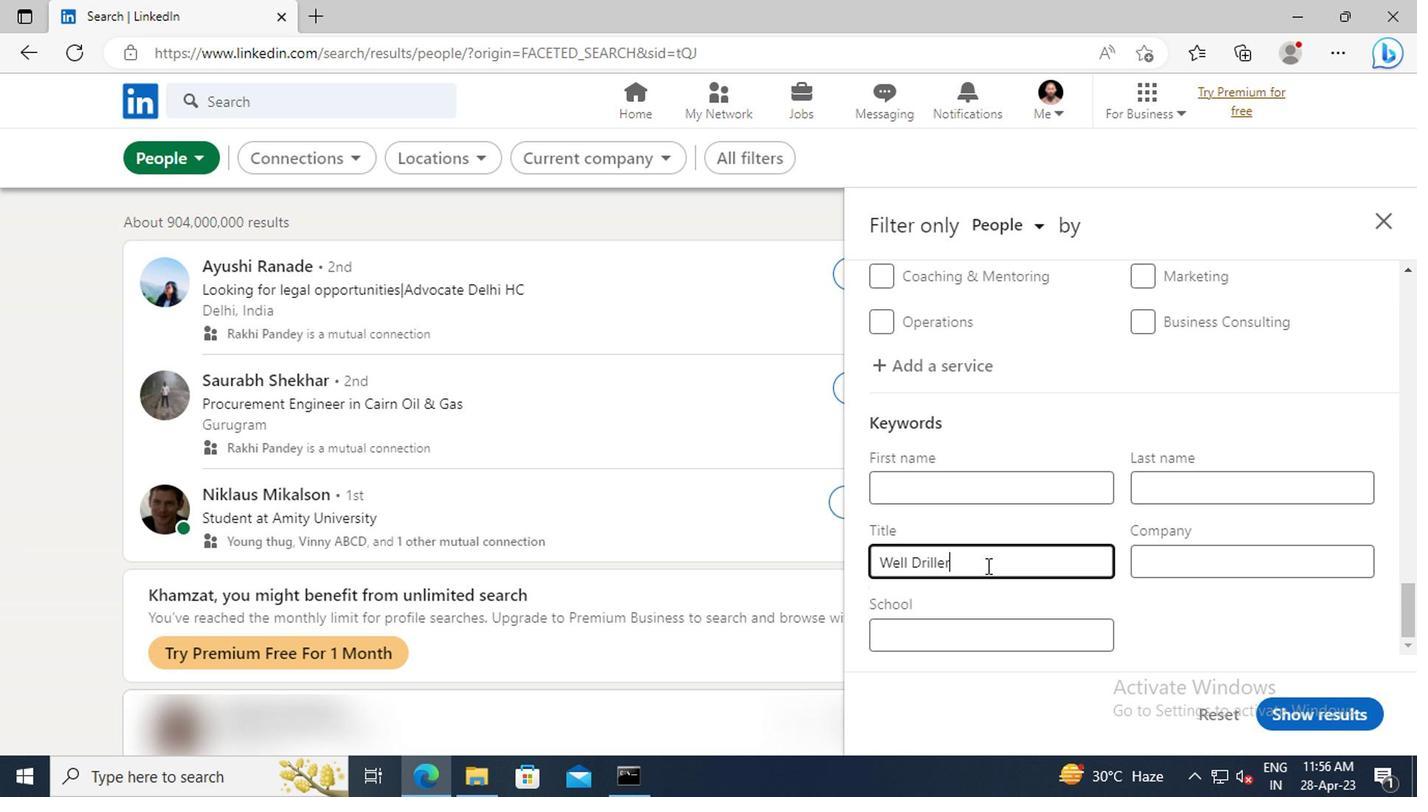 
Action: Mouse moved to (1280, 706)
Screenshot: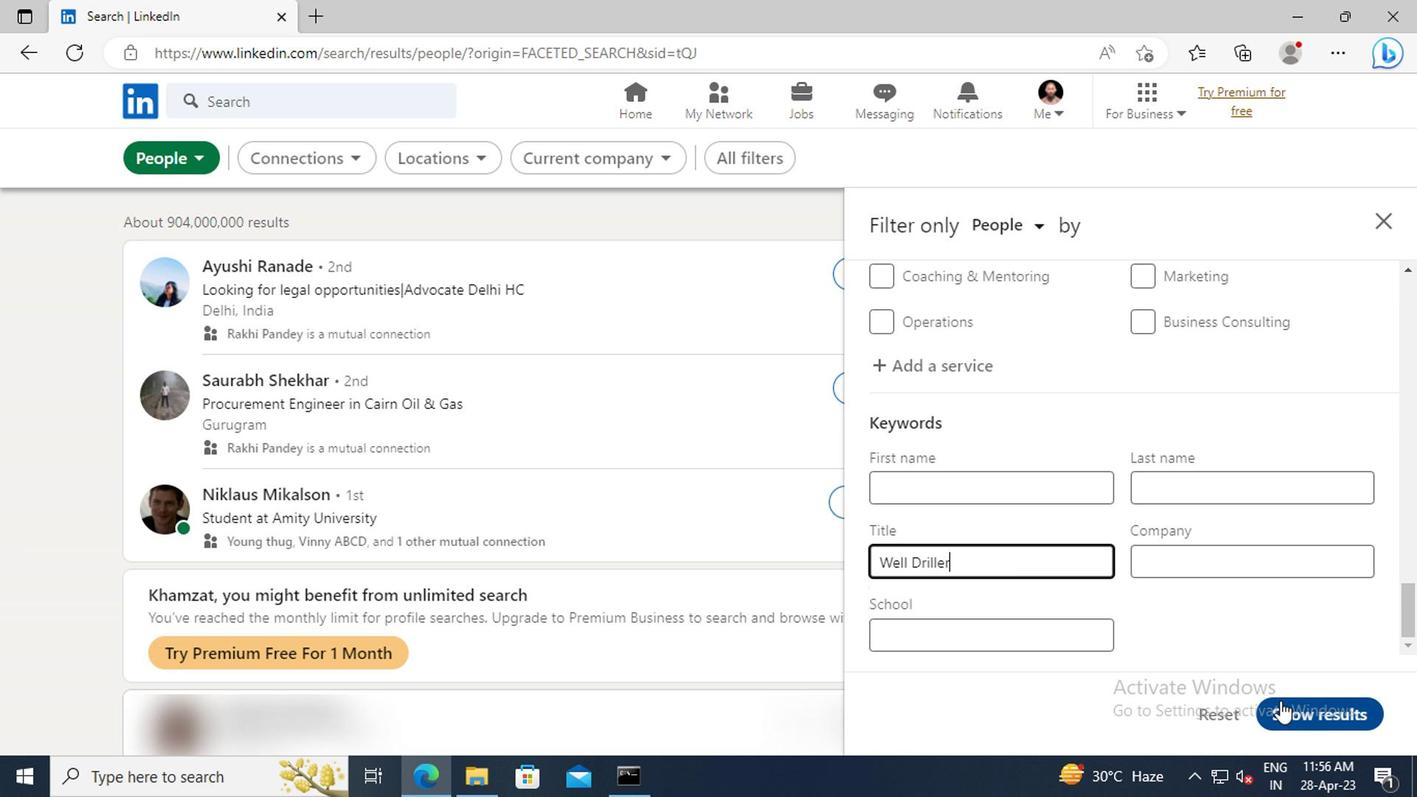 
Action: Mouse pressed left at (1280, 706)
Screenshot: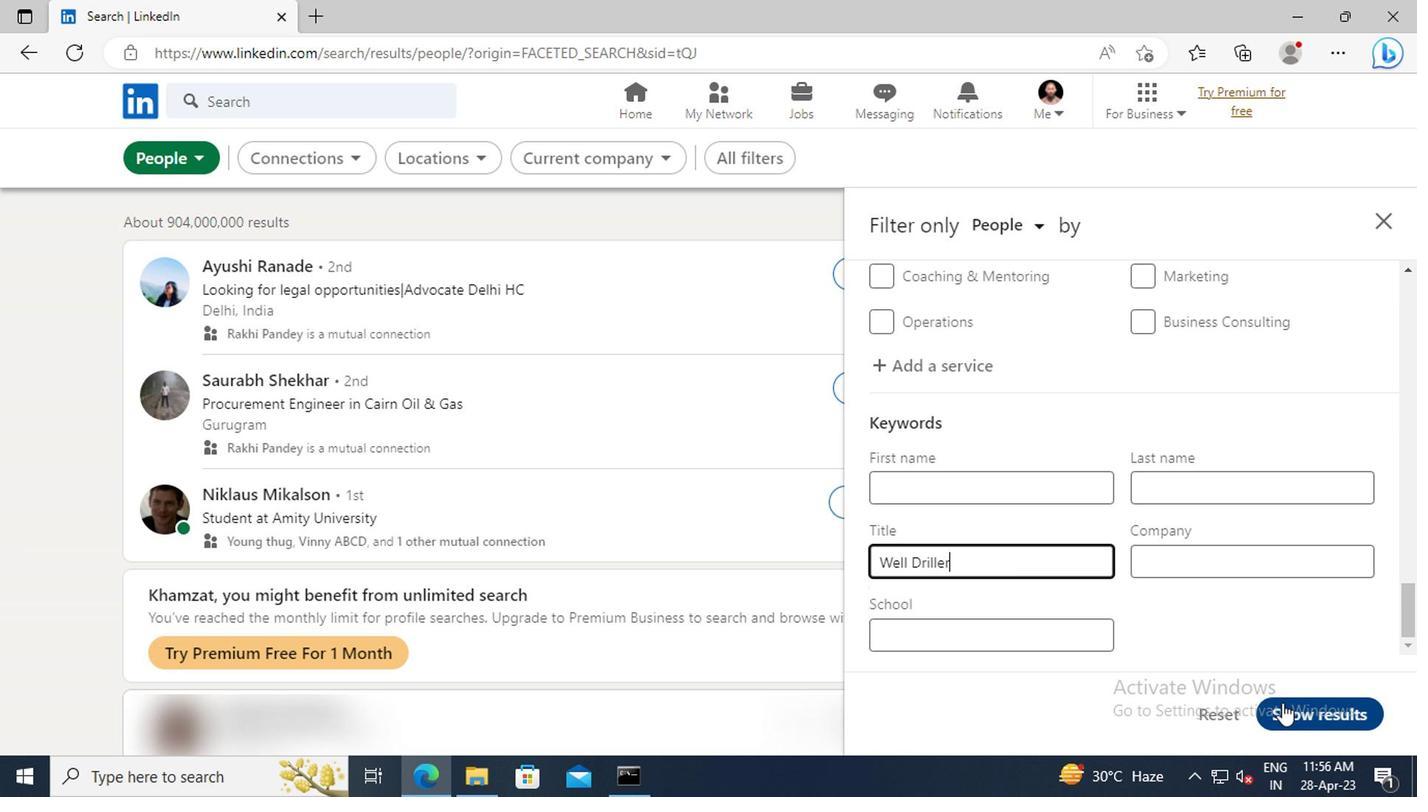
